 Task: Add an event with the title Webinar: Introduction to SEO, date '2023/11/02', time 7:50 AM to 9:50 AMand add a description: The Introduction to SEO webinar is a comprehensive session designed to provide participants with a foundational understanding of Search Engine Optimization (SEO) principles, strategies, and best practices. Select event color  Blueberry . Add location for the event as: 456 Av. da Liberdade, Lisbon, Portugal, logged in from the account softage.1@softage.netand send the event invitation to softage.10@softage.net and softage.2@softage.net. Set a reminder for the event Doesn't repeat
Action: Mouse moved to (55, 88)
Screenshot: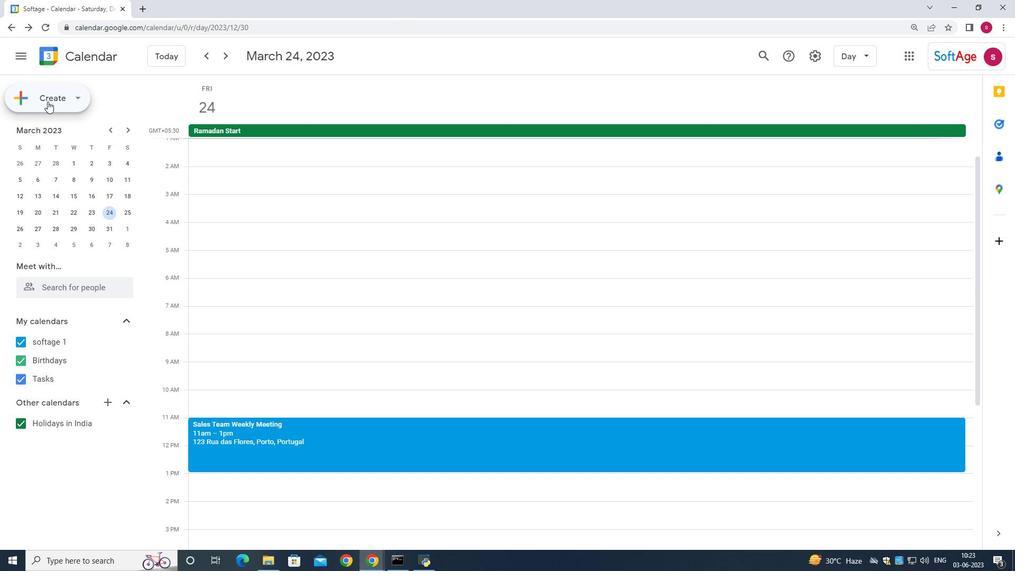 
Action: Mouse pressed left at (55, 88)
Screenshot: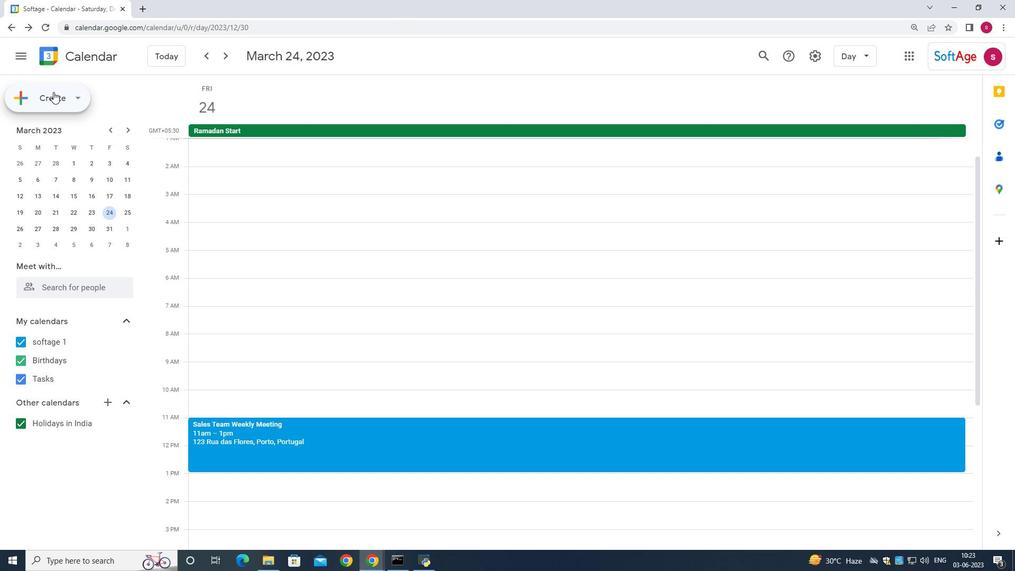 
Action: Mouse moved to (48, 138)
Screenshot: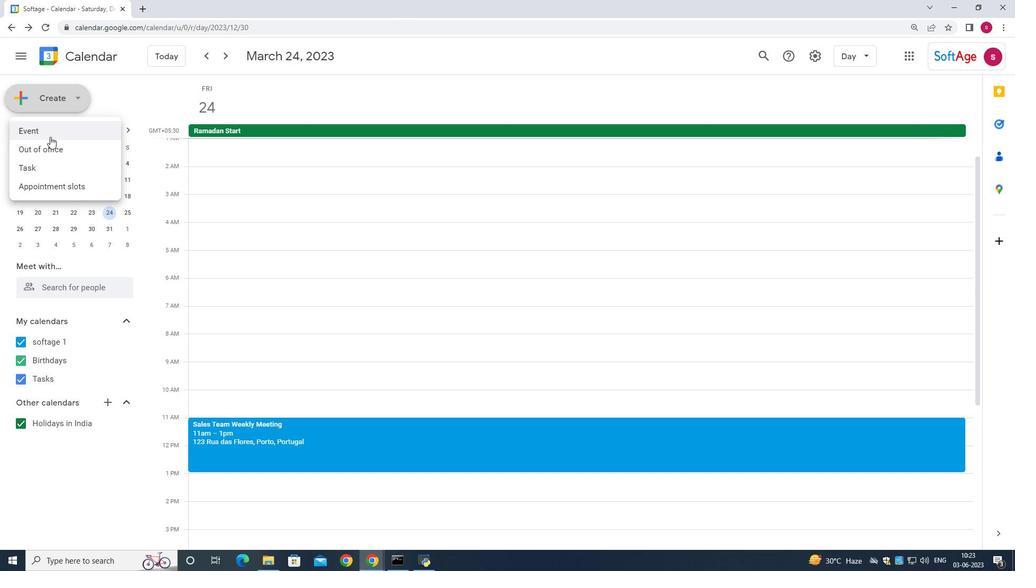 
Action: Mouse pressed left at (48, 138)
Screenshot: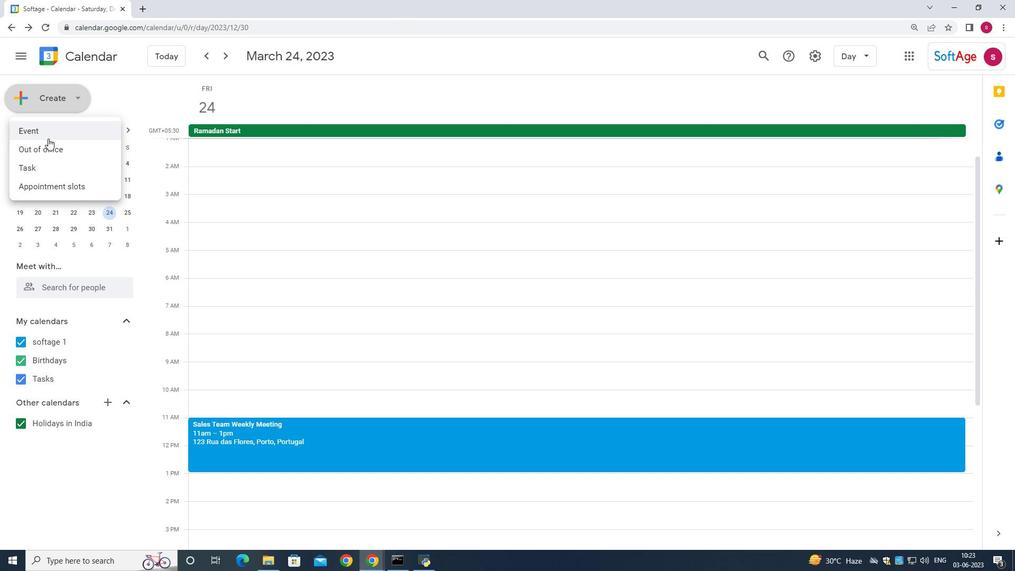 
Action: Mouse moved to (522, 185)
Screenshot: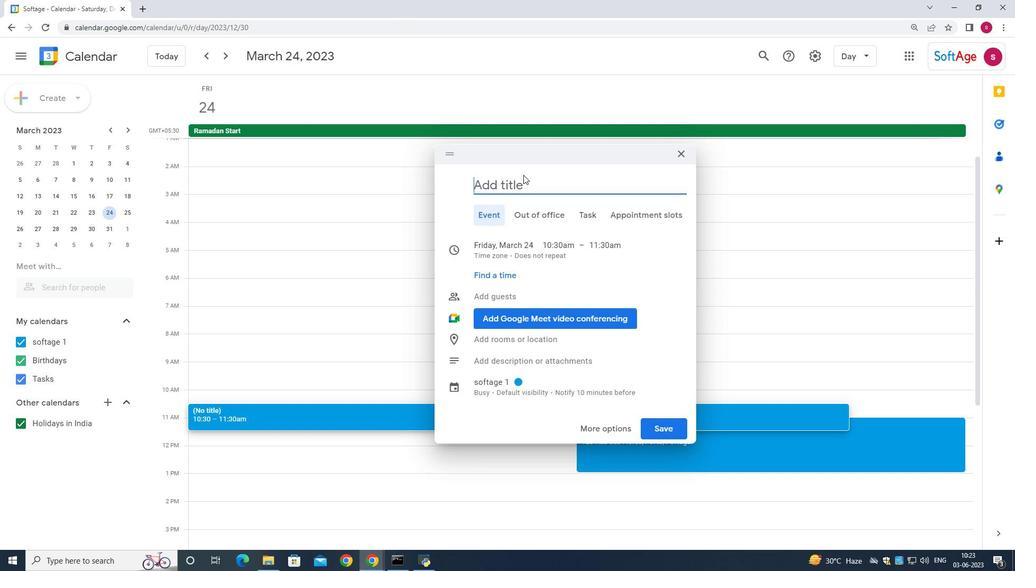 
Action: Mouse pressed left at (522, 185)
Screenshot: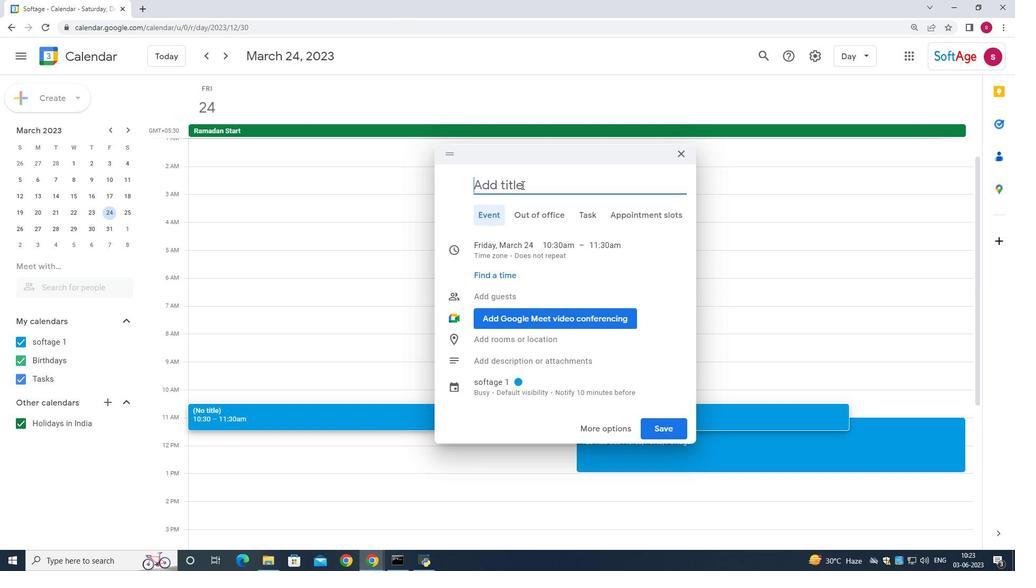 
Action: Key pressed <Key.shift><Key.shift><Key.shift><Key.shift><Key.shift><Key.shift><Key.shift><Key.shift><Key.shift><Key.shift><Key.shift><Key.shift><Key.shift><Key.shift><Key.shift><Key.shift><Key.shift>Webinar<Key.space><Key.shift_r>:<Key.space><Key.shift>Introduction<Key.space>to<Key.space><Key.shift><Key.shift><Key.shift><Key.shift><Key.shift>SEO,<Key.space>
Screenshot: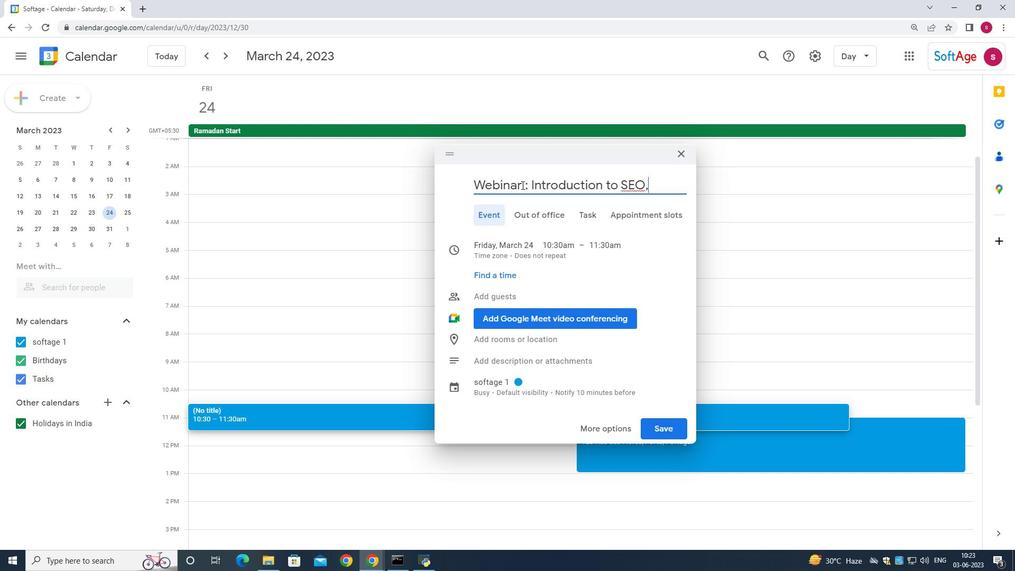
Action: Mouse moved to (507, 245)
Screenshot: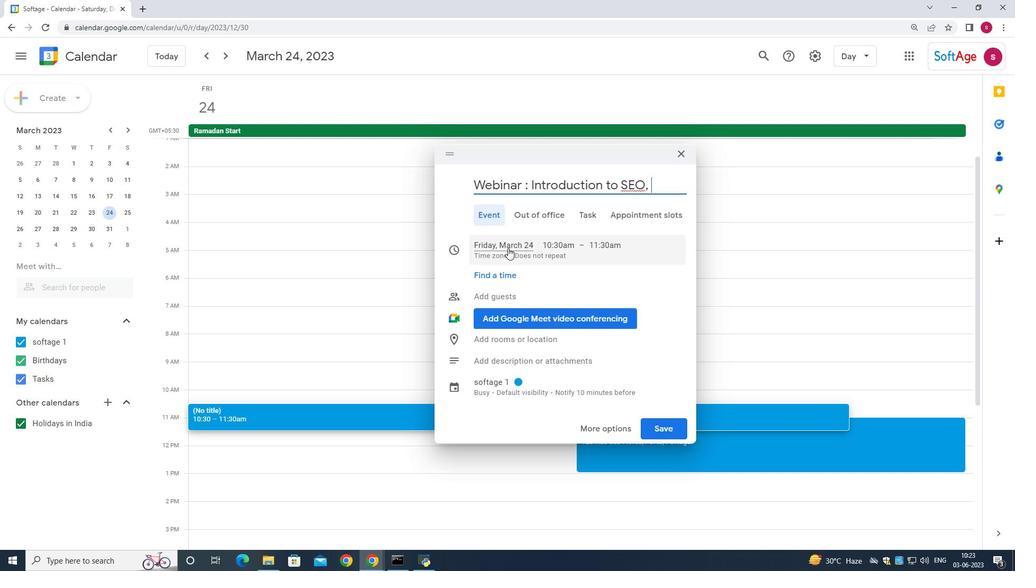 
Action: Mouse pressed left at (507, 245)
Screenshot: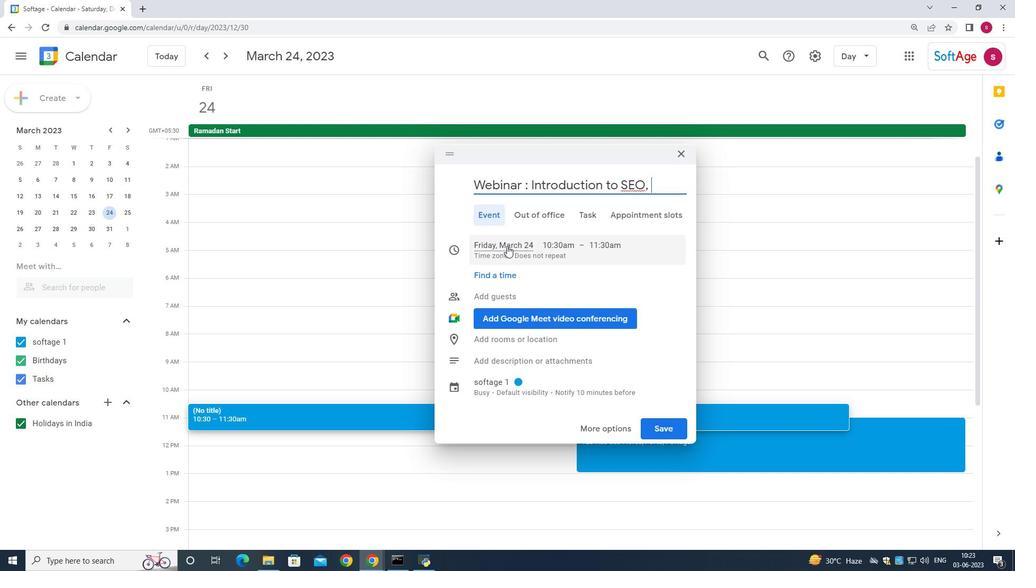 
Action: Mouse moved to (619, 271)
Screenshot: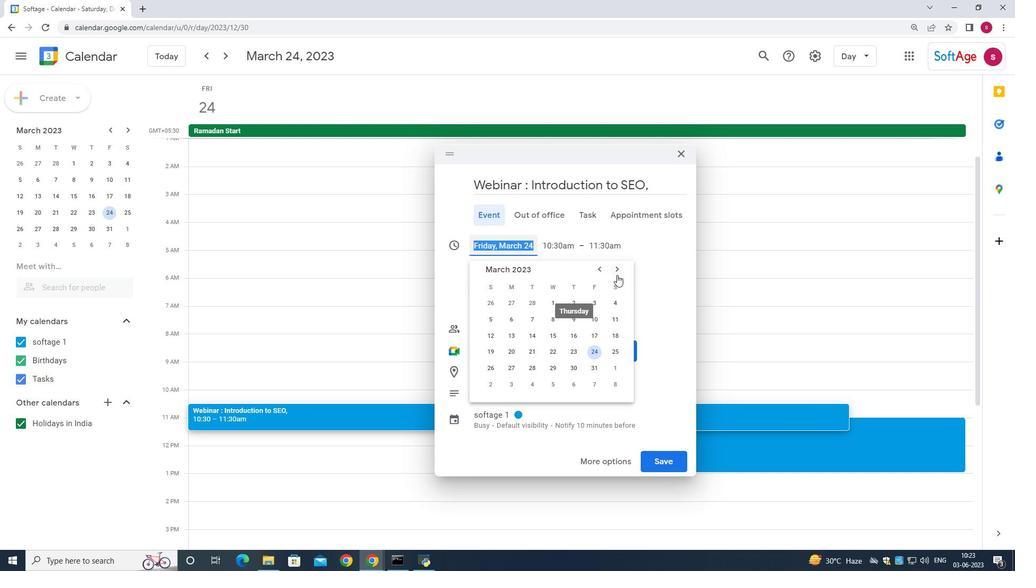 
Action: Mouse pressed left at (619, 271)
Screenshot: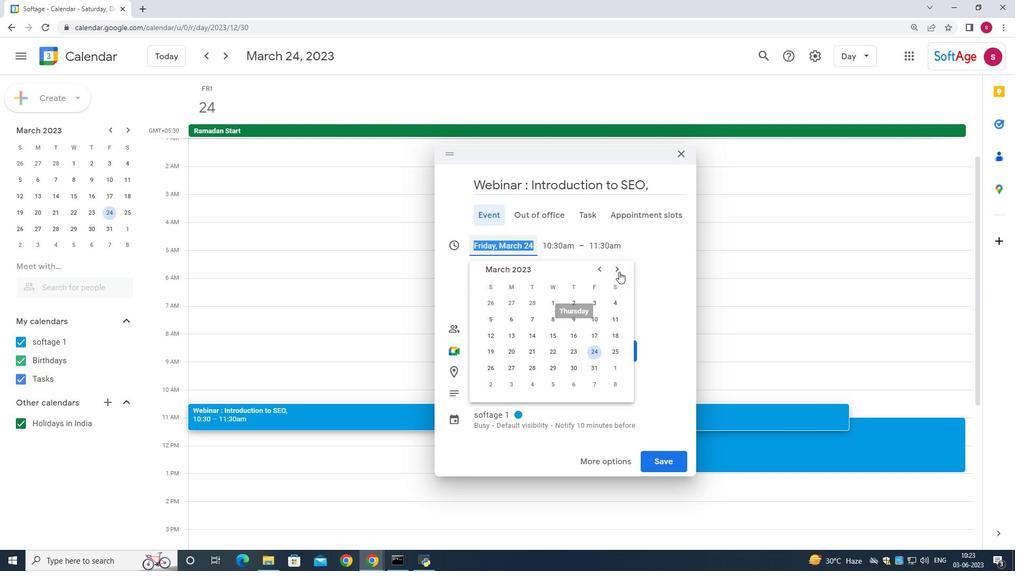 
Action: Mouse pressed left at (619, 271)
Screenshot: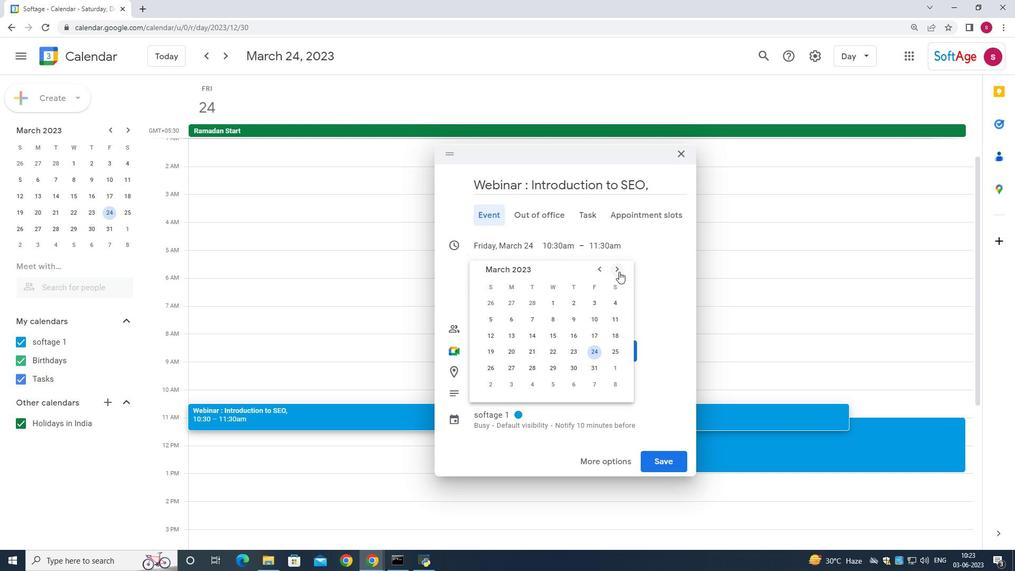 
Action: Mouse pressed left at (619, 271)
Screenshot: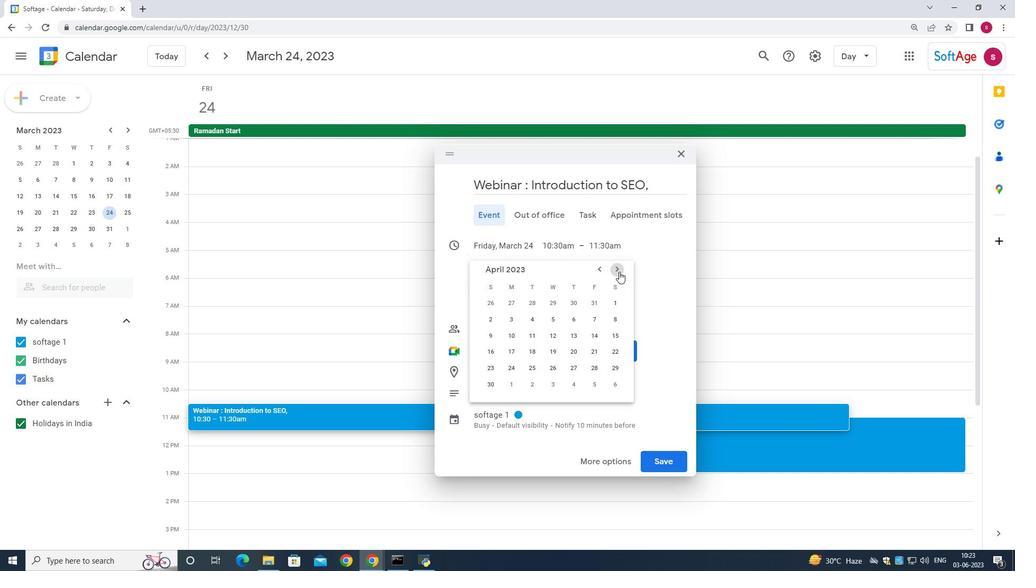 
Action: Mouse pressed left at (619, 271)
Screenshot: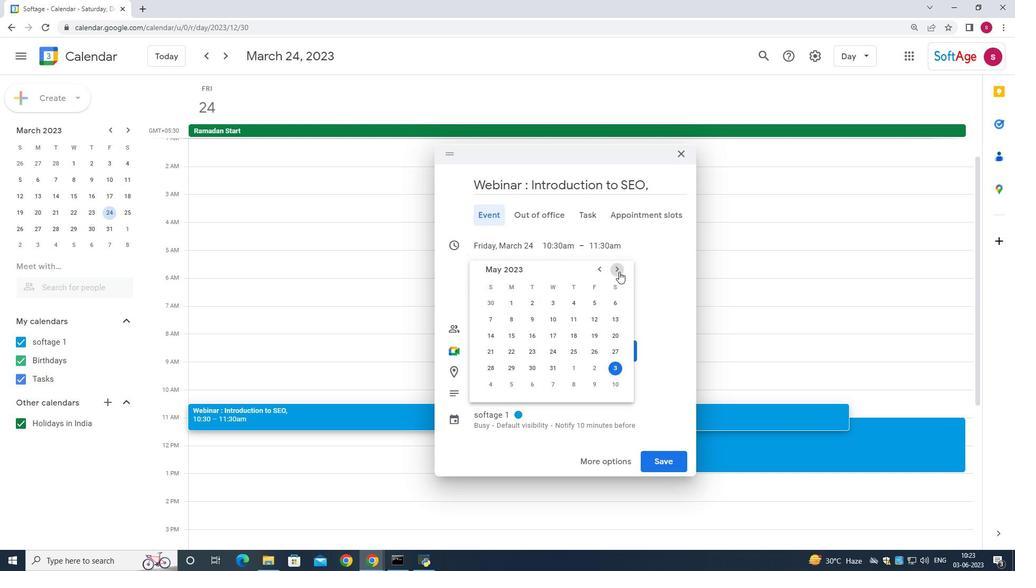 
Action: Mouse pressed left at (619, 271)
Screenshot: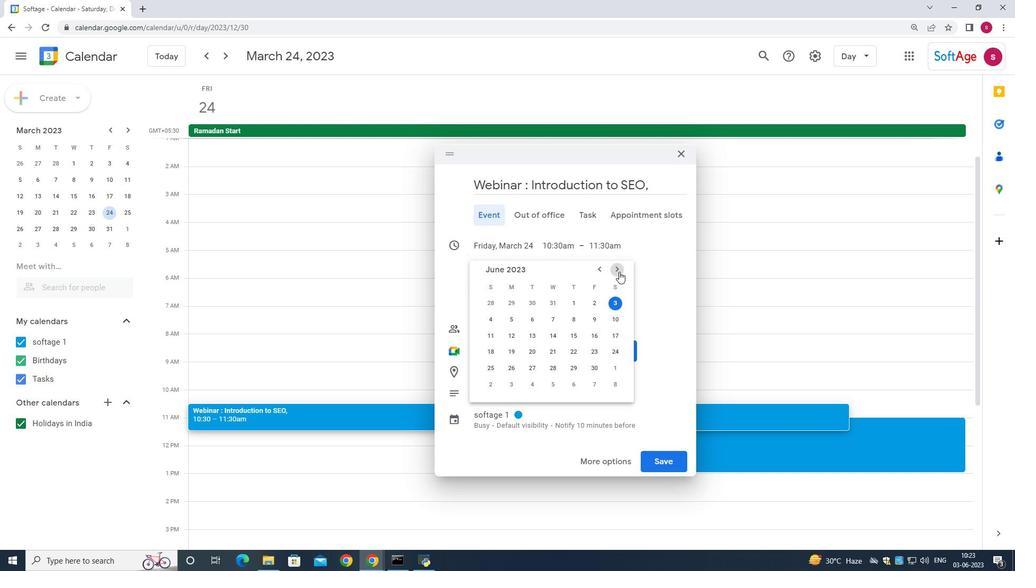 
Action: Mouse pressed left at (619, 271)
Screenshot: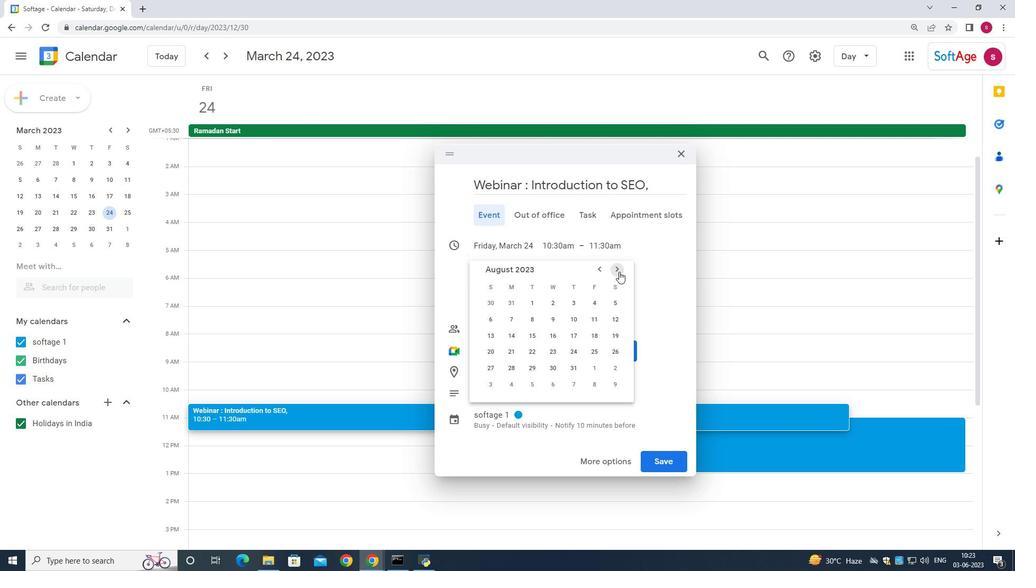 
Action: Mouse pressed left at (619, 271)
Screenshot: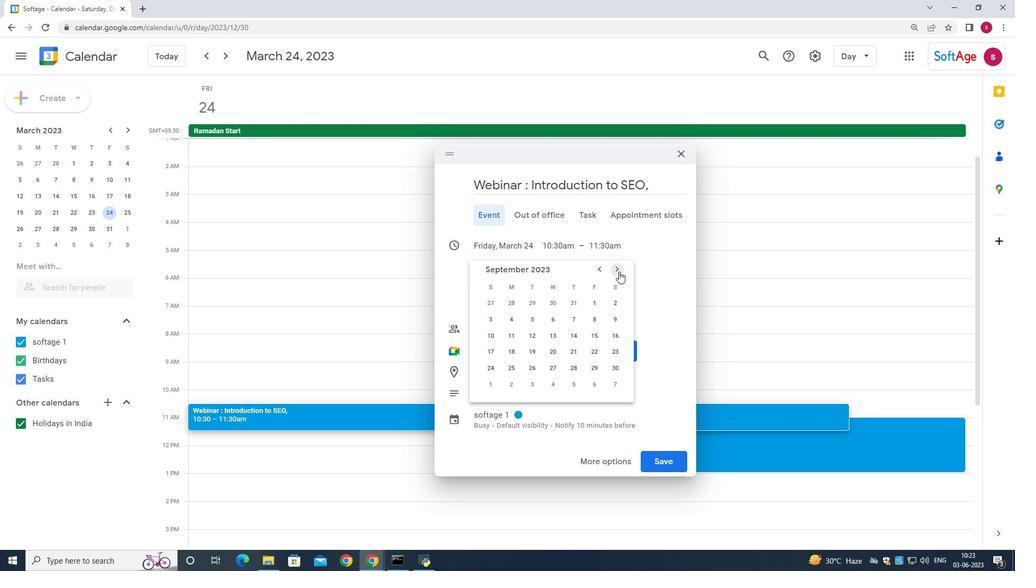 
Action: Mouse pressed left at (619, 271)
Screenshot: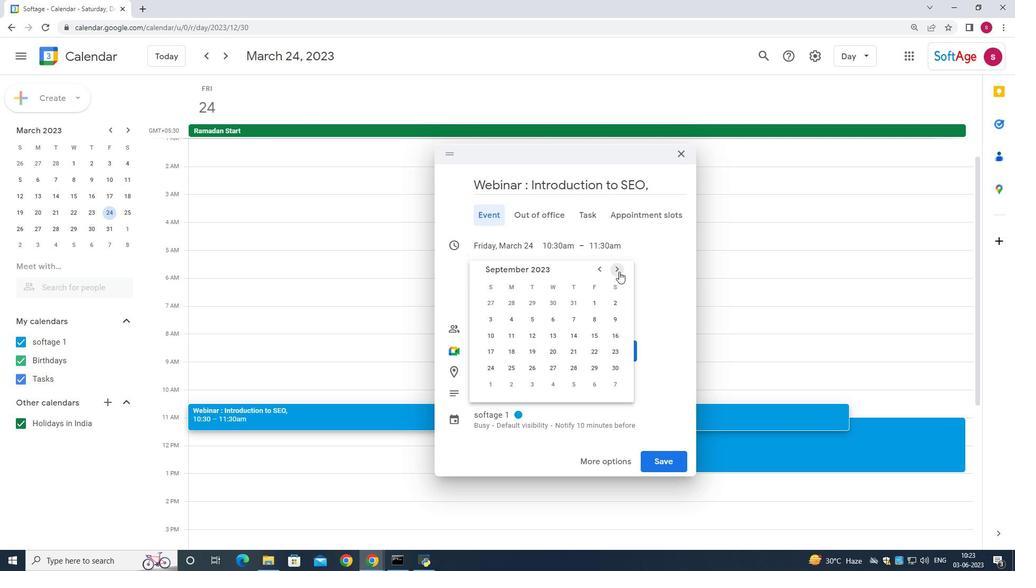 
Action: Mouse moved to (571, 302)
Screenshot: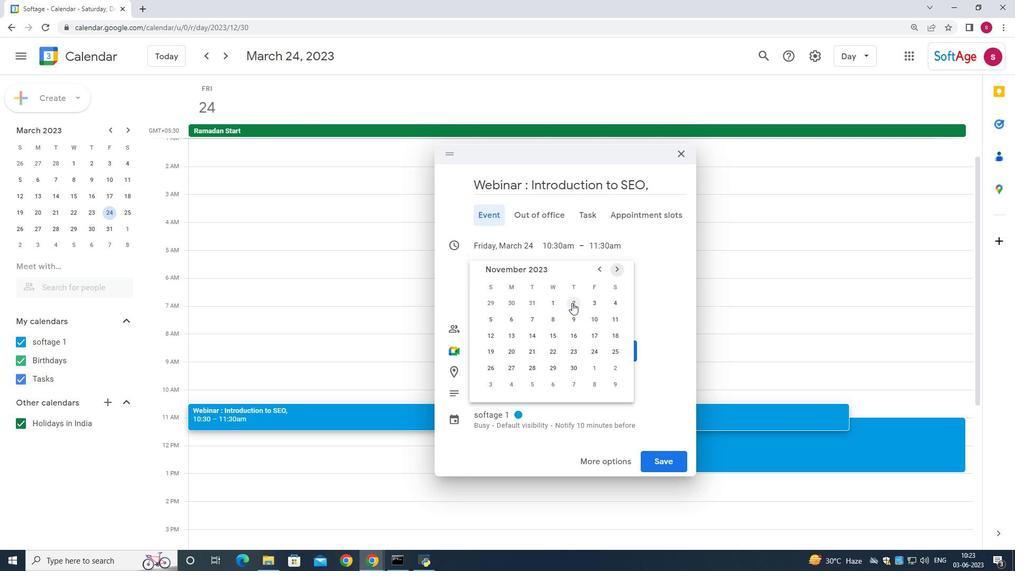 
Action: Mouse pressed left at (571, 302)
Screenshot: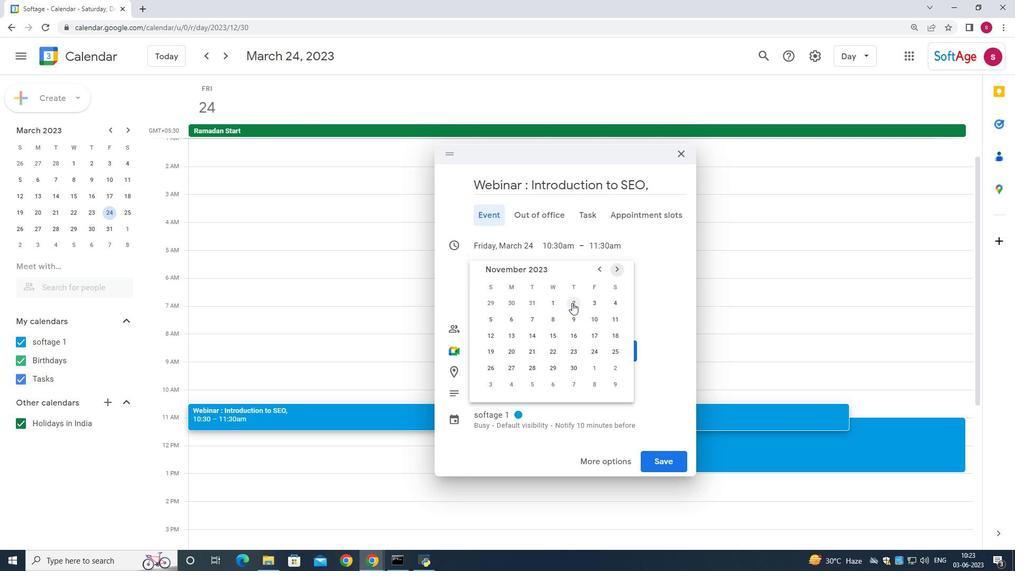 
Action: Mouse moved to (582, 244)
Screenshot: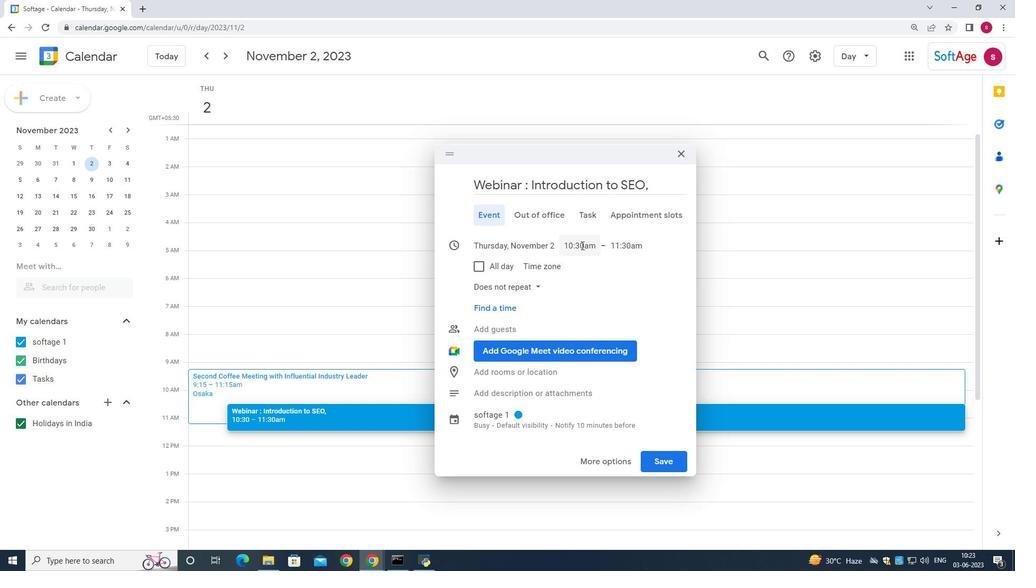 
Action: Mouse pressed left at (582, 244)
Screenshot: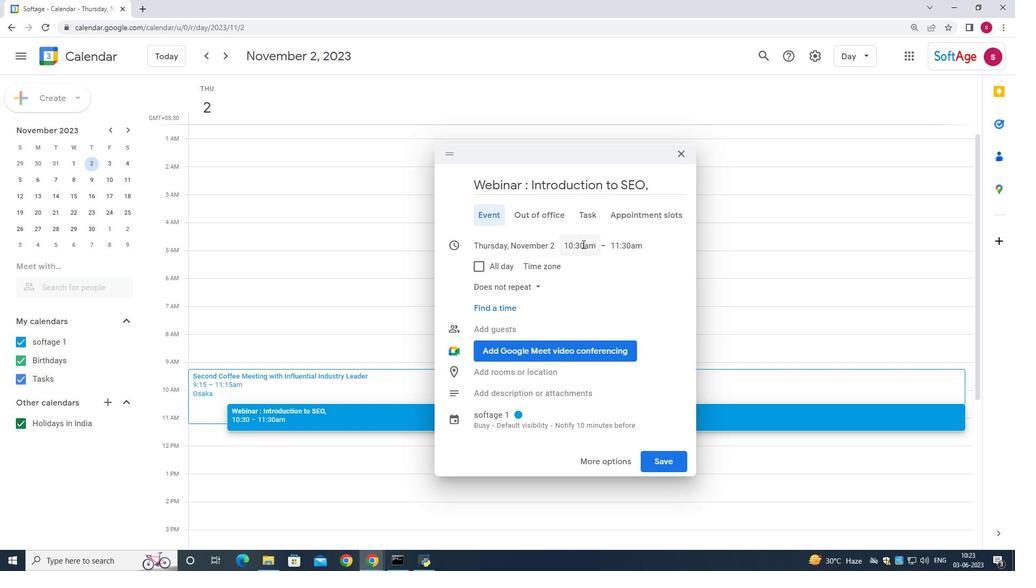 
Action: Mouse pressed left at (582, 244)
Screenshot: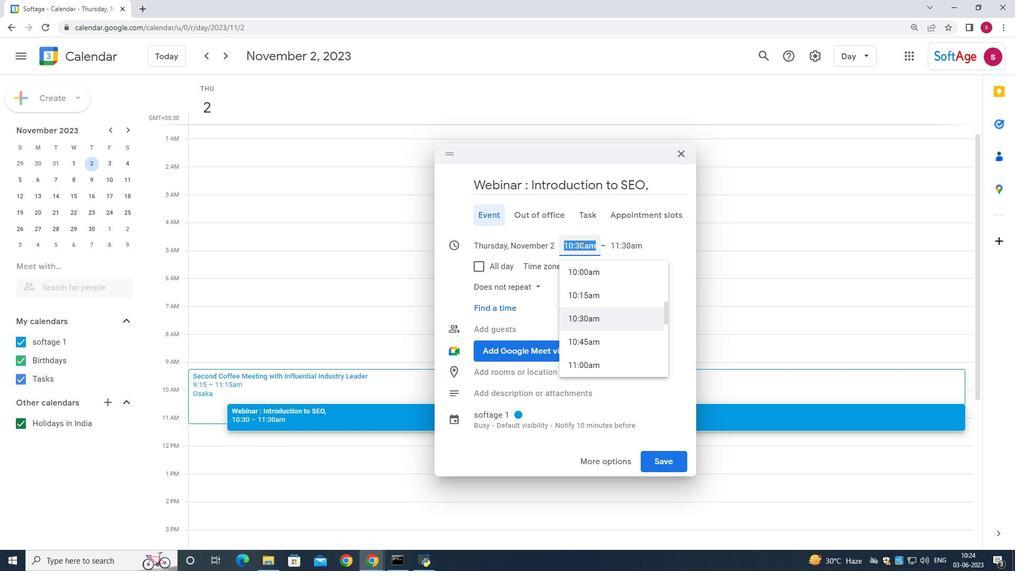 
Action: Mouse moved to (573, 247)
Screenshot: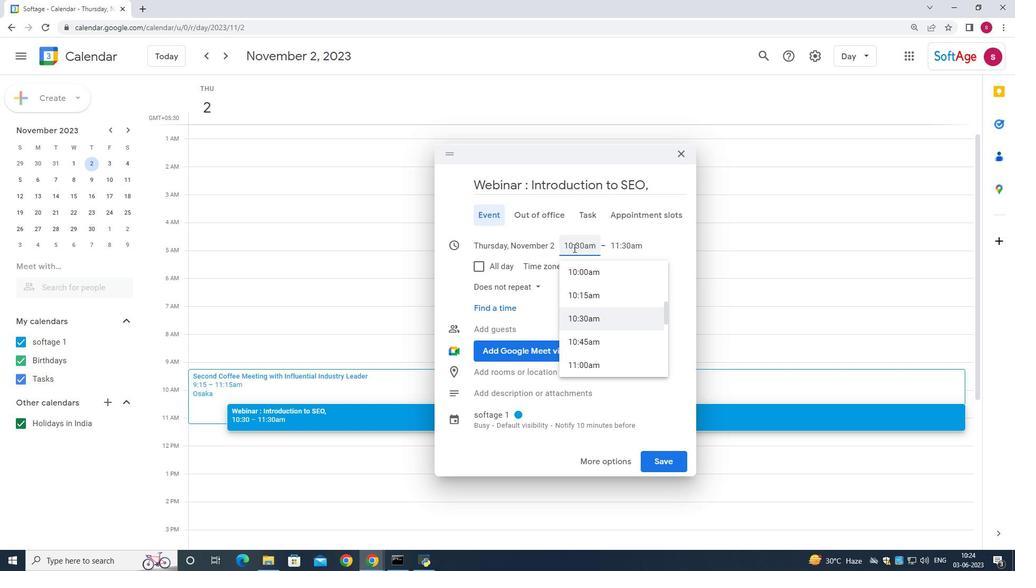 
Action: Mouse pressed left at (573, 247)
Screenshot: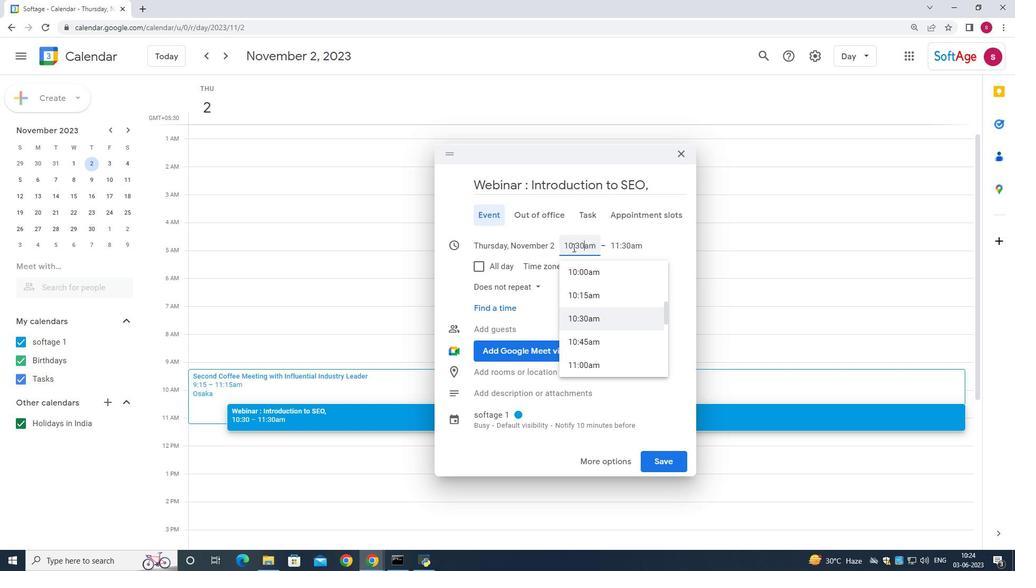 
Action: Mouse moved to (593, 284)
Screenshot: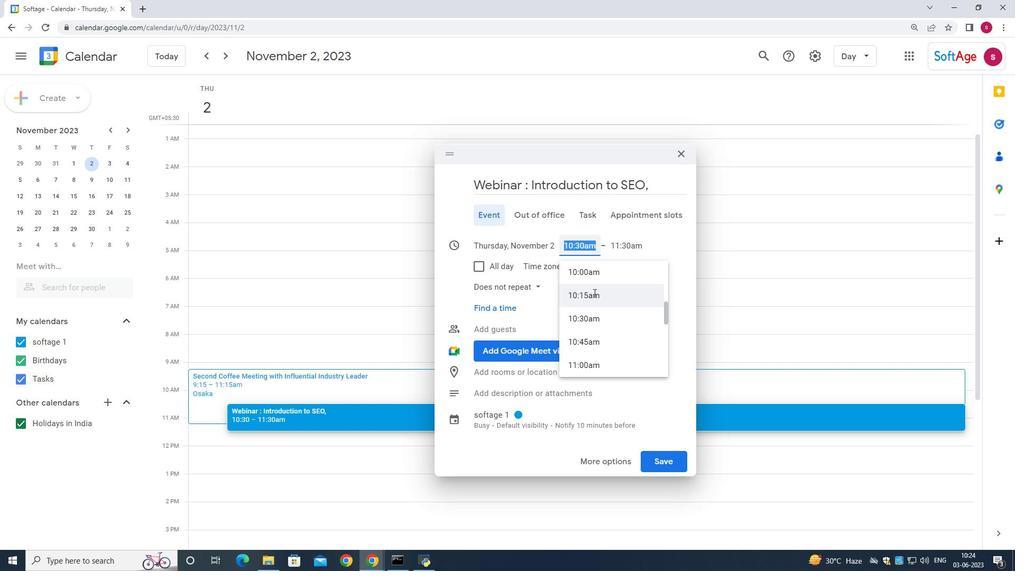 
Action: Mouse scrolled (593, 284) with delta (0, 0)
Screenshot: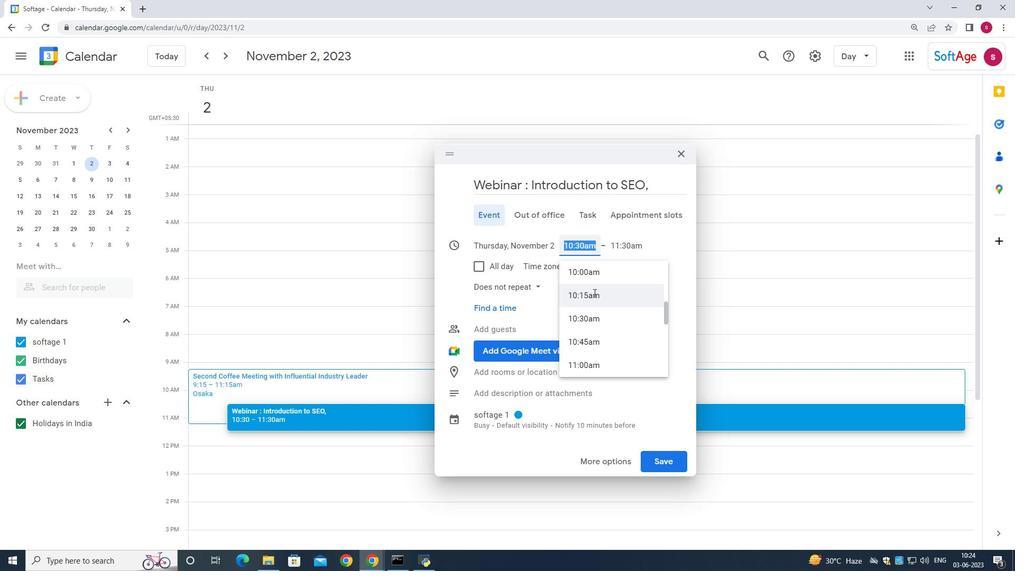 
Action: Mouse moved to (593, 283)
Screenshot: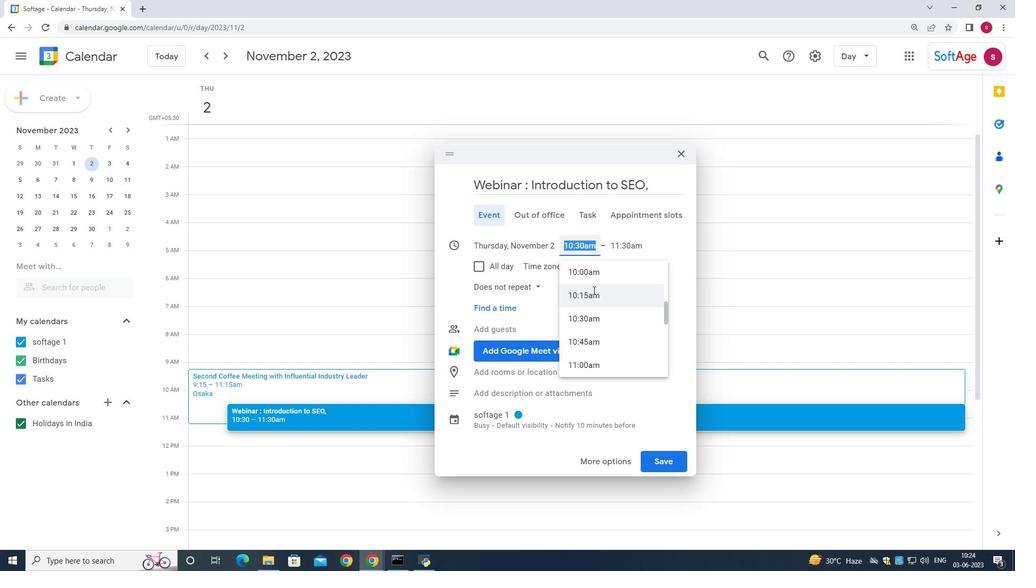 
Action: Mouse scrolled (593, 284) with delta (0, 0)
Screenshot: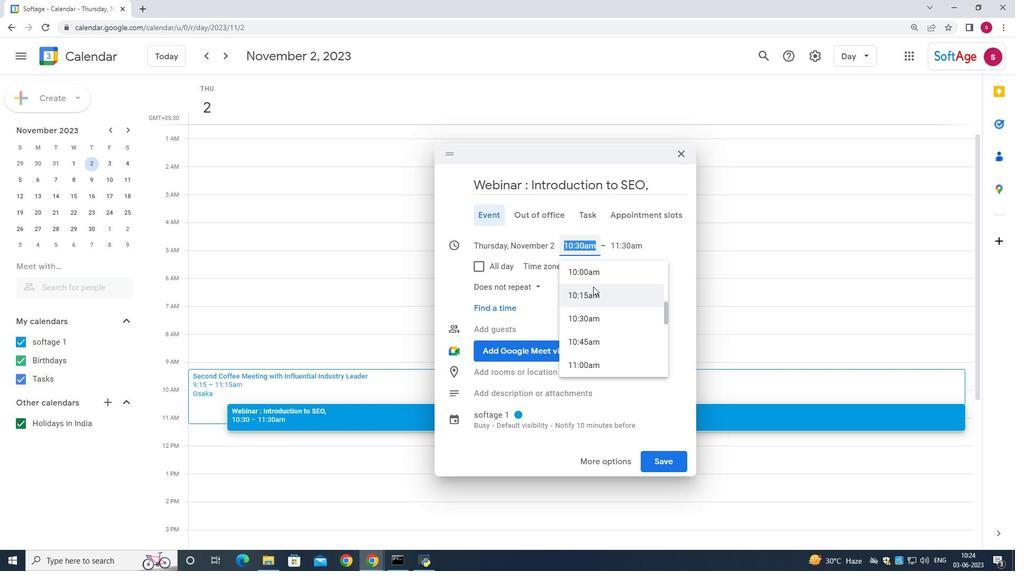 
Action: Mouse scrolled (593, 284) with delta (0, 0)
Screenshot: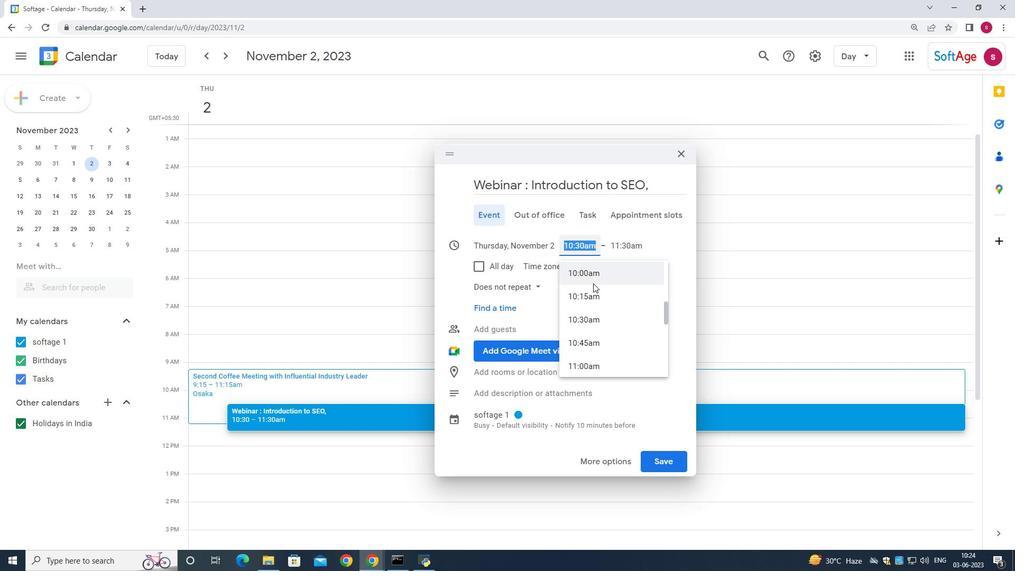 
Action: Mouse scrolled (593, 284) with delta (0, 0)
Screenshot: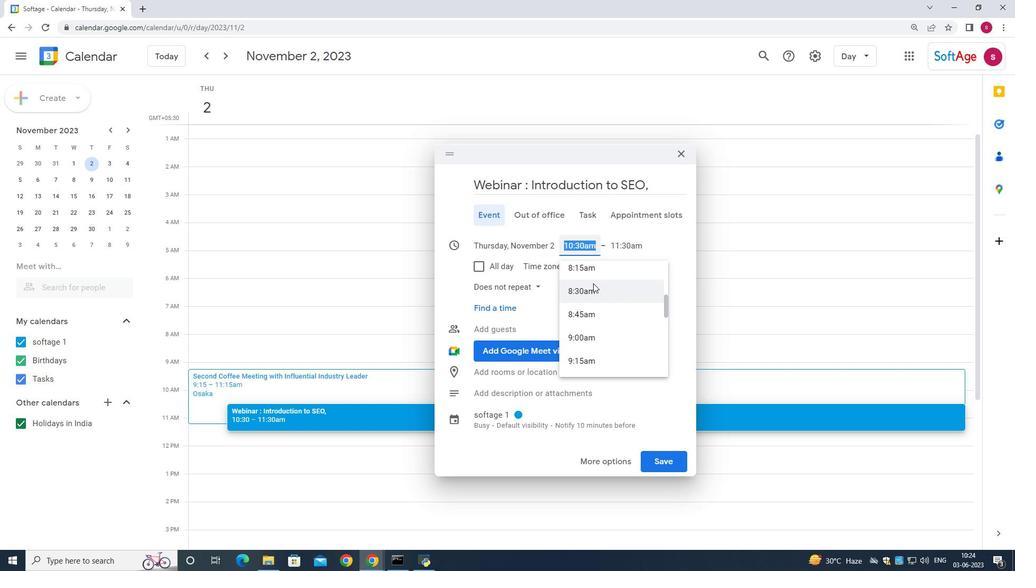 
Action: Mouse scrolled (593, 284) with delta (0, 0)
Screenshot: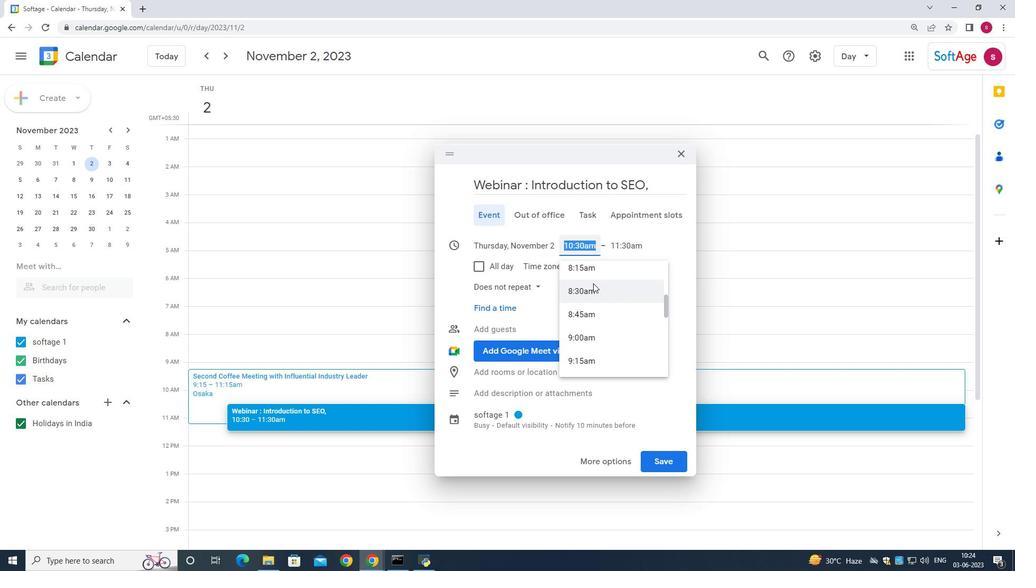 
Action: Mouse scrolled (593, 284) with delta (0, 0)
Screenshot: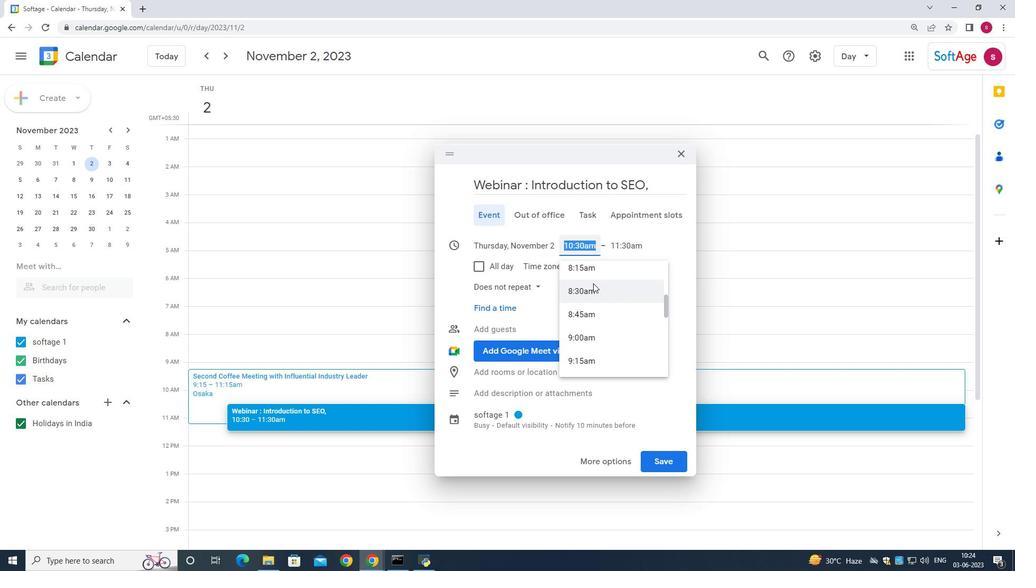 
Action: Mouse scrolled (593, 284) with delta (0, 0)
Screenshot: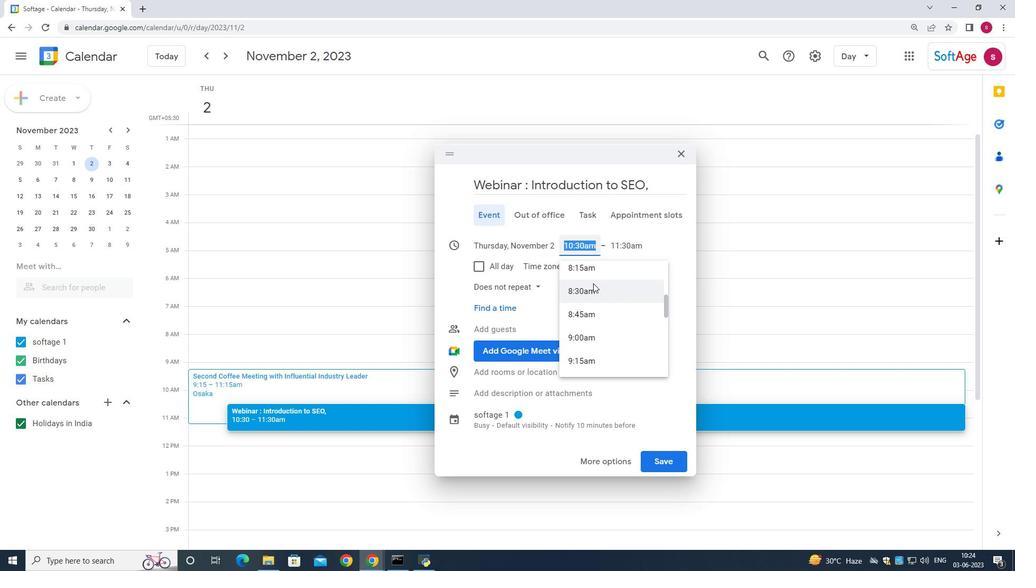 
Action: Mouse scrolled (593, 284) with delta (0, 0)
Screenshot: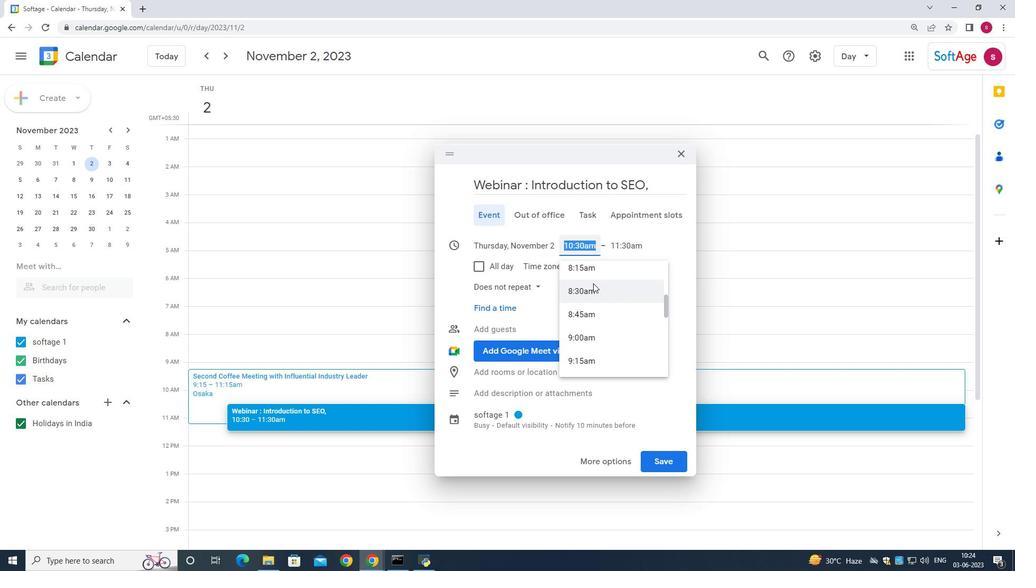 
Action: Mouse moved to (592, 283)
Screenshot: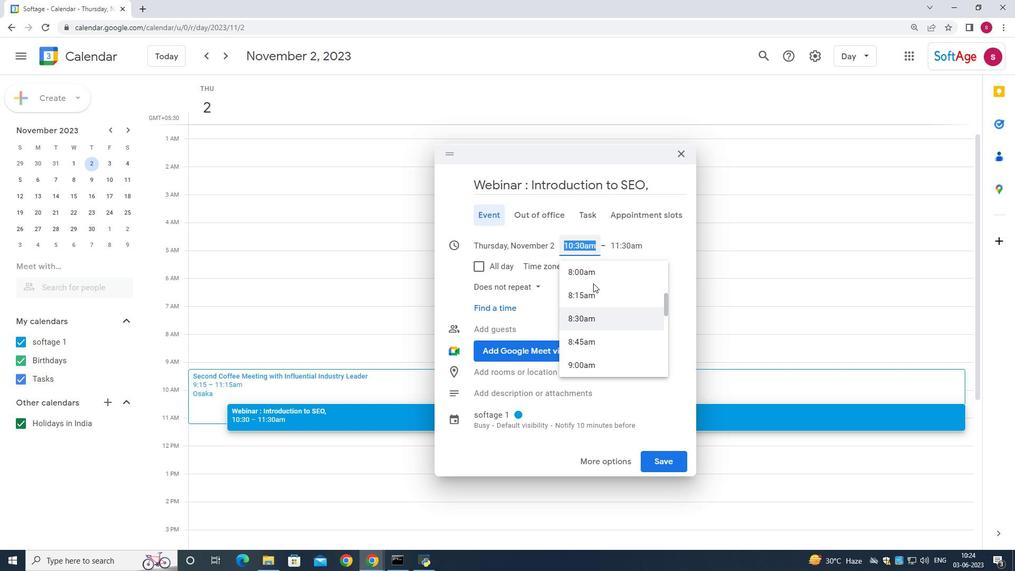 
Action: Mouse scrolled (592, 284) with delta (0, 0)
Screenshot: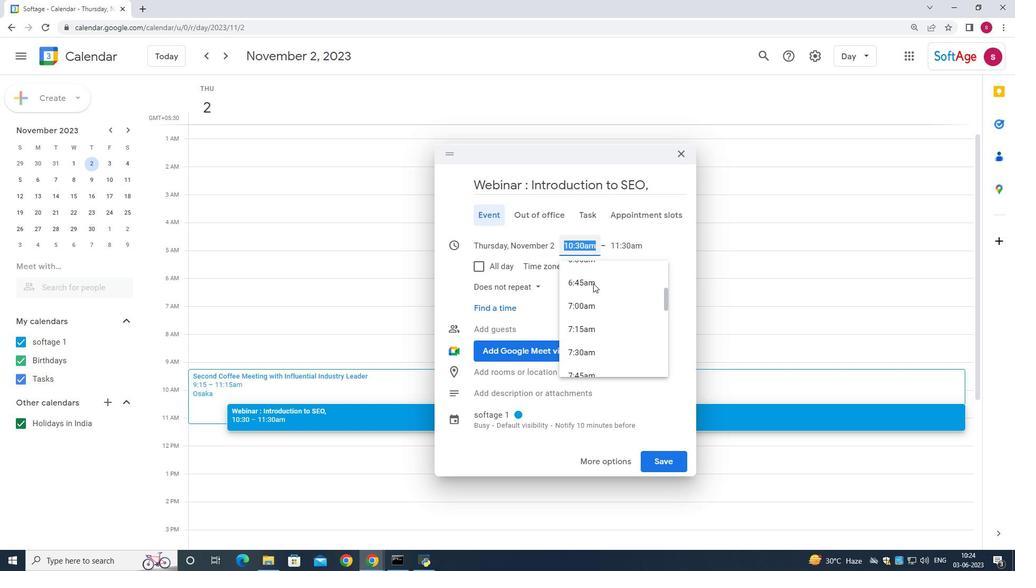 
Action: Mouse scrolled (592, 284) with delta (0, 0)
Screenshot: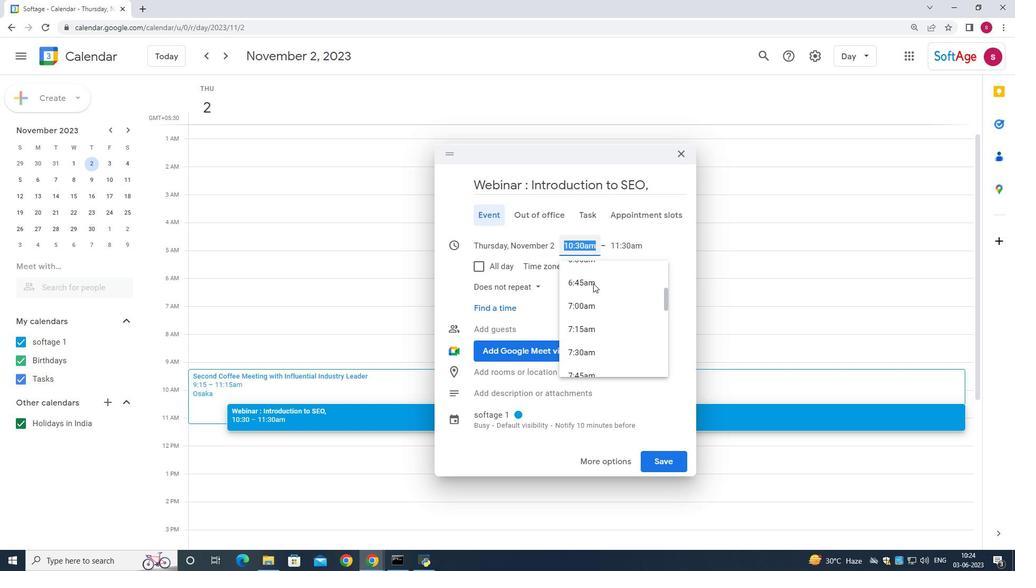 
Action: Mouse moved to (592, 283)
Screenshot: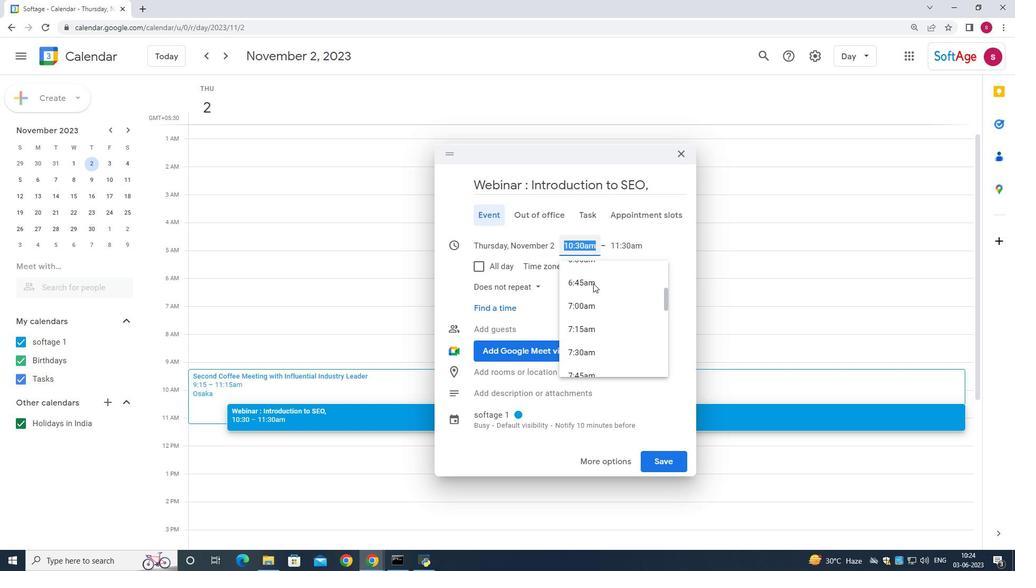 
Action: Mouse scrolled (592, 284) with delta (0, 0)
Screenshot: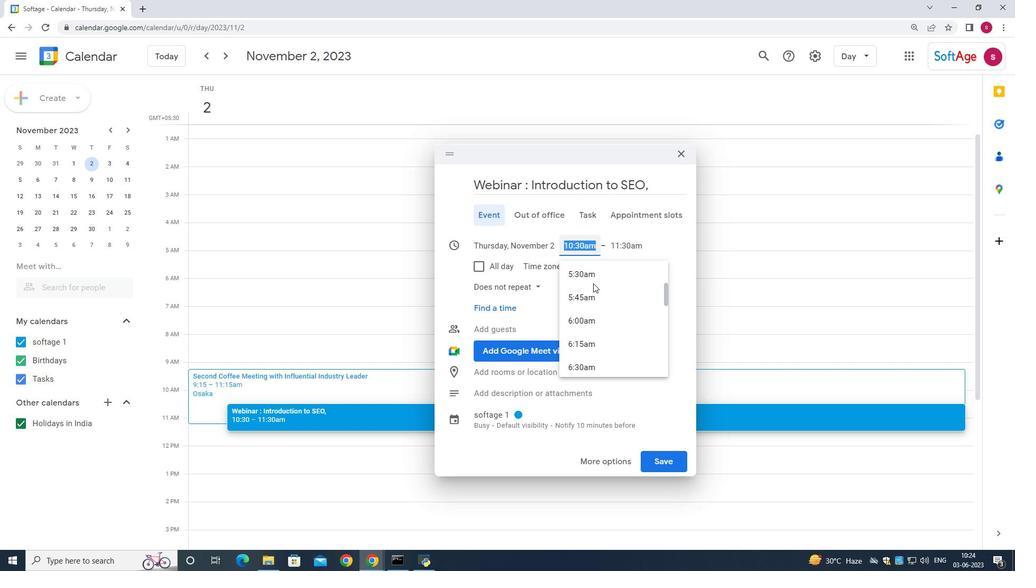 
Action: Mouse scrolled (592, 284) with delta (0, 0)
Screenshot: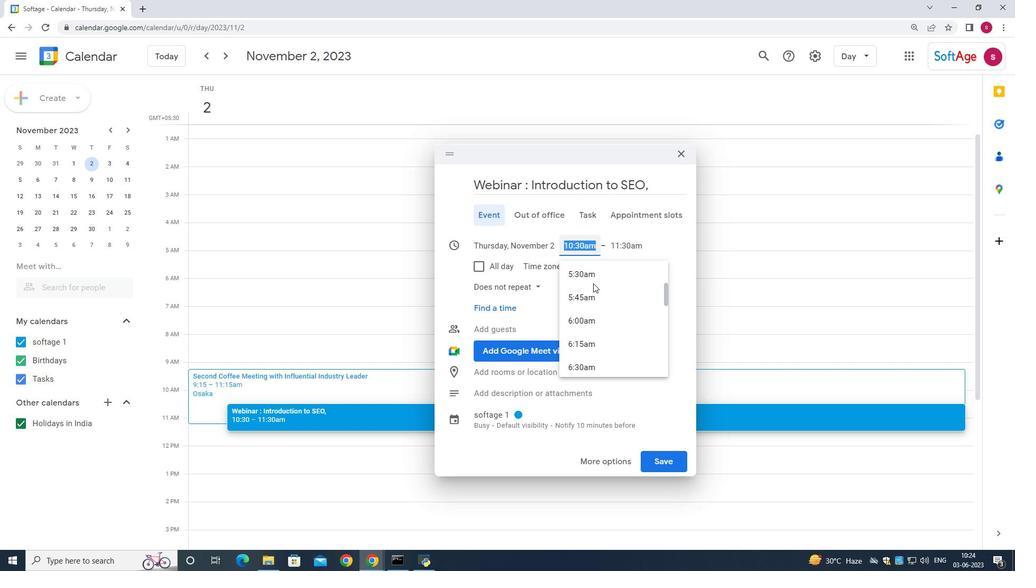 
Action: Mouse moved to (592, 284)
Screenshot: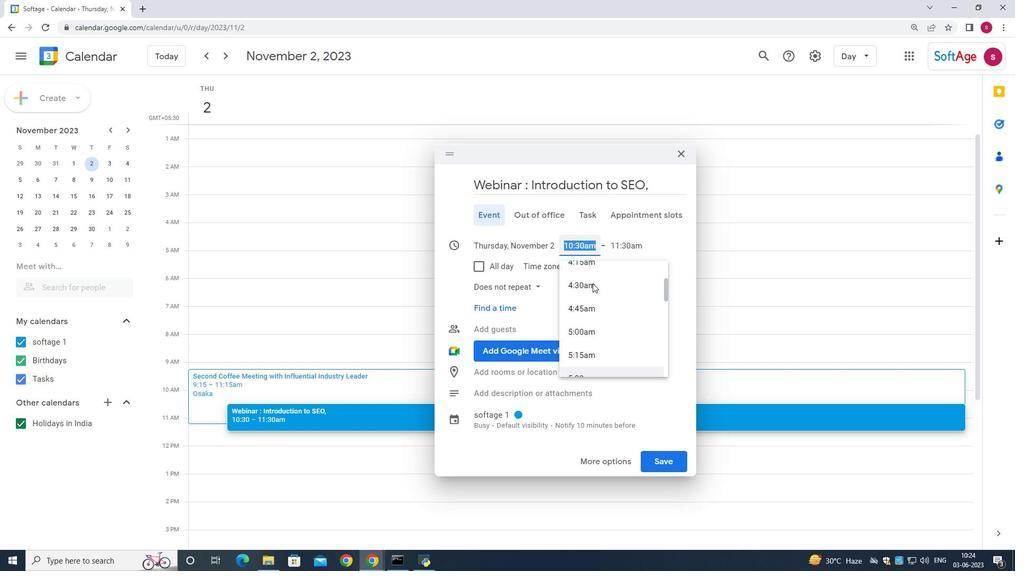 
Action: Mouse scrolled (592, 284) with delta (0, 0)
Screenshot: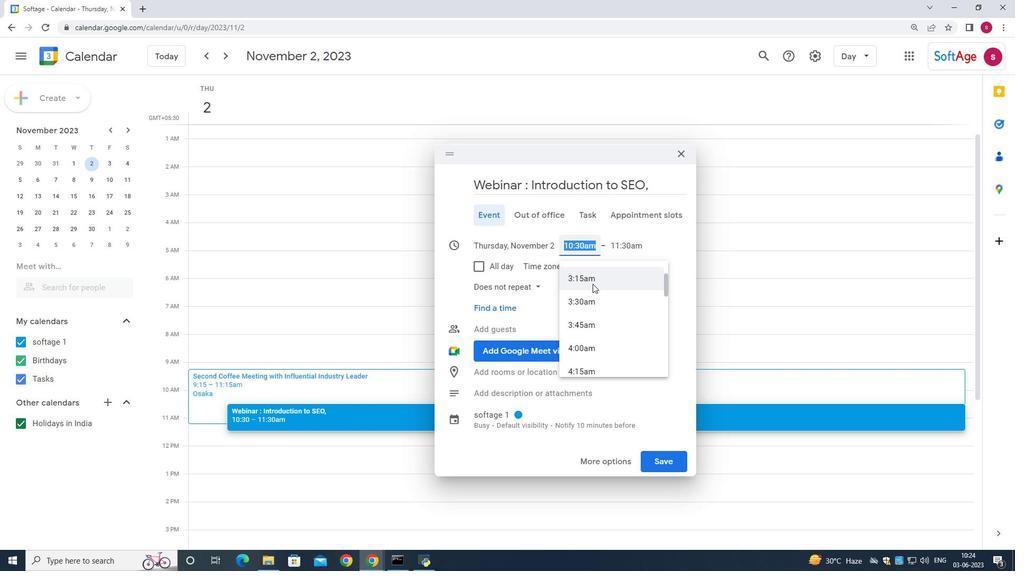 
Action: Mouse scrolled (592, 284) with delta (0, 0)
Screenshot: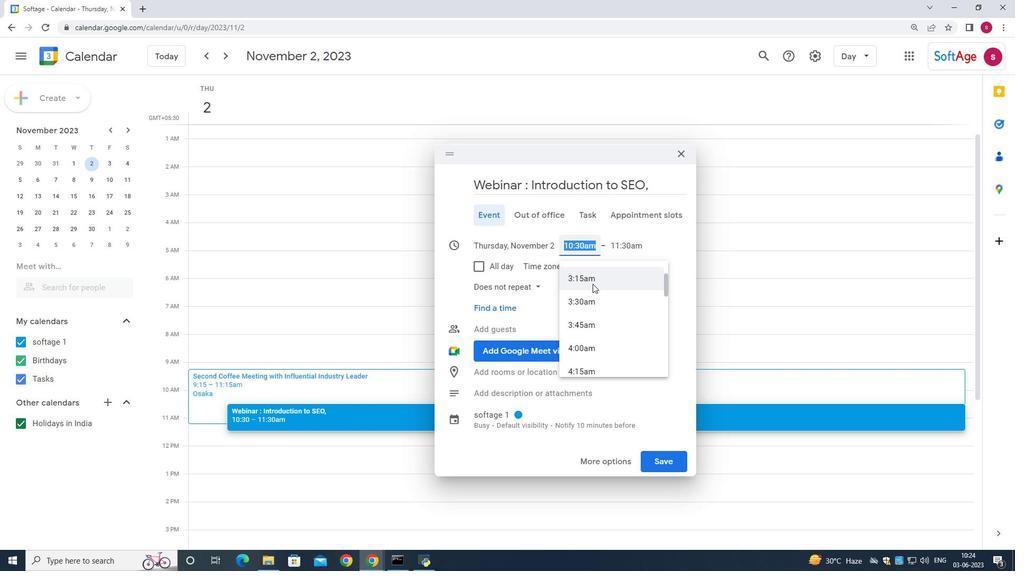 
Action: Mouse scrolled (592, 284) with delta (0, 0)
Screenshot: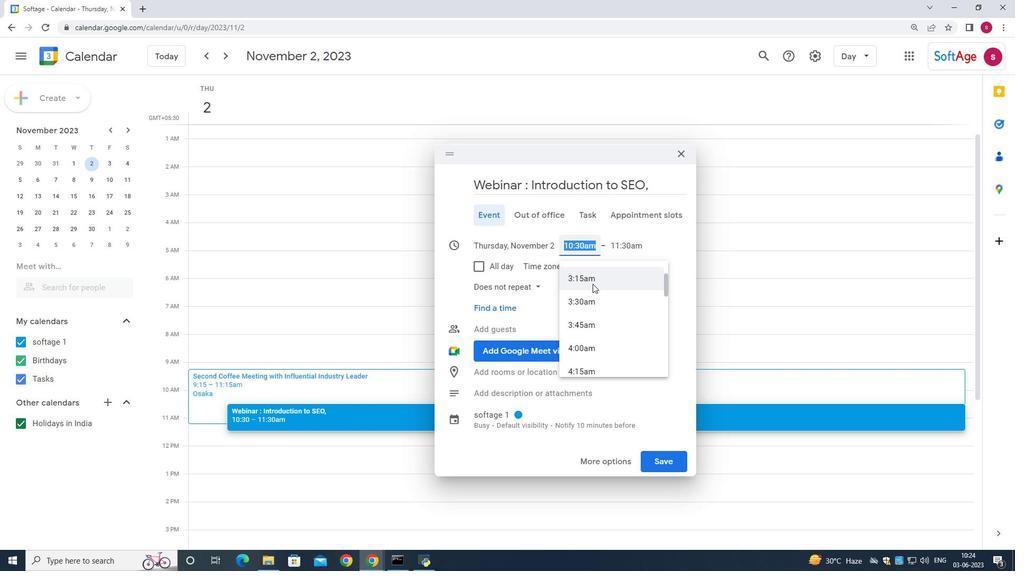 
Action: Mouse scrolled (592, 284) with delta (0, 0)
Screenshot: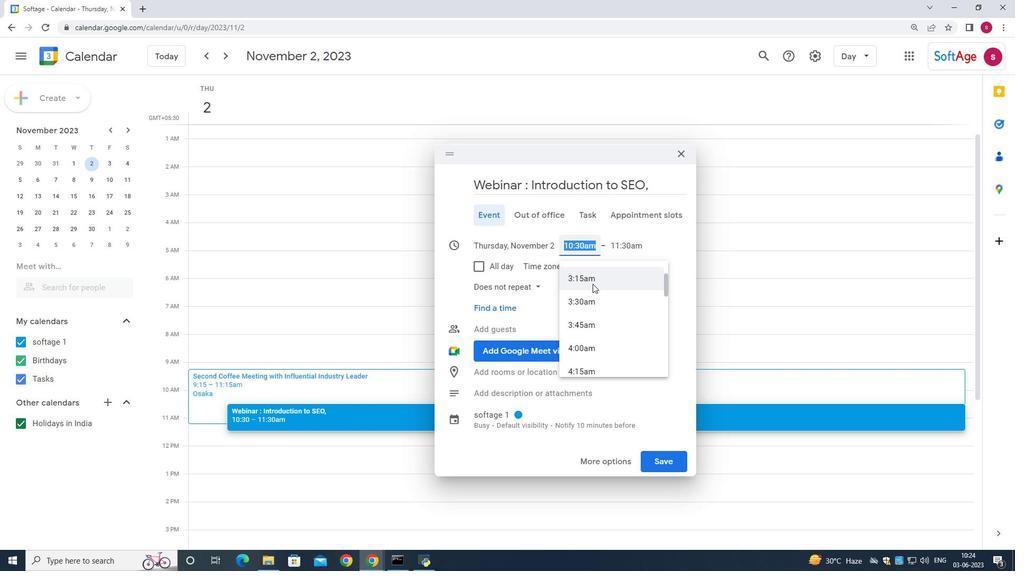 
Action: Mouse scrolled (592, 284) with delta (0, 0)
Screenshot: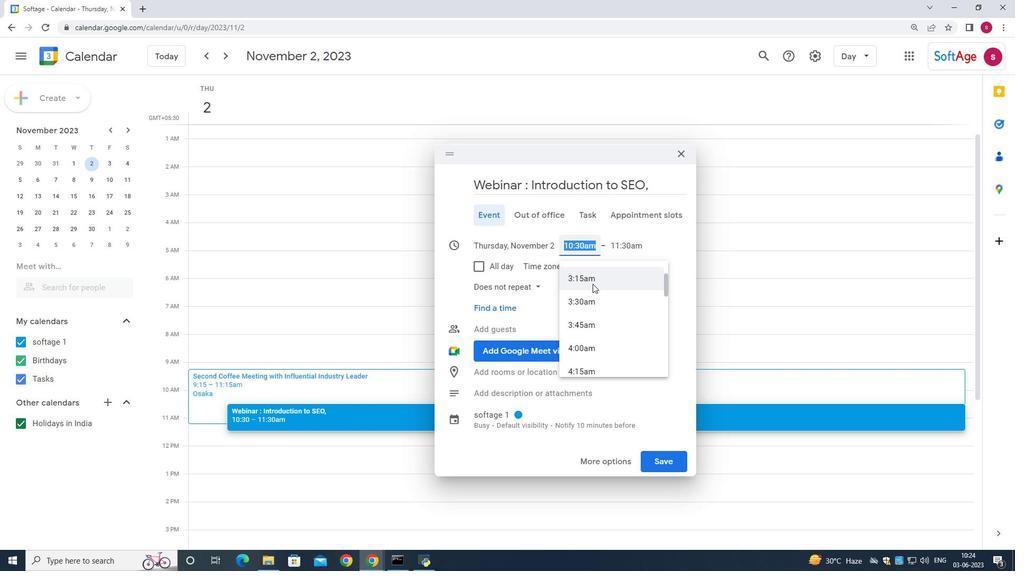 
Action: Mouse scrolled (592, 284) with delta (0, 0)
Screenshot: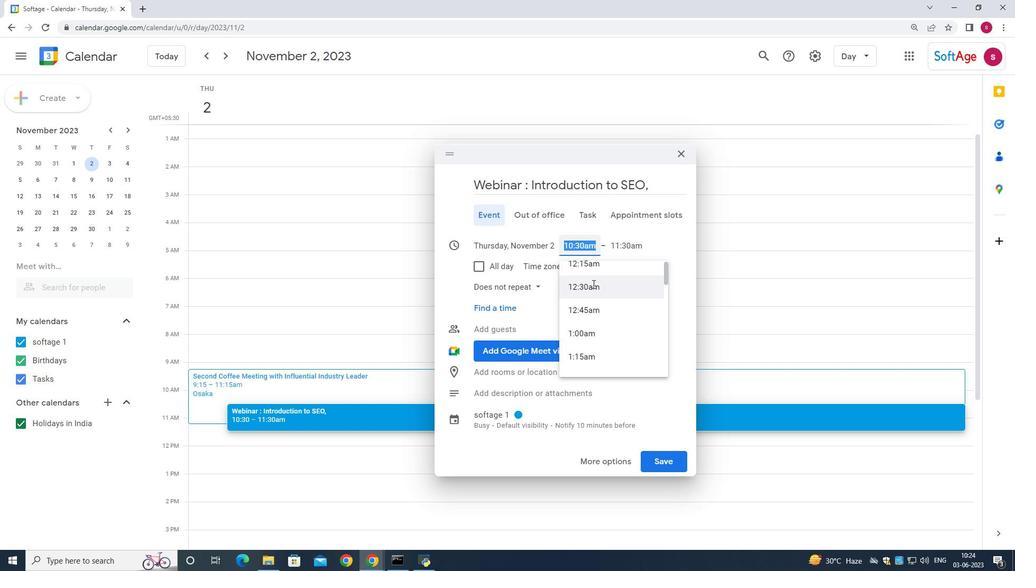 
Action: Mouse scrolled (592, 284) with delta (0, 0)
Screenshot: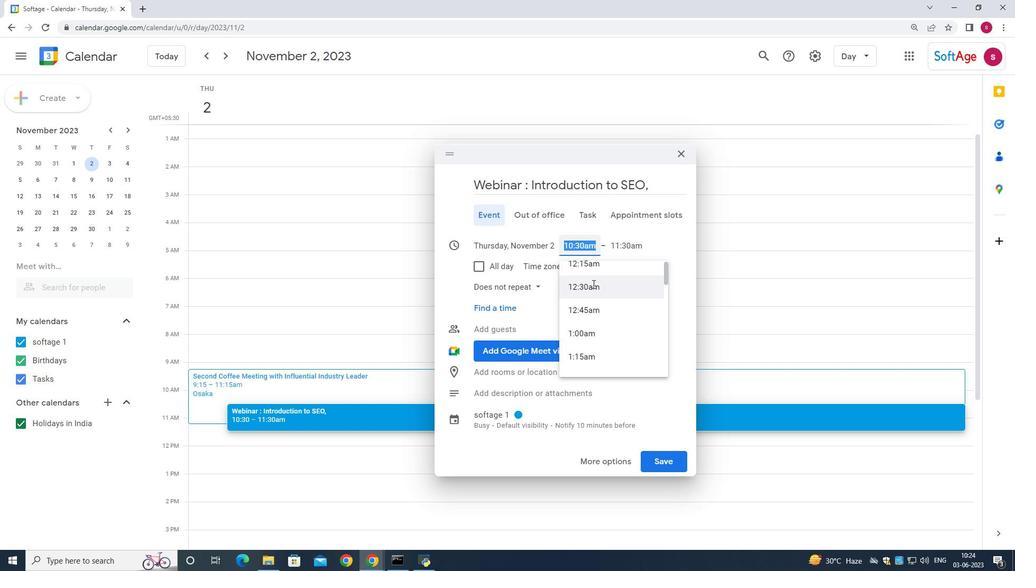 
Action: Mouse scrolled (592, 284) with delta (0, 0)
Screenshot: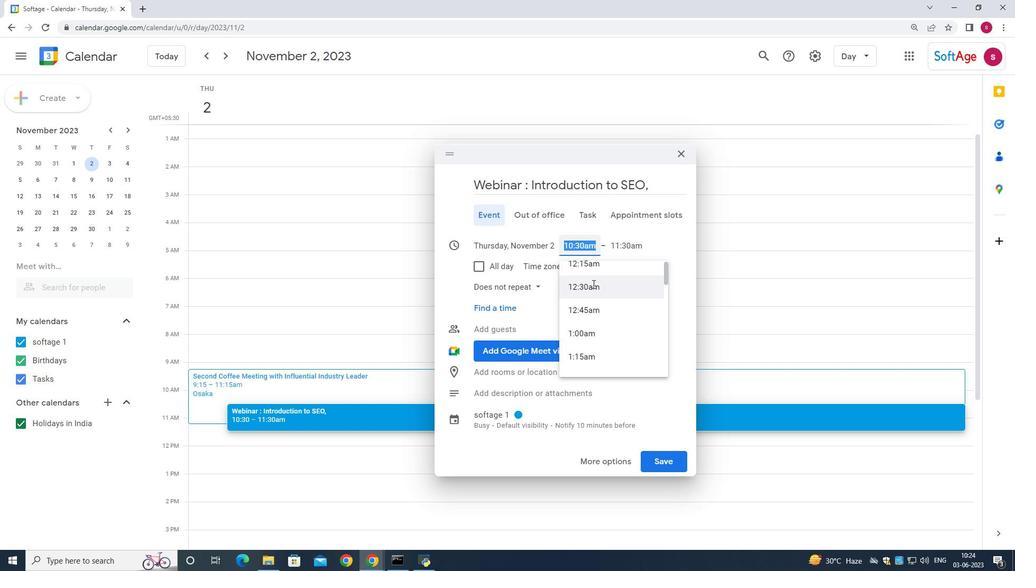 
Action: Mouse scrolled (592, 284) with delta (0, 0)
Screenshot: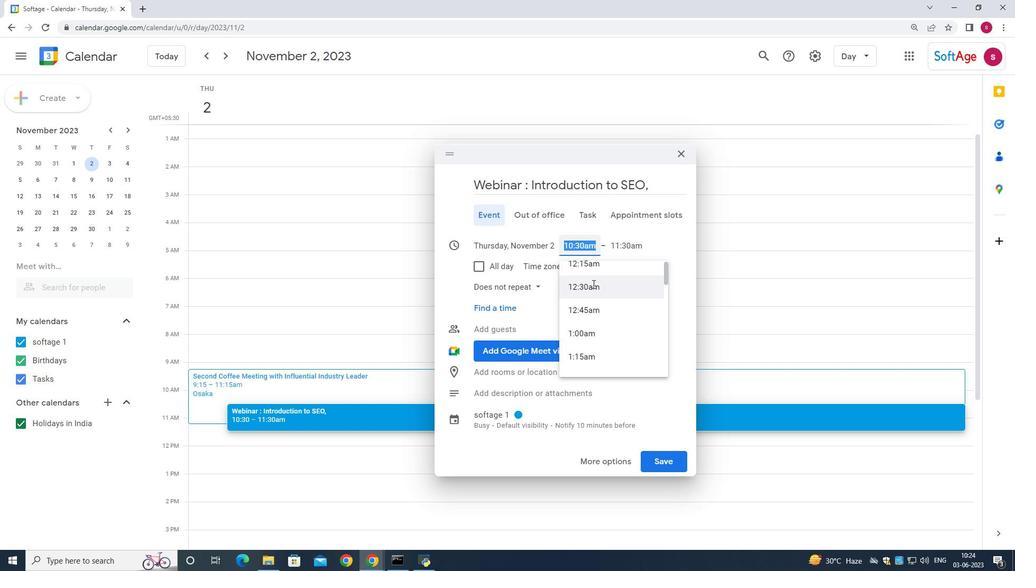 
Action: Mouse scrolled (592, 284) with delta (0, 0)
Screenshot: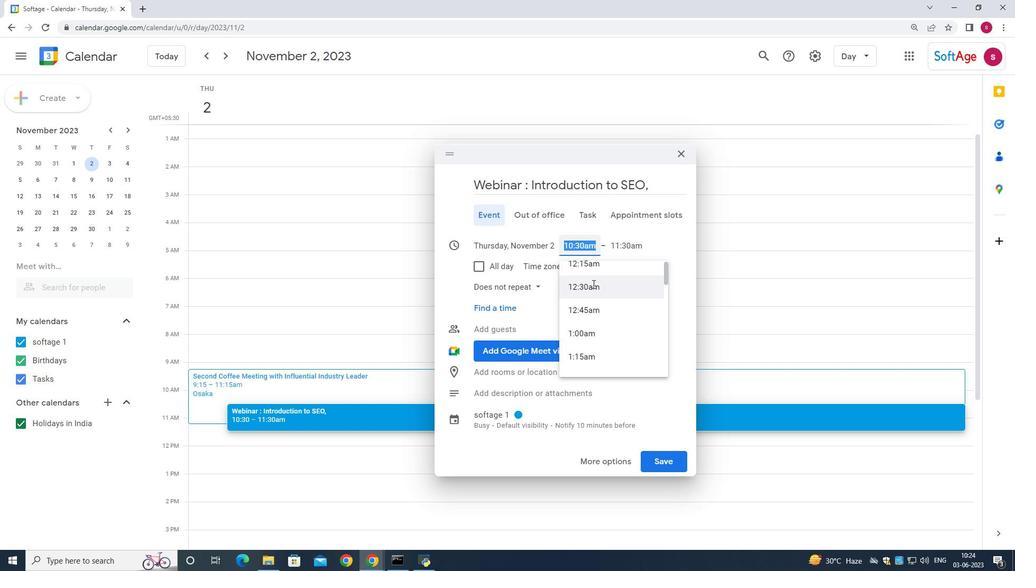 
Action: Mouse scrolled (592, 284) with delta (0, 0)
Screenshot: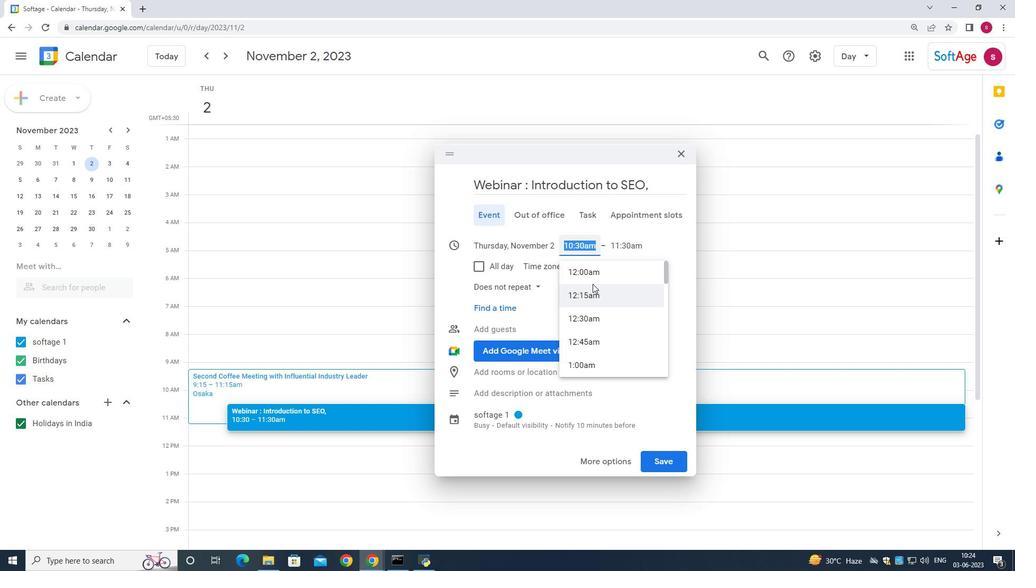 
Action: Mouse scrolled (592, 284) with delta (0, 0)
Screenshot: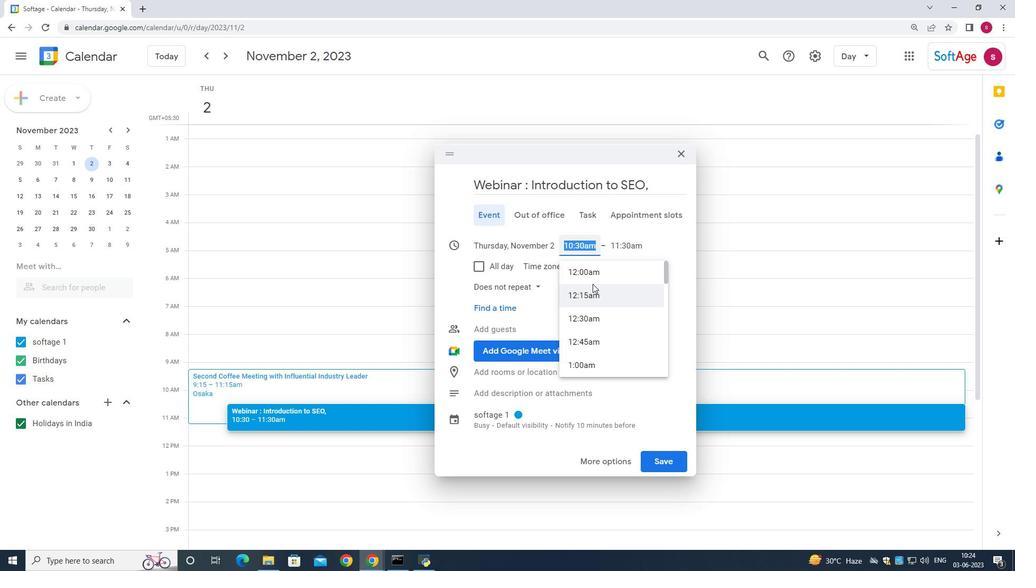 
Action: Mouse scrolled (592, 284) with delta (0, 0)
Screenshot: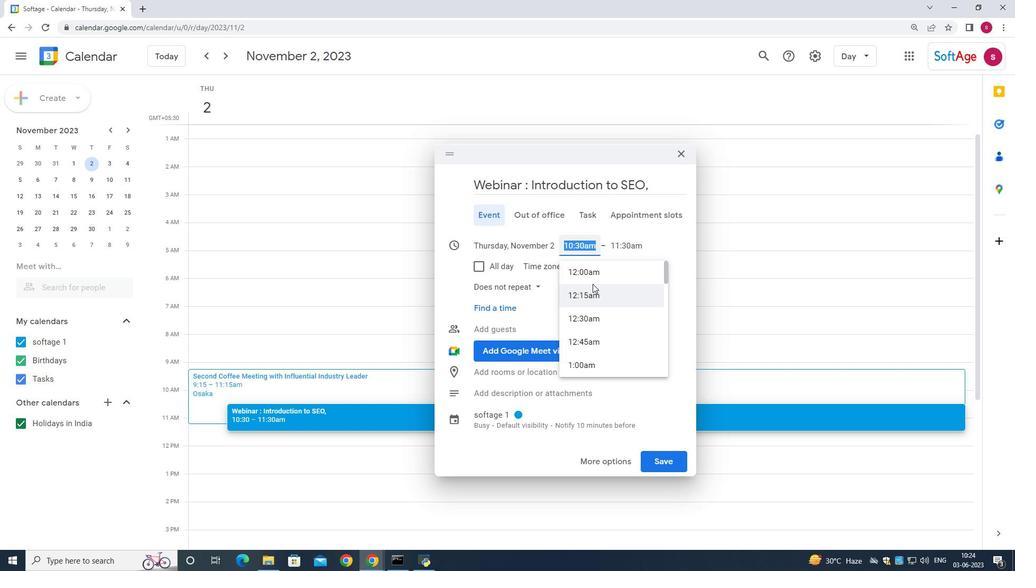 
Action: Mouse scrolled (592, 284) with delta (0, 0)
Screenshot: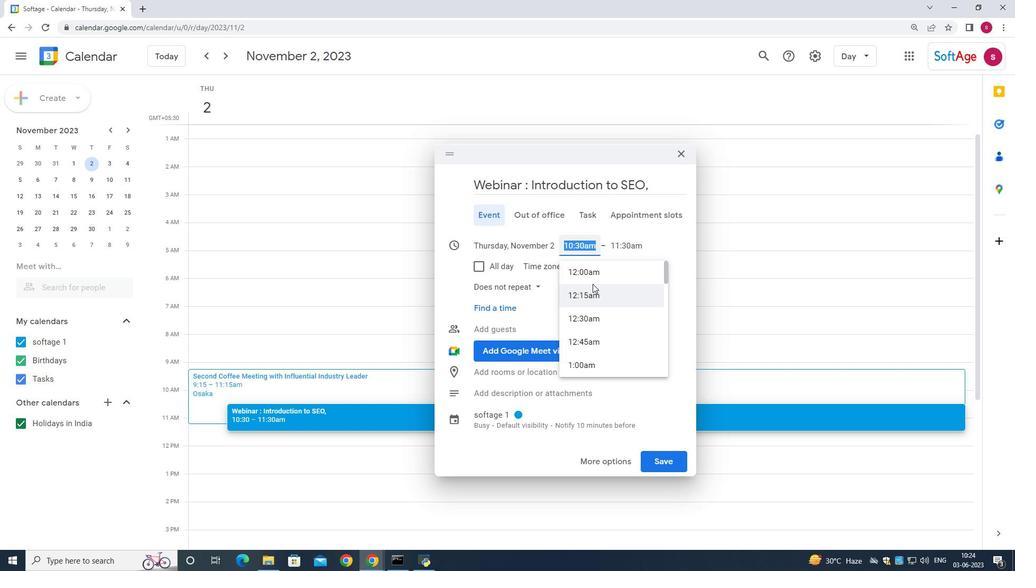 
Action: Mouse scrolled (592, 283) with delta (0, 0)
Screenshot: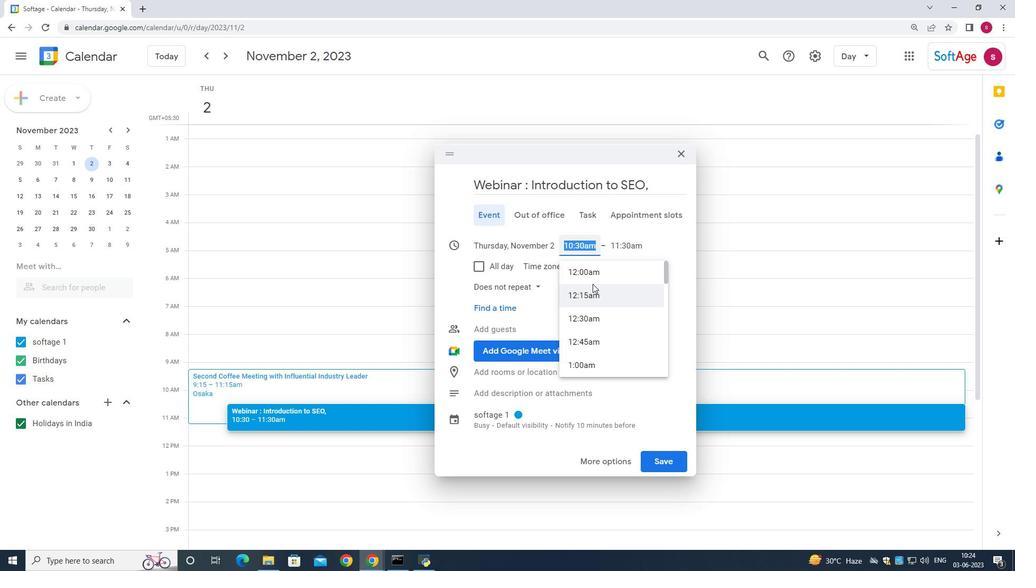 
Action: Mouse scrolled (592, 283) with delta (0, 0)
Screenshot: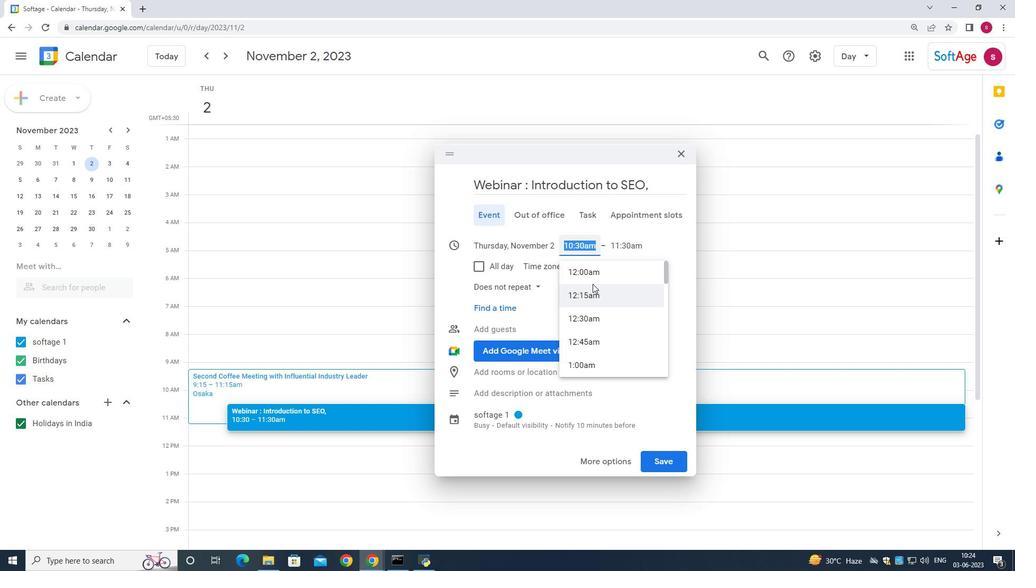 
Action: Mouse scrolled (592, 283) with delta (0, 0)
Screenshot: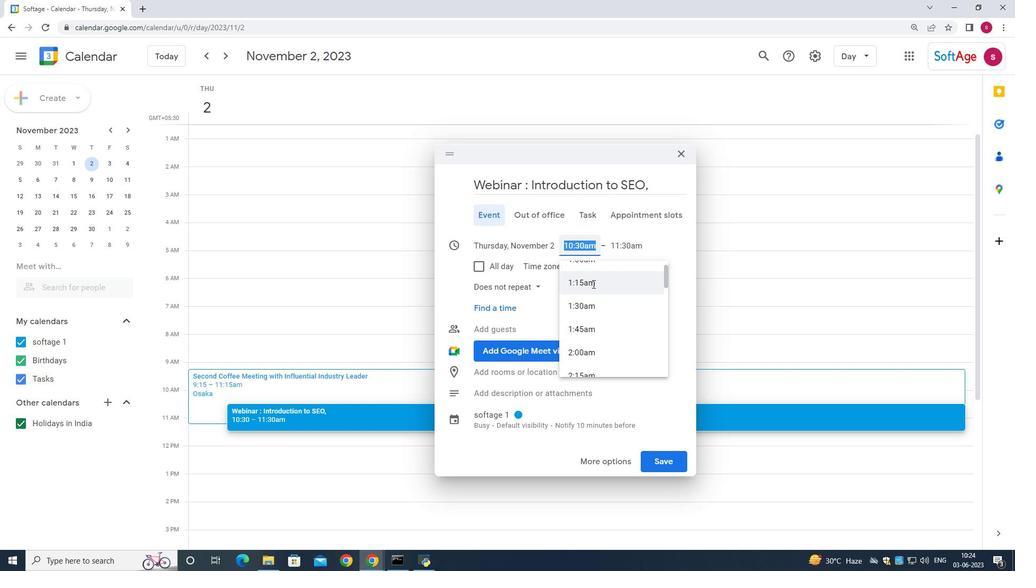 
Action: Mouse scrolled (592, 283) with delta (0, 0)
Screenshot: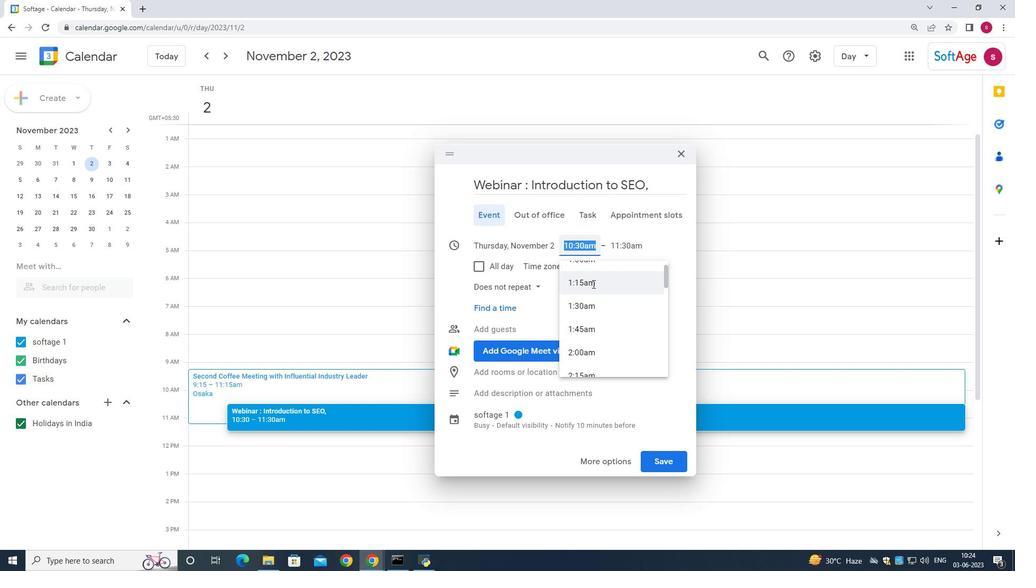 
Action: Mouse scrolled (592, 283) with delta (0, 0)
Screenshot: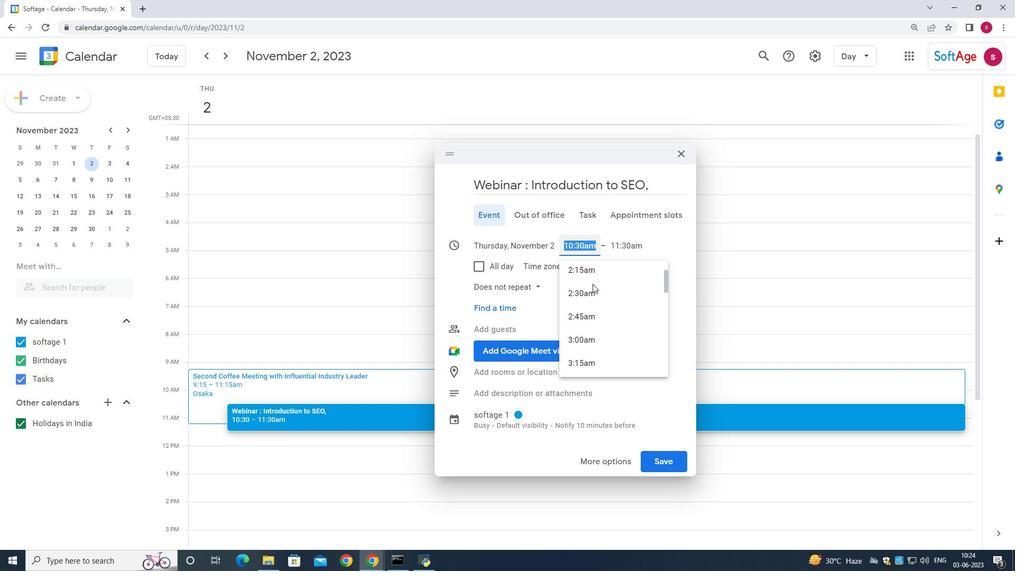 
Action: Mouse scrolled (592, 283) with delta (0, 0)
Screenshot: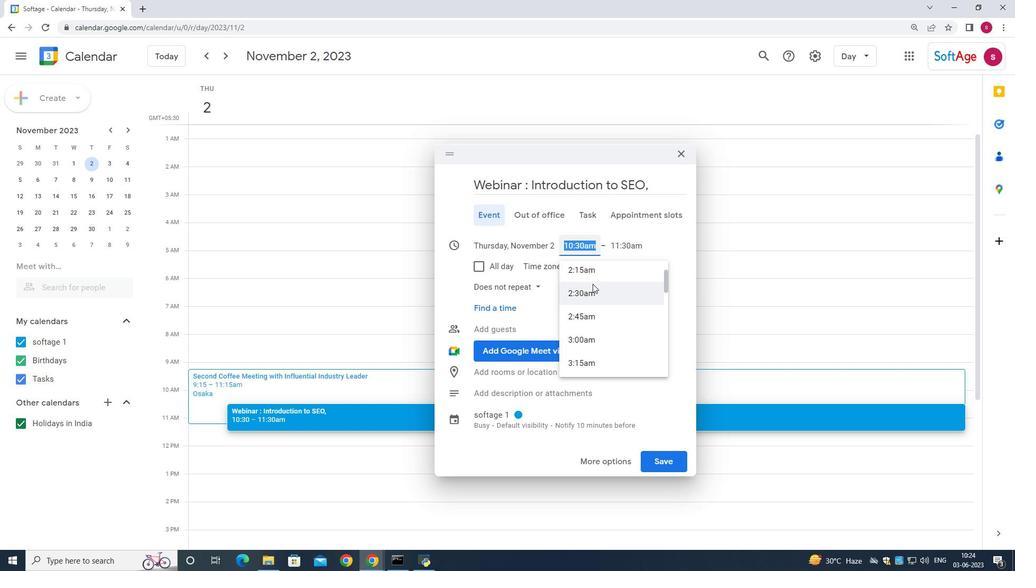 
Action: Mouse scrolled (592, 283) with delta (0, 0)
Screenshot: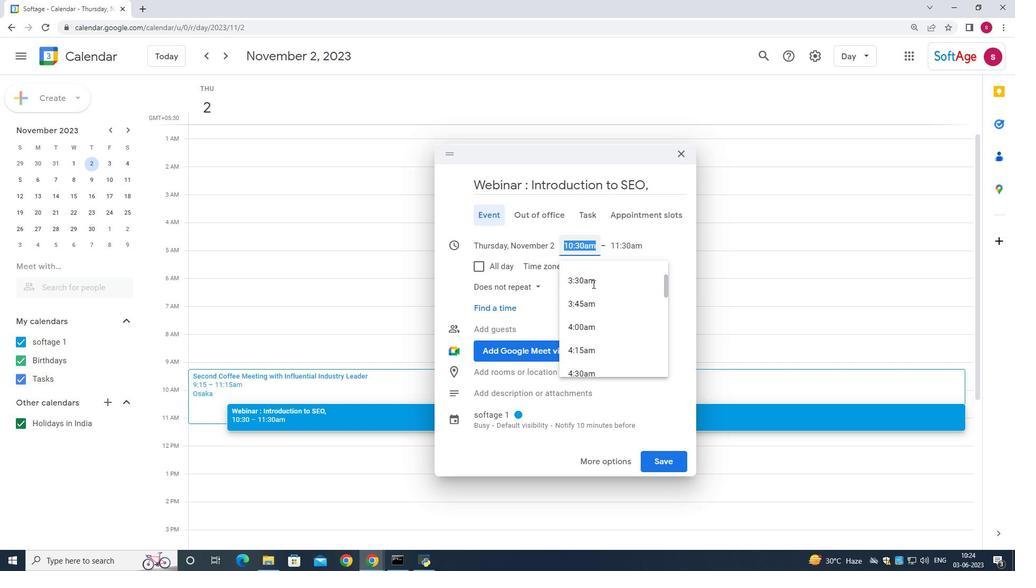 
Action: Mouse scrolled (592, 283) with delta (0, 0)
Screenshot: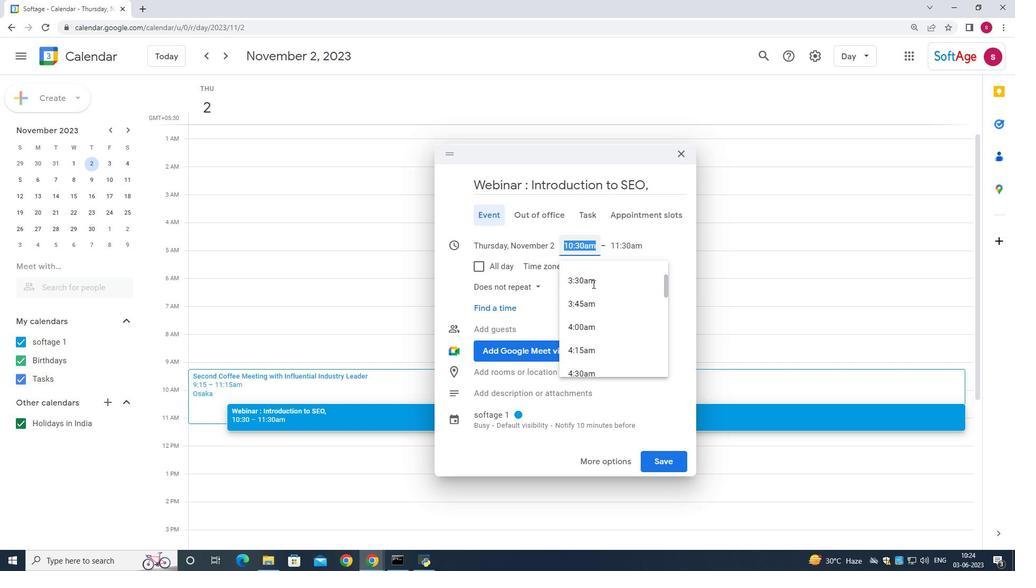 
Action: Mouse scrolled (592, 283) with delta (0, 0)
Screenshot: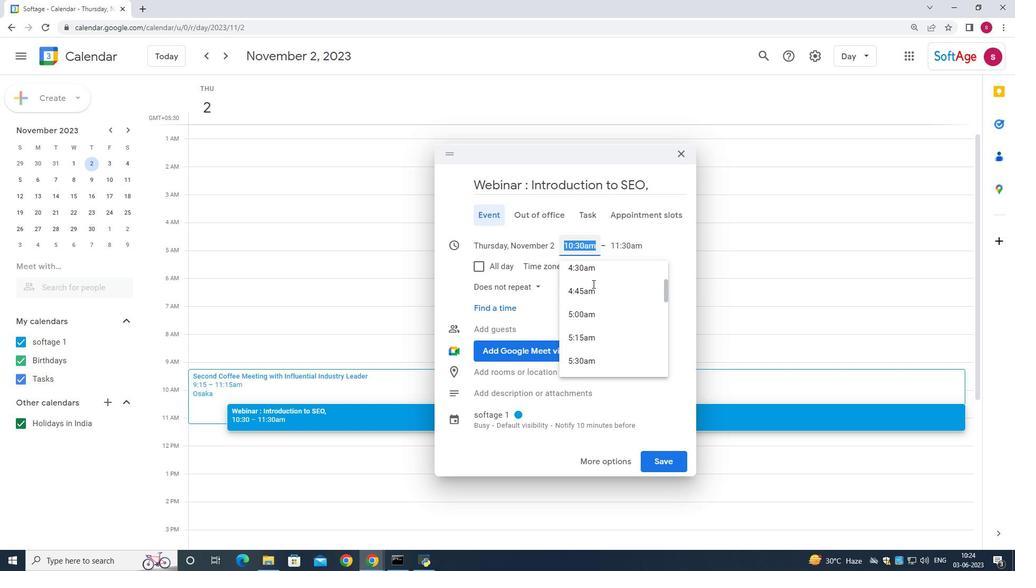 
Action: Mouse scrolled (592, 283) with delta (0, 0)
Screenshot: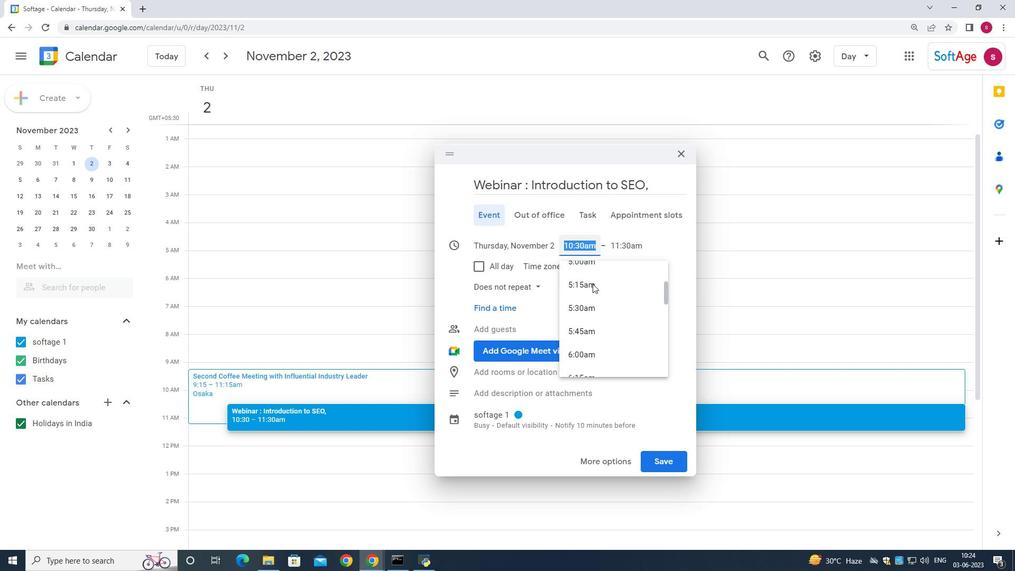 
Action: Mouse scrolled (592, 283) with delta (0, 0)
Screenshot: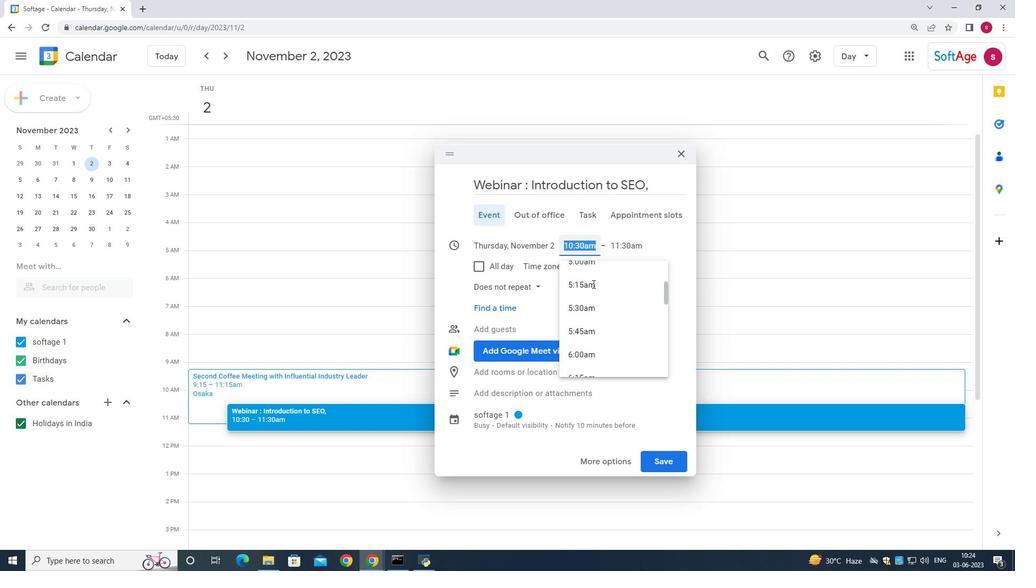
Action: Mouse moved to (597, 326)
Screenshot: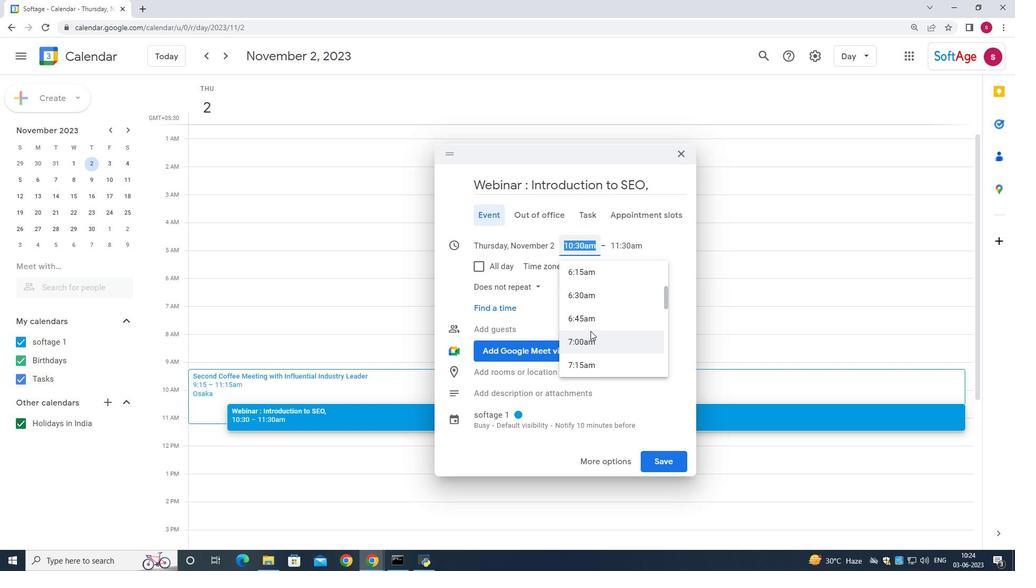 
Action: Mouse scrolled (597, 326) with delta (0, 0)
Screenshot: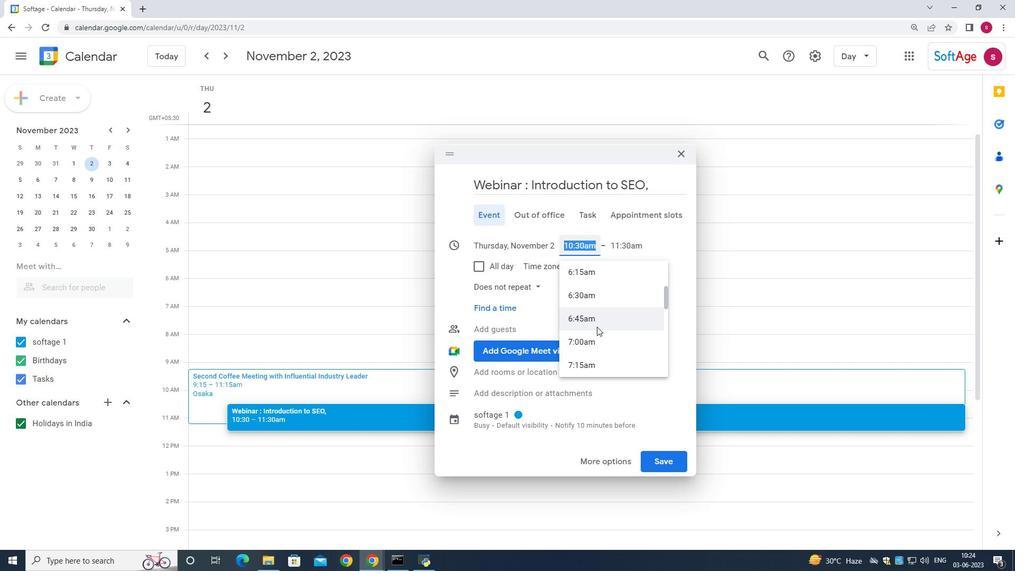
Action: Mouse scrolled (597, 326) with delta (0, 0)
Screenshot: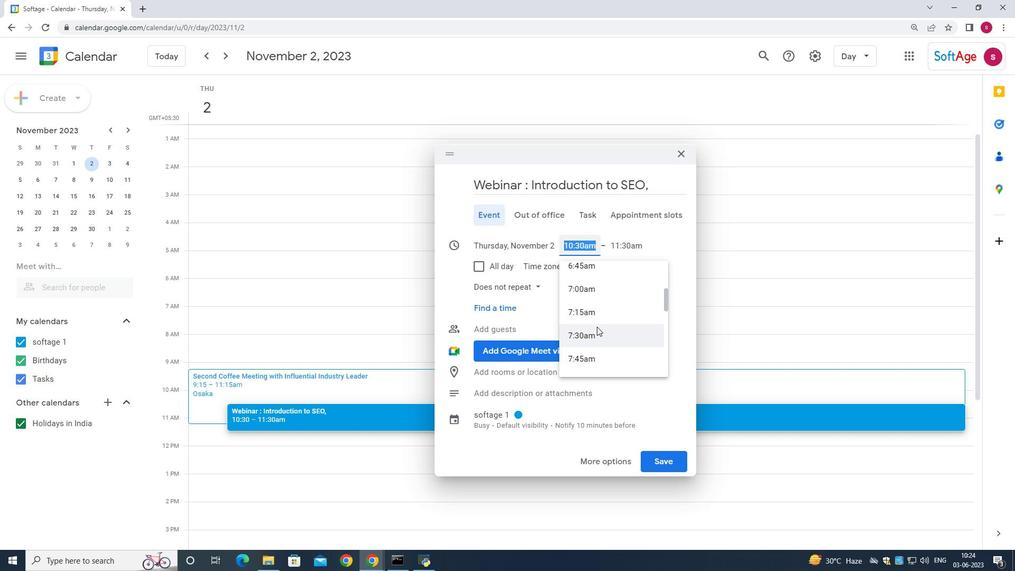
Action: Mouse moved to (595, 311)
Screenshot: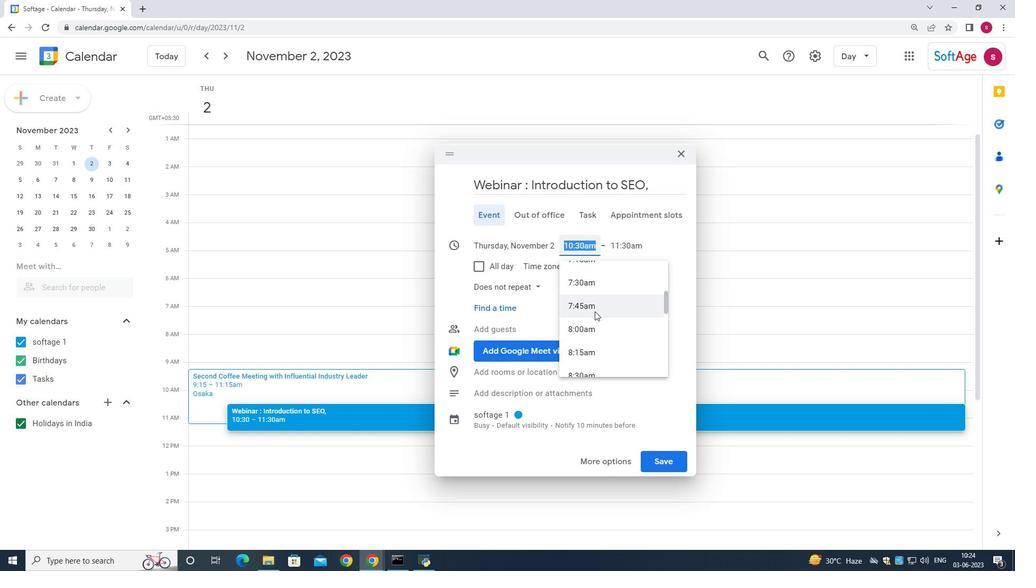 
Action: Mouse pressed left at (595, 311)
Screenshot: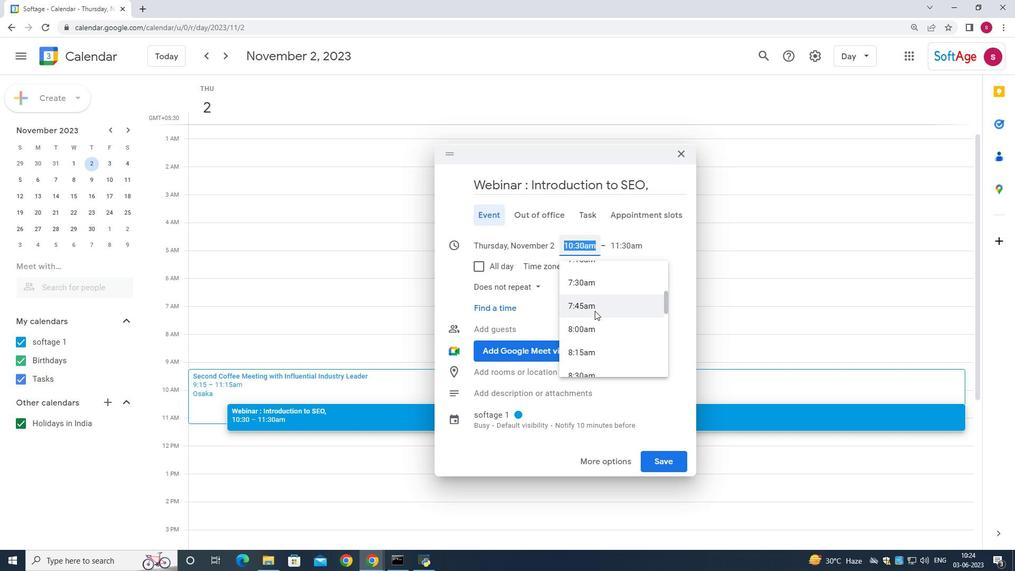 
Action: Mouse moved to (581, 242)
Screenshot: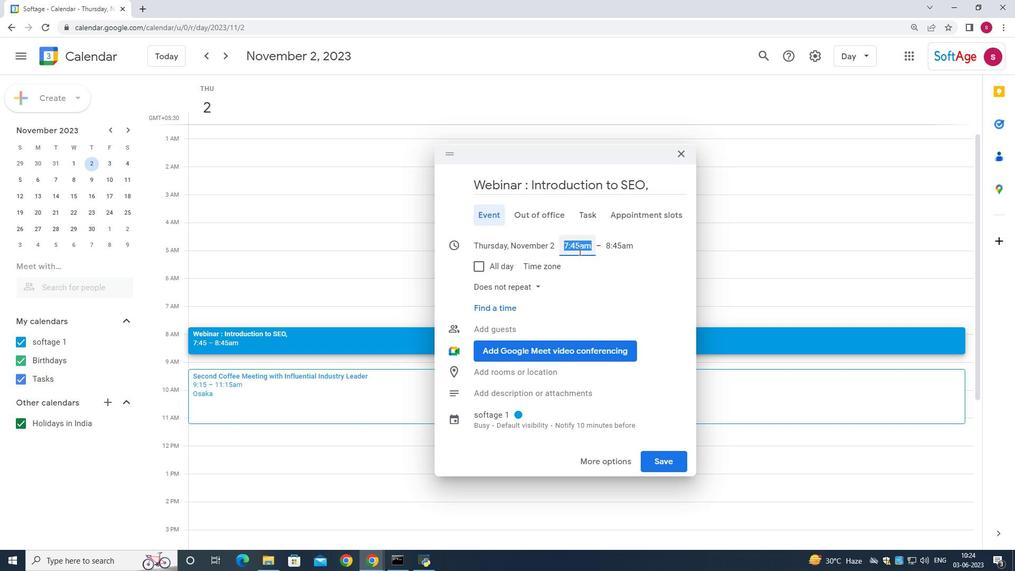 
Action: Mouse pressed left at (581, 242)
Screenshot: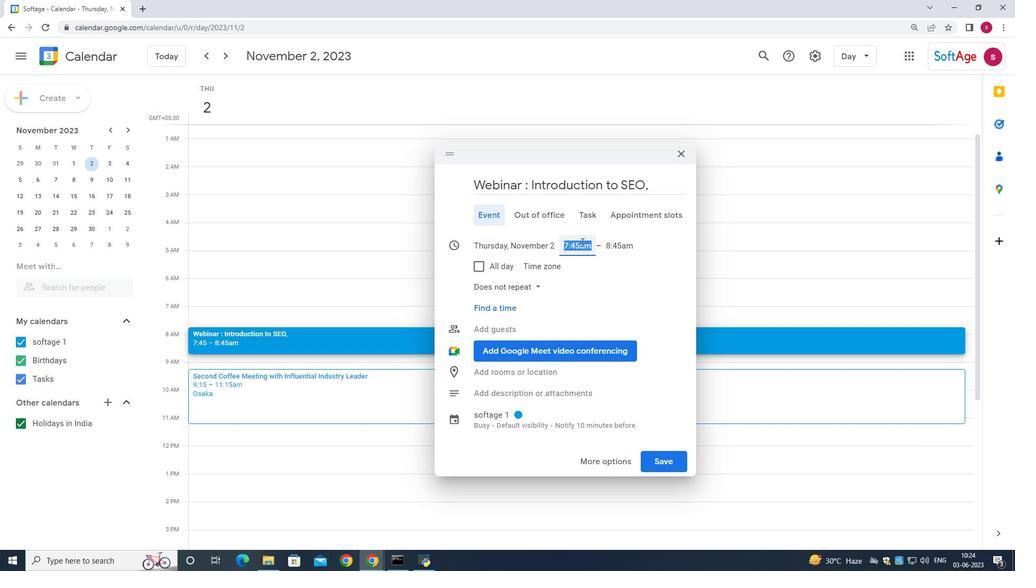 
Action: Key pressed <Key.backspace><Key.backspace>50
Screenshot: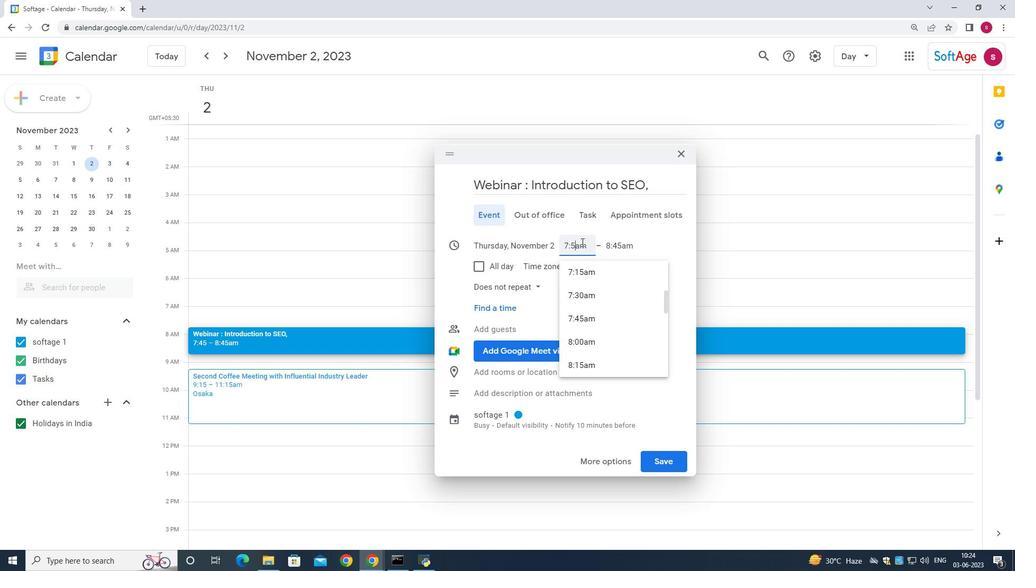 
Action: Mouse moved to (615, 243)
Screenshot: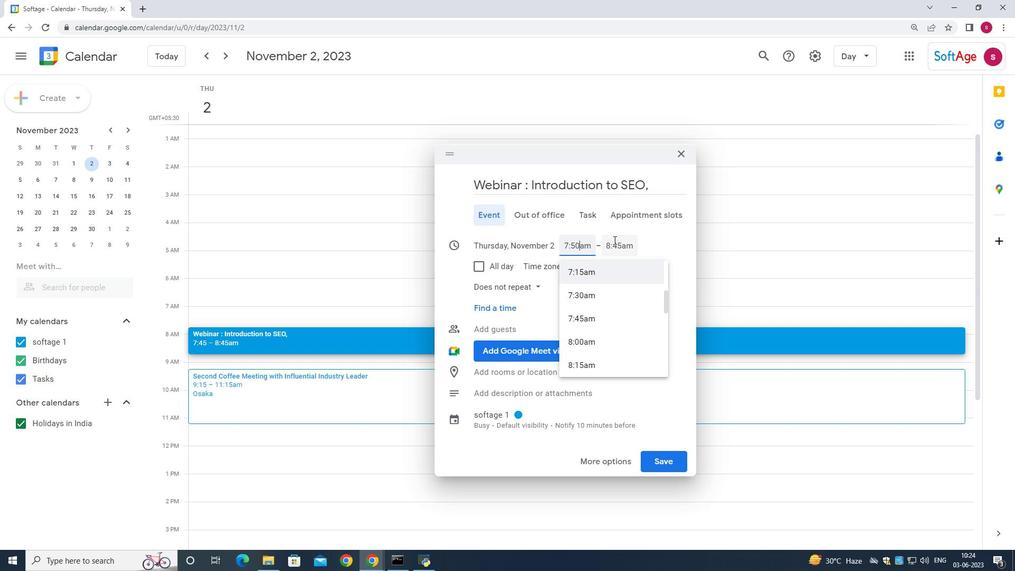 
Action: Mouse pressed left at (615, 243)
Screenshot: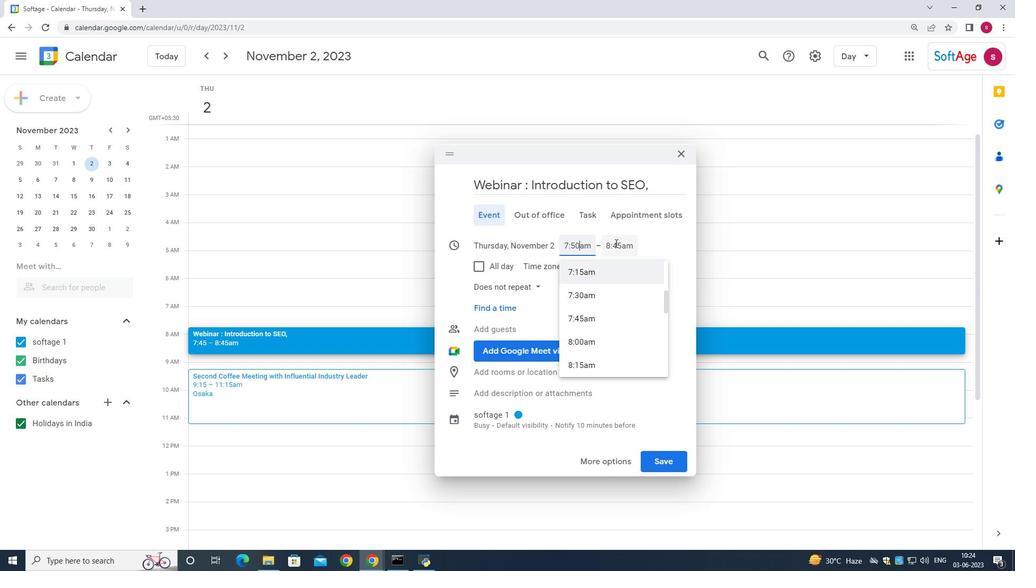 
Action: Mouse moved to (631, 286)
Screenshot: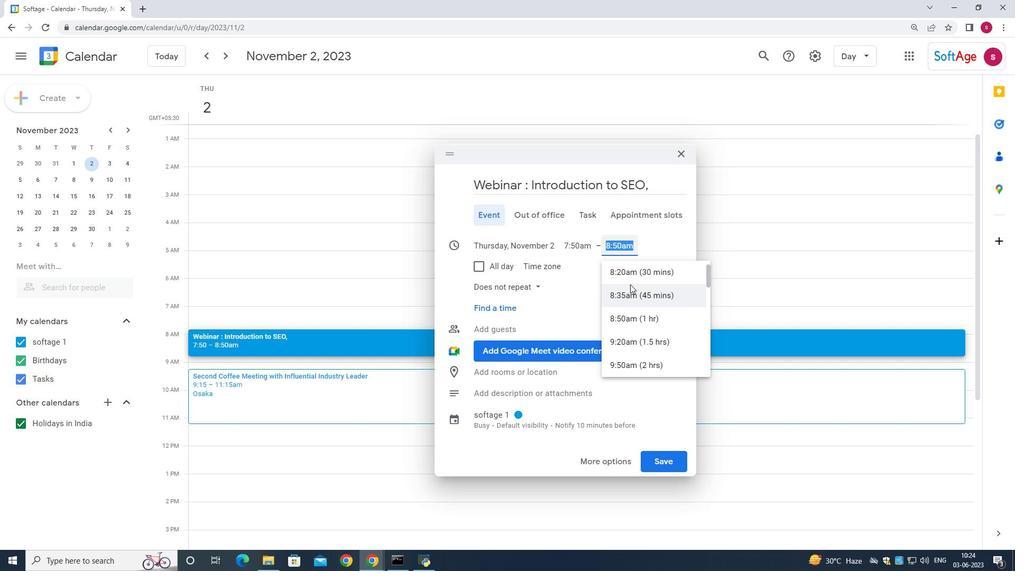 
Action: Mouse scrolled (631, 285) with delta (0, 0)
Screenshot: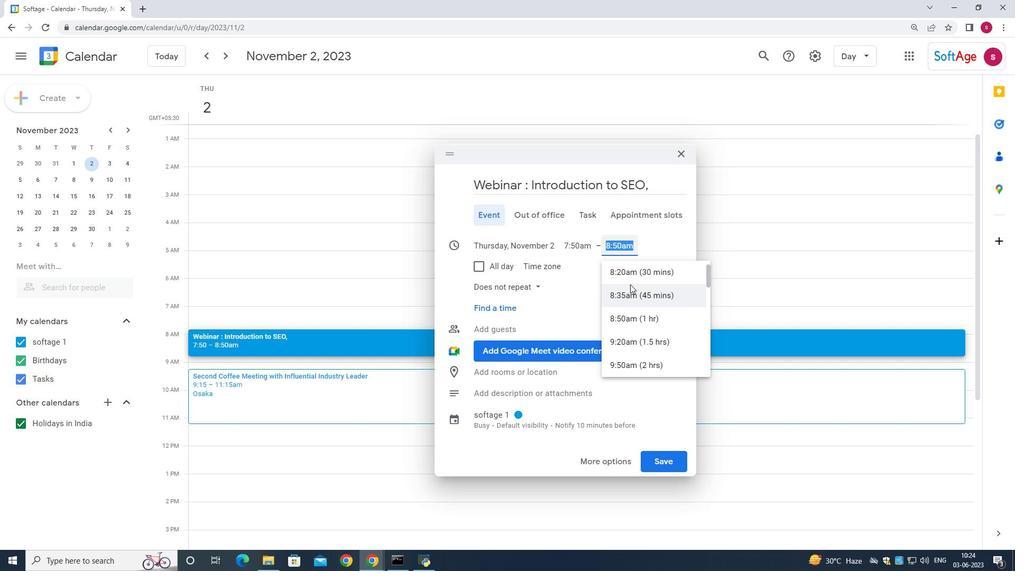 
Action: Mouse moved to (632, 287)
Screenshot: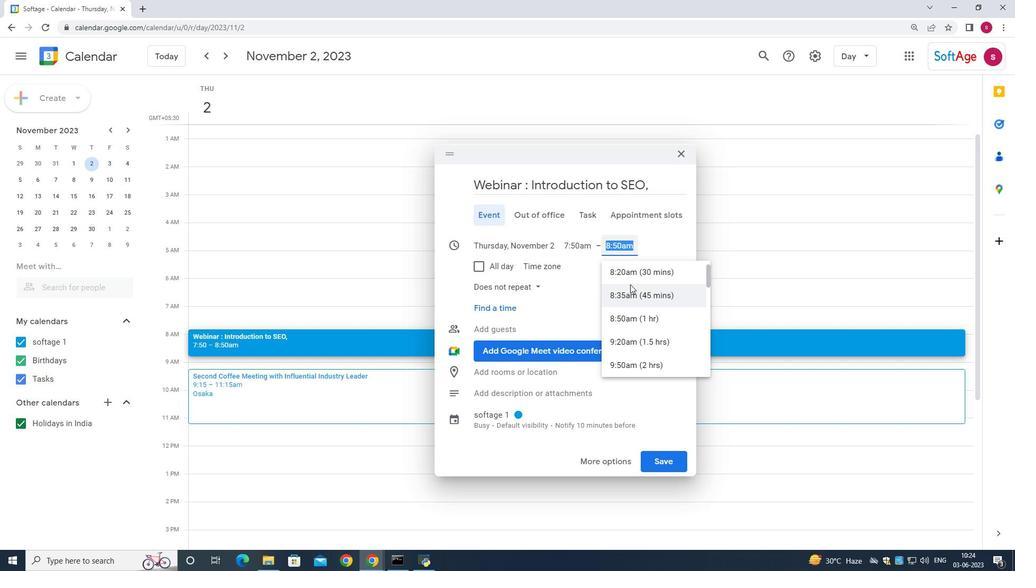
Action: Mouse scrolled (632, 287) with delta (0, 0)
Screenshot: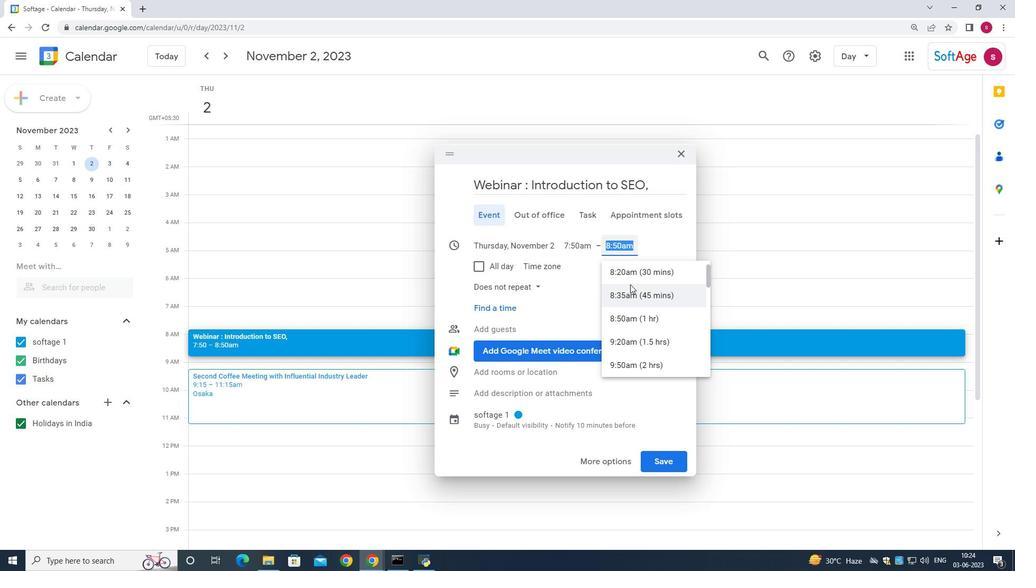 
Action: Mouse moved to (632, 289)
Screenshot: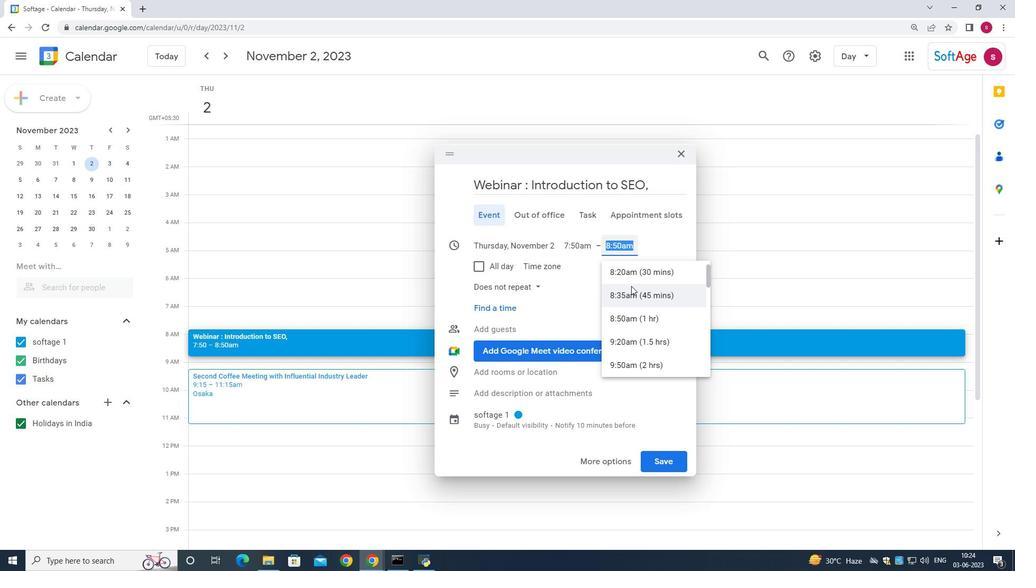 
Action: Mouse scrolled (632, 288) with delta (0, 0)
Screenshot: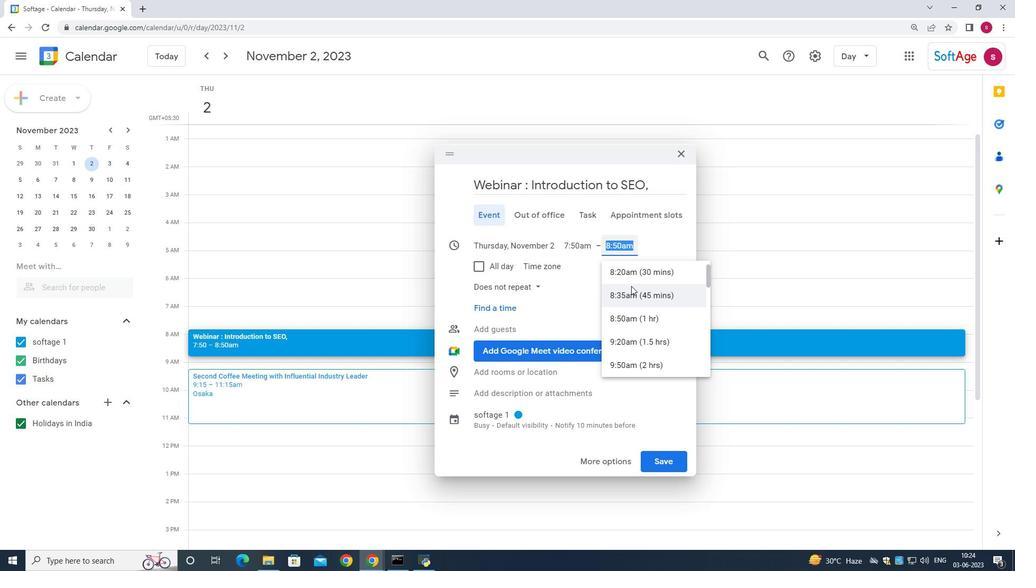 
Action: Mouse moved to (632, 289)
Screenshot: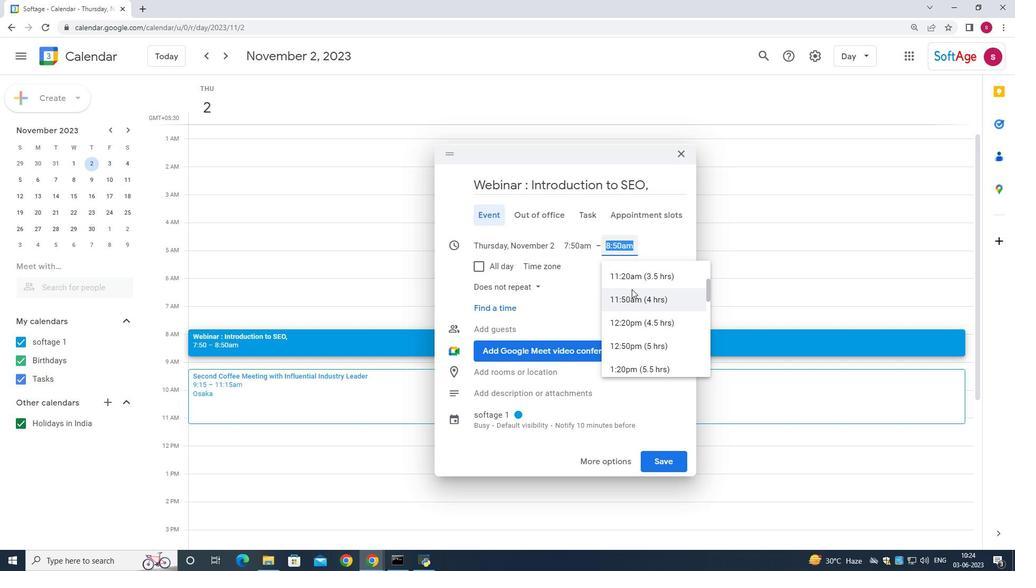 
Action: Mouse scrolled (632, 290) with delta (0, 0)
Screenshot: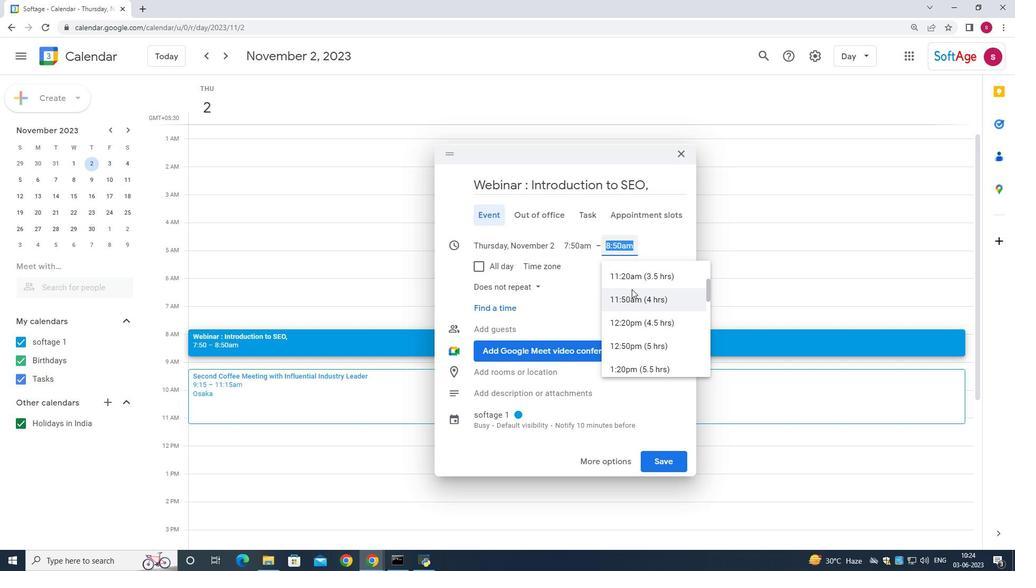 
Action: Mouse moved to (632, 289)
Screenshot: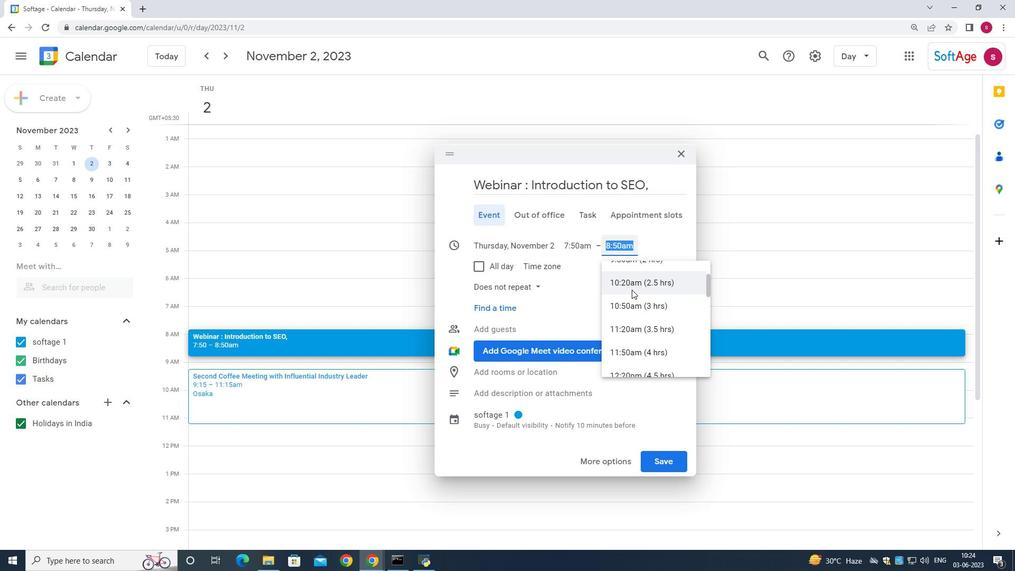 
Action: Mouse scrolled (632, 290) with delta (0, 0)
Screenshot: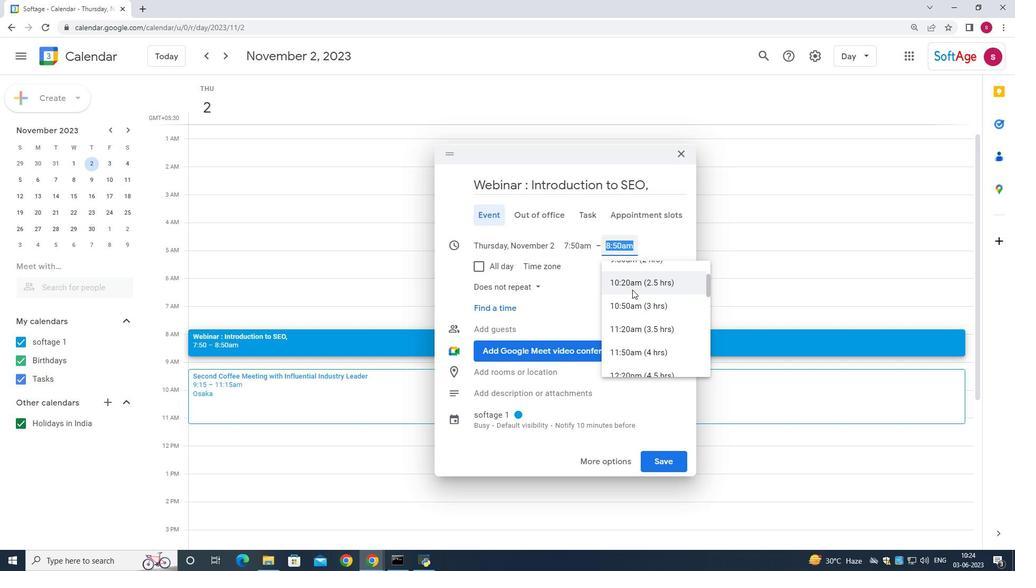 
Action: Mouse moved to (630, 314)
Screenshot: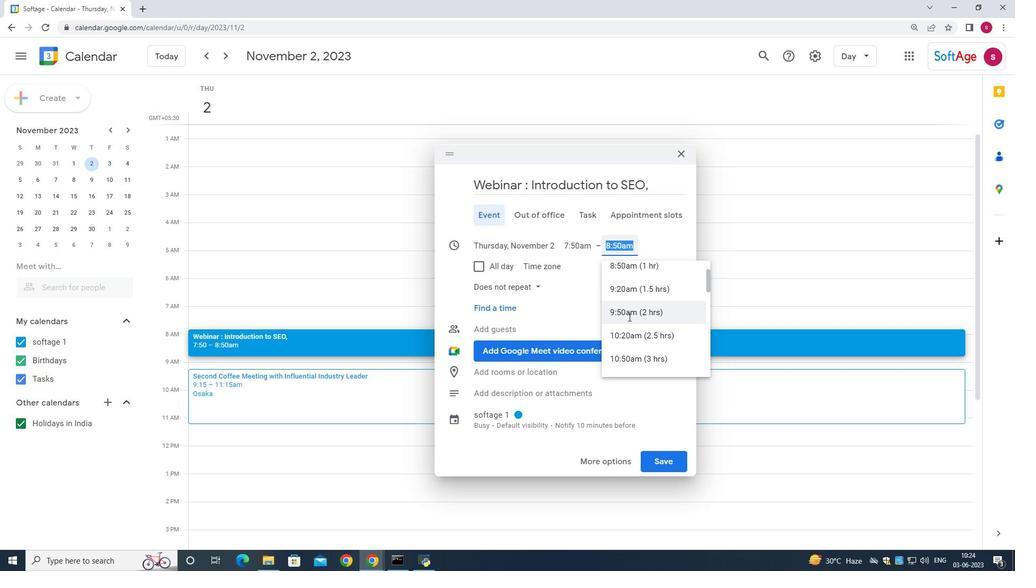 
Action: Mouse pressed left at (630, 314)
Screenshot: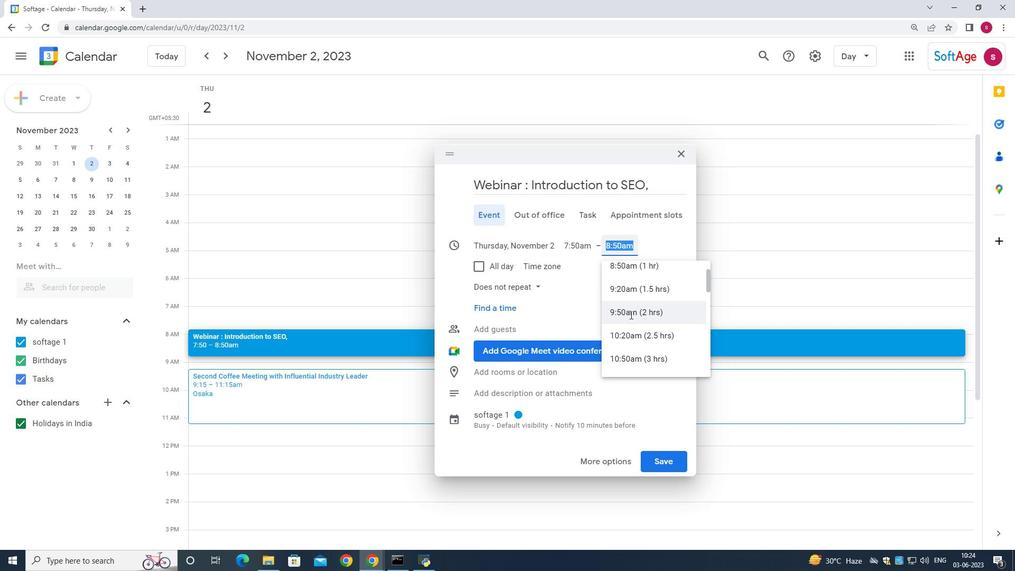 
Action: Mouse moved to (498, 393)
Screenshot: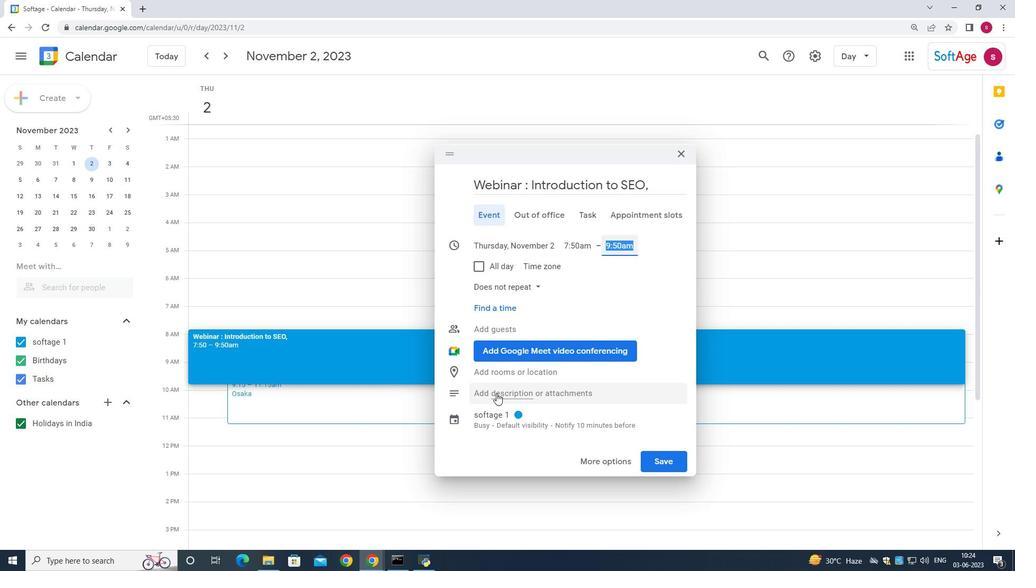 
Action: Mouse pressed left at (498, 393)
Screenshot: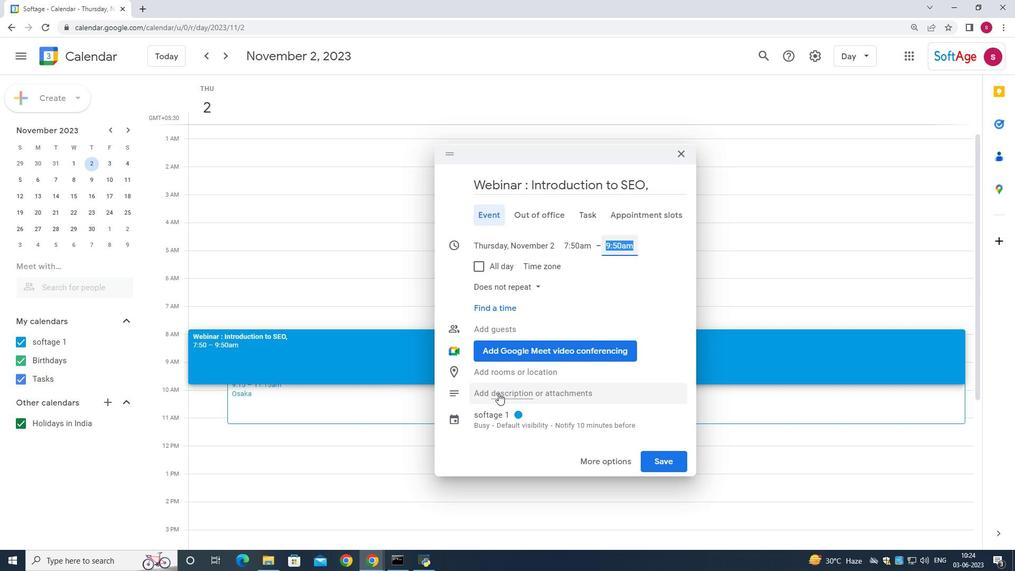 
Action: Mouse moved to (494, 392)
Screenshot: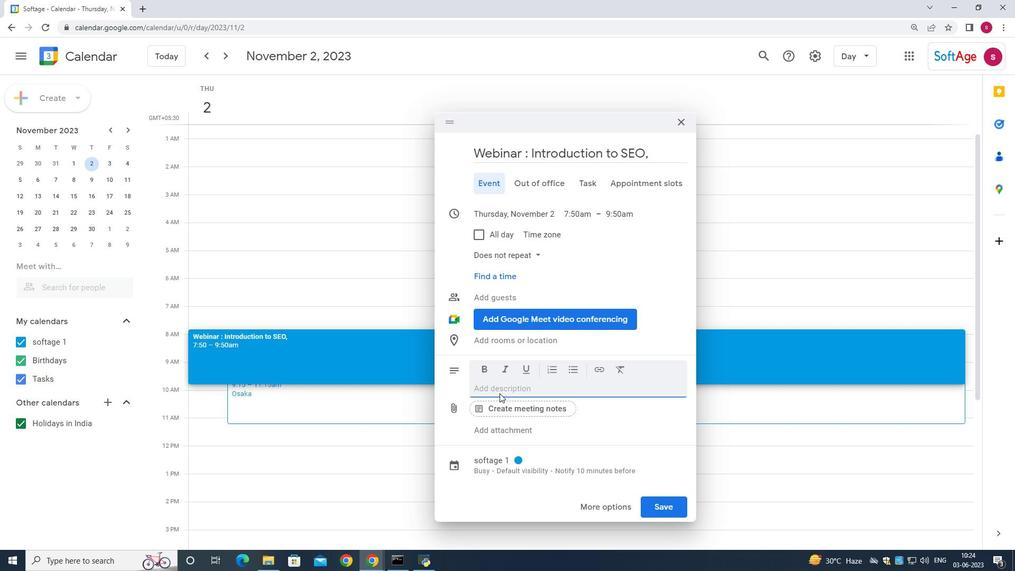 
Action: Key pressed <Key.shift>The<Key.space><Key.shift>Introduction<Key.space>to<Key.space><Key.shift>SEO<Key.space>webinar<Key.space>is<Key.space>a<Key.space>comprehensive<Key.space>session<Key.space>designed<Key.space>to<Key.space>provide<Key.space>participants<Key.space>with<Key.space>a<Key.space>foundational<Key.space>understanding<Key.space>of<Key.space><Key.shift>search<Key.space><Key.shift>Engine<Key.space><Key.shift>Optimization<Key.space><Key.shift><Key.shift><Key.shift><Key.shift><Key.shift><Key.shift><Key.shift><Key.shift><Key.shift><Key.shift><Key.shift><Key.shift><Key.shift><Key.shift><Key.shift><Key.shift><Key.shift><Key.shift><Key.shift><Key.shift><Key.shift><Key.shift><Key.shift><Key.shift>(<Key.shift><Key.shift><Key.shift><Key.shift><Key.shift><Key.shift><Key.shift><Key.shift><Key.shift><Key.shift><Key.shift><Key.shift><Key.shift><Key.shift><Key.shift><Key.shift><Key.shift><Key.shift><Key.shift><Key.shift><Key.shift><Key.shift><Key.shift><Key.shift><Key.shift><Key.shift><Key.shift><Key.shift><Key.shift><Key.shift><Key.shift>S<Key.shift>EO<Key.shift_r>)<Key.space>principles<Key.space>,<Key.space>strategies,<Key.space>and<Key.space>best<Key.space>practices<Key.space>.<Key.space><Key.shift>Select<Key.space>event<Key.space>color<Key.backspace><Key.backspace><Key.backspace><Key.backspace><Key.backspace><Key.backspace><Key.backspace><Key.backspace><Key.backspace><Key.backspace><Key.backspace><Key.backspace><Key.backspace><Key.backspace><Key.backspace><Key.backspace><Key.backspace><Key.backspace>
Screenshot: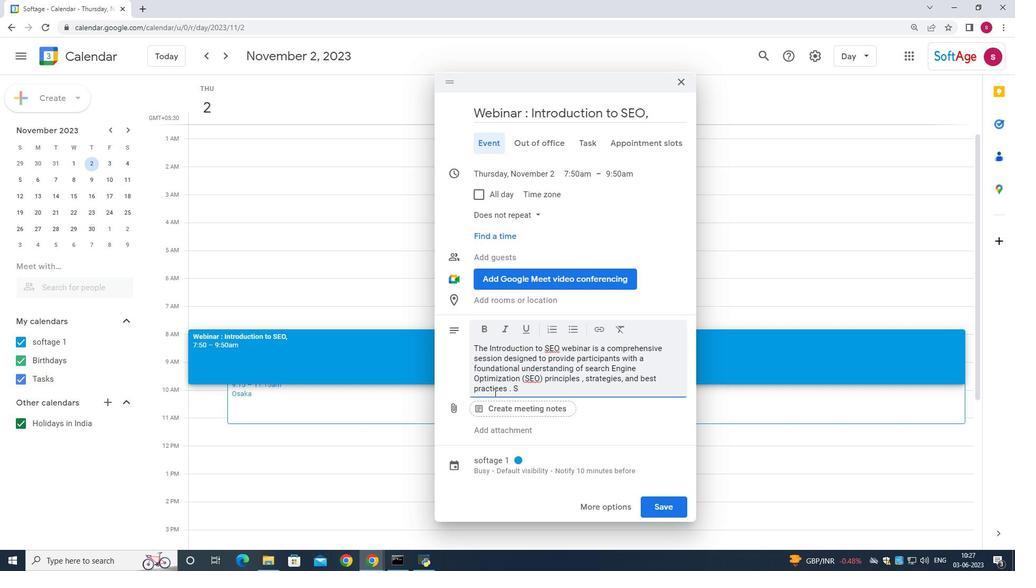 
Action: Mouse moved to (521, 455)
Screenshot: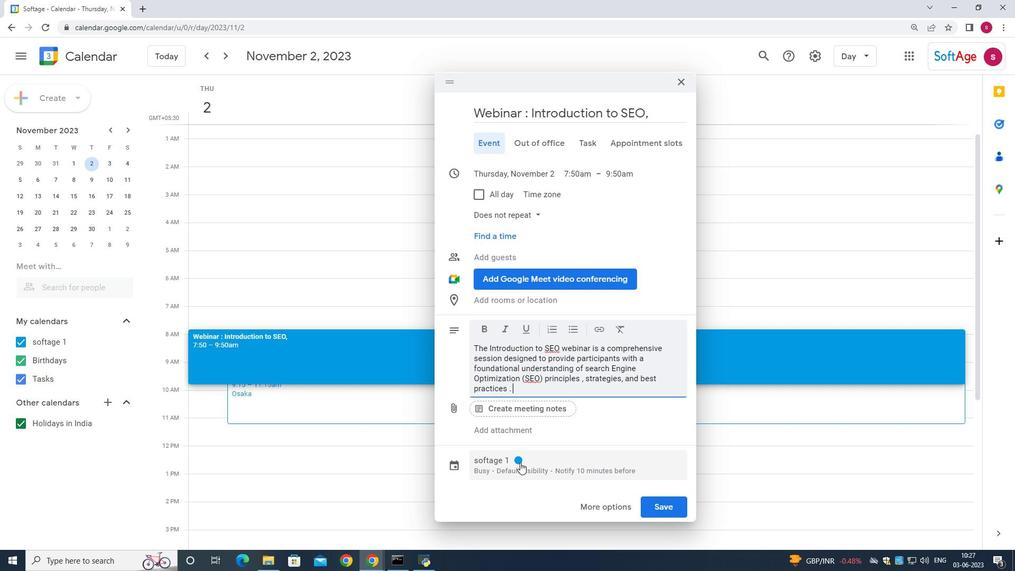 
Action: Mouse pressed left at (521, 455)
Screenshot: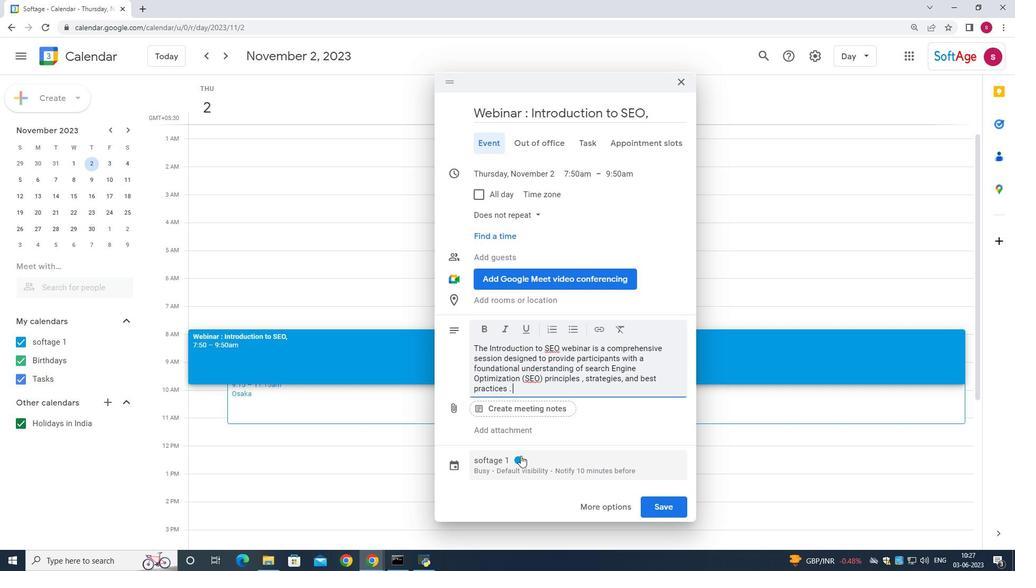 
Action: Mouse moved to (527, 382)
Screenshot: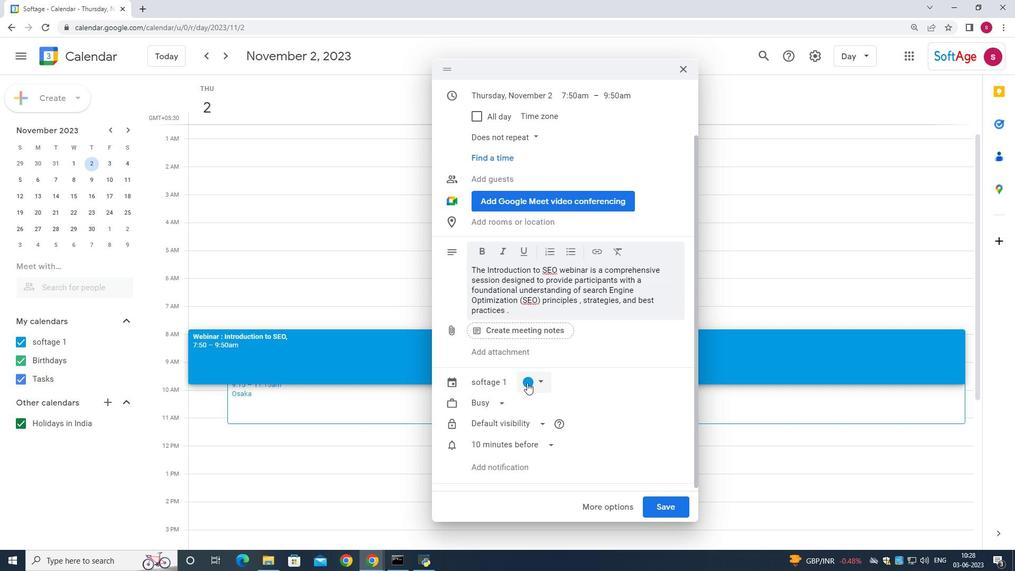 
Action: Mouse pressed left at (527, 382)
Screenshot: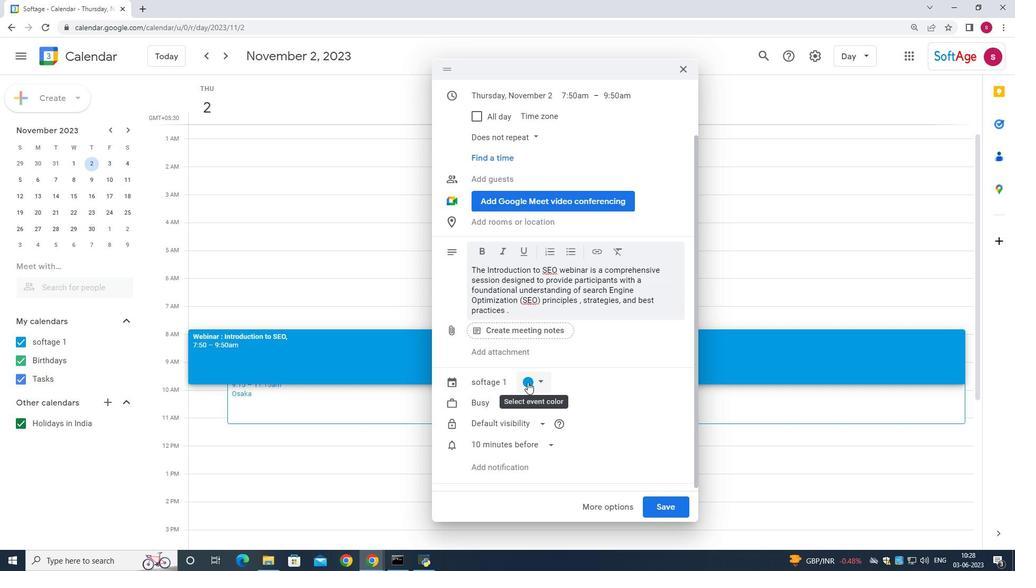 
Action: Mouse moved to (544, 424)
Screenshot: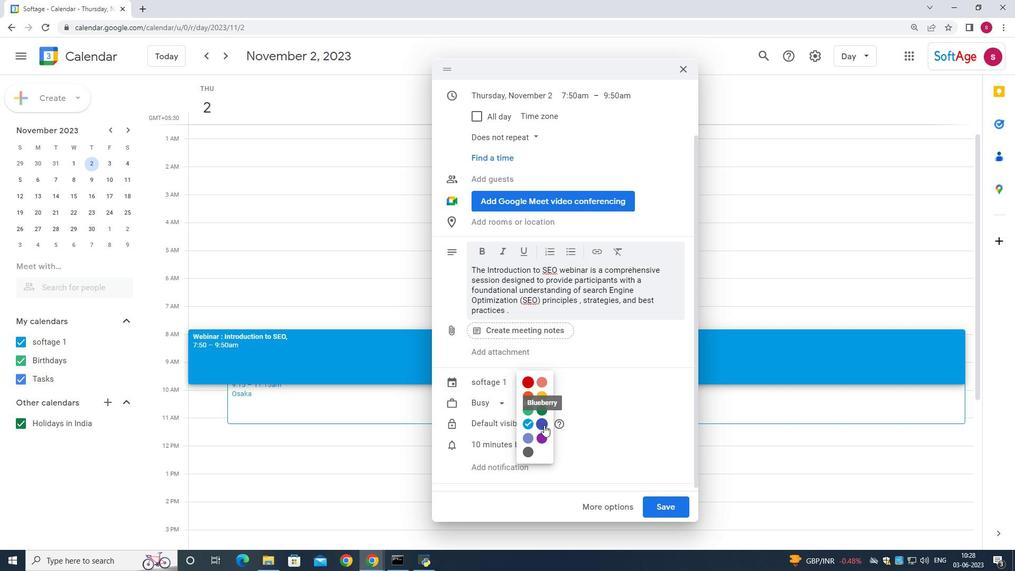 
Action: Mouse pressed left at (544, 424)
Screenshot: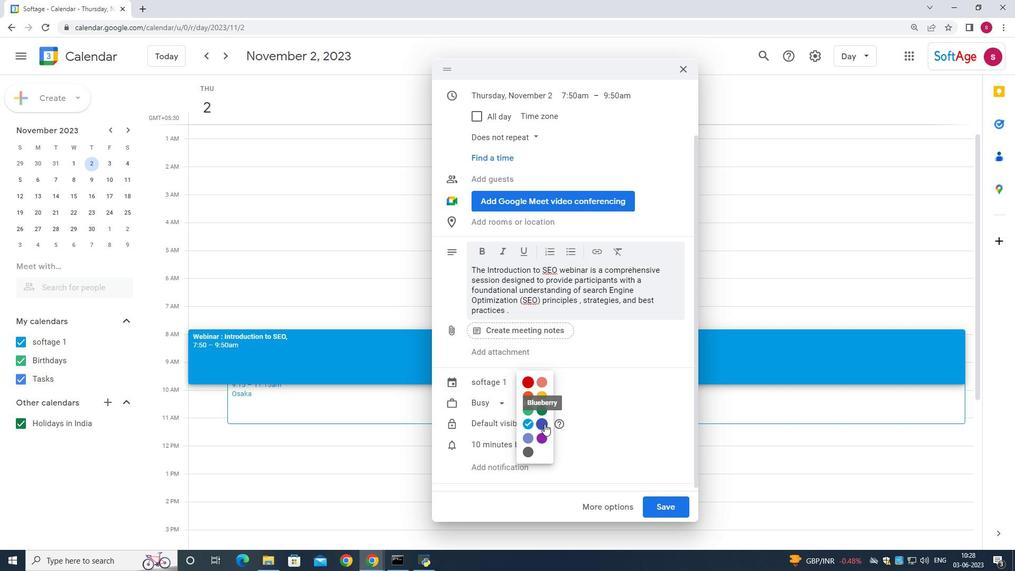 
Action: Mouse moved to (489, 227)
Screenshot: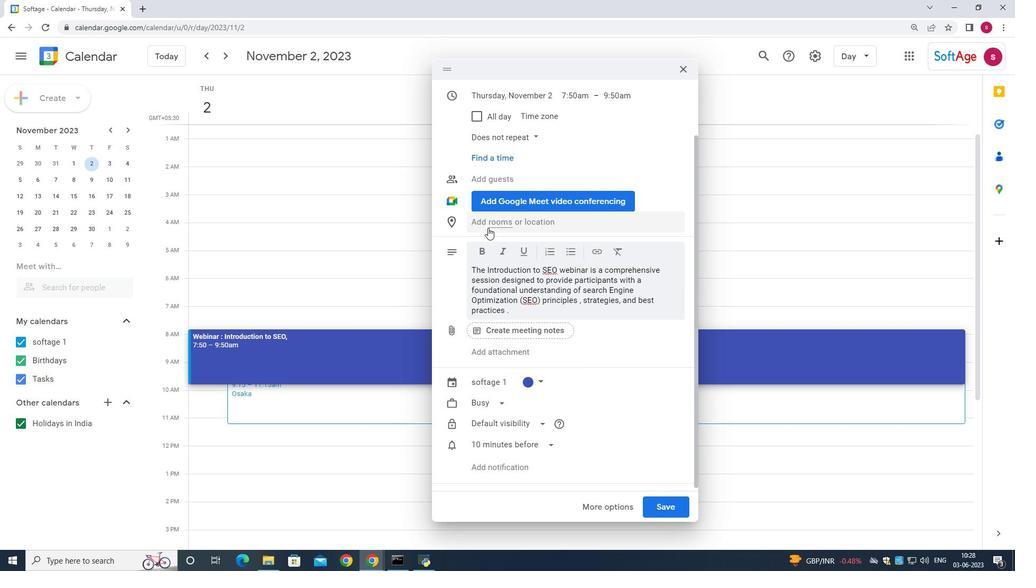 
Action: Mouse pressed left at (489, 227)
Screenshot: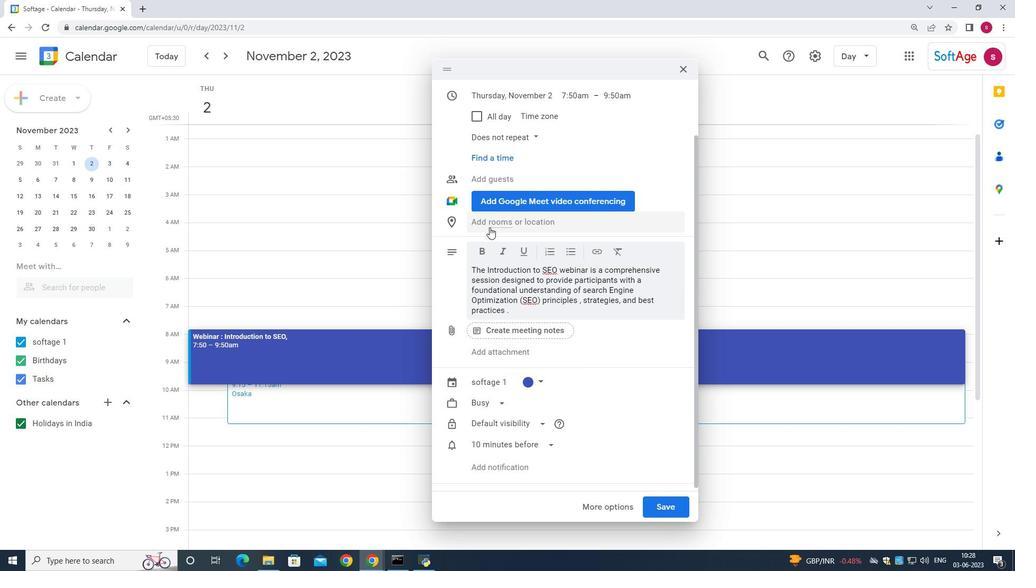 
Action: Mouse moved to (453, 78)
Screenshot: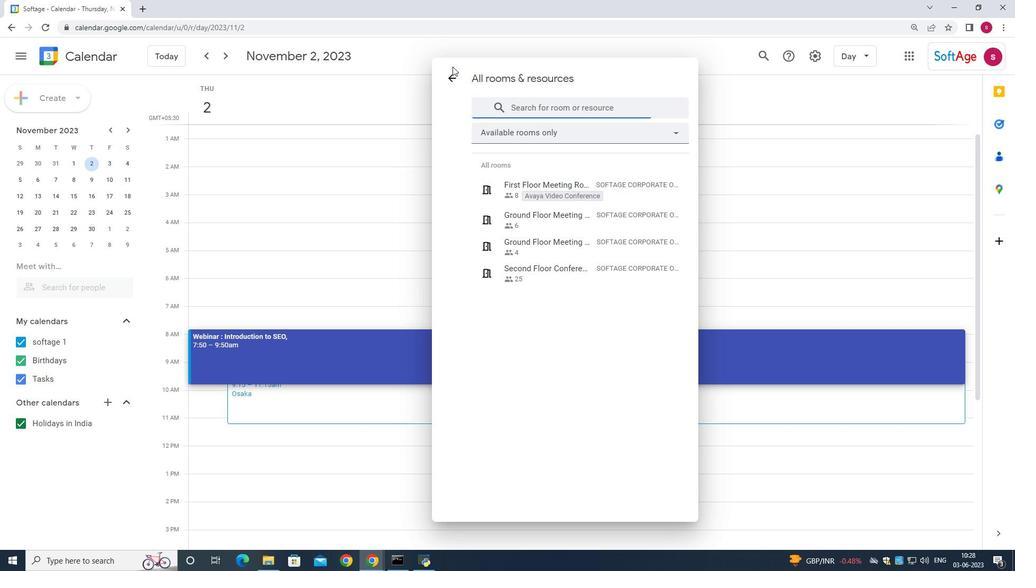 
Action: Mouse pressed left at (453, 78)
Screenshot: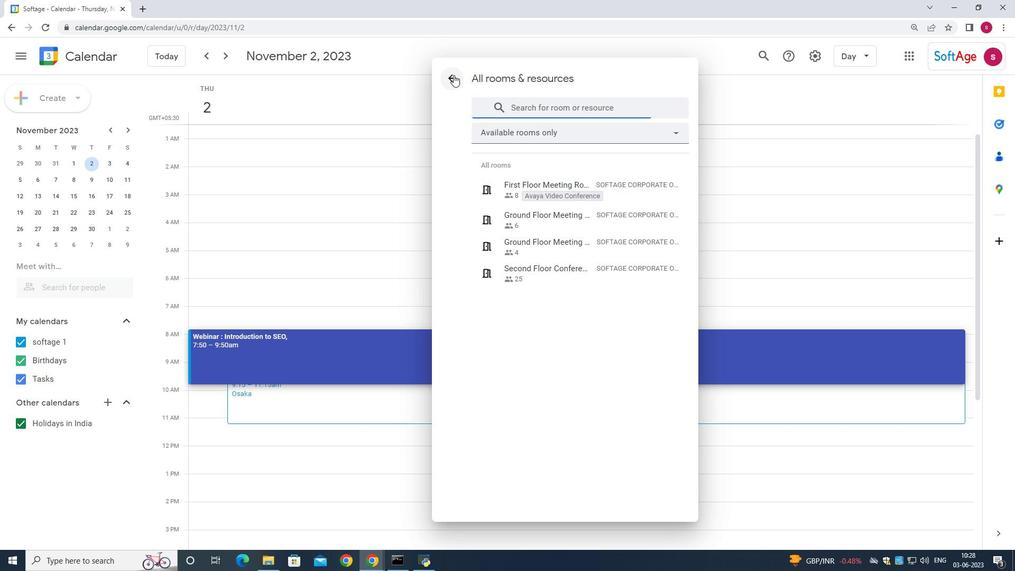 
Action: Mouse moved to (480, 252)
Screenshot: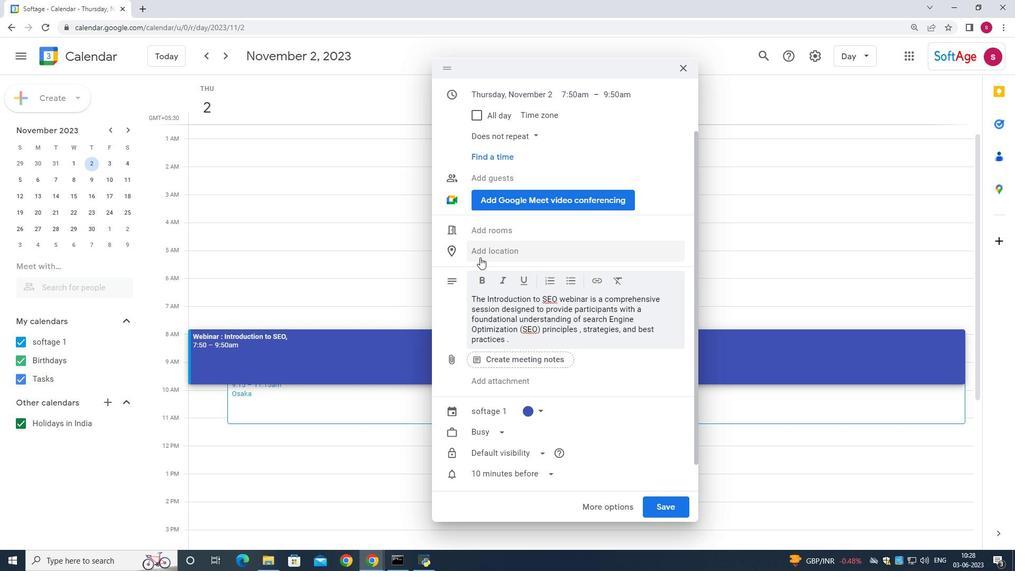 
Action: Mouse pressed left at (480, 252)
Screenshot: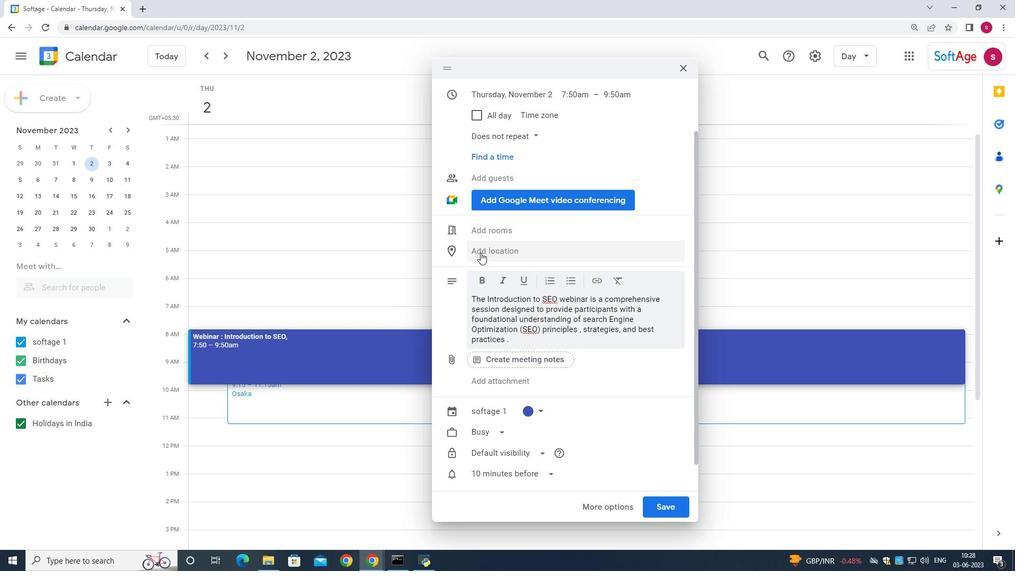 
Action: Mouse moved to (480, 252)
Screenshot: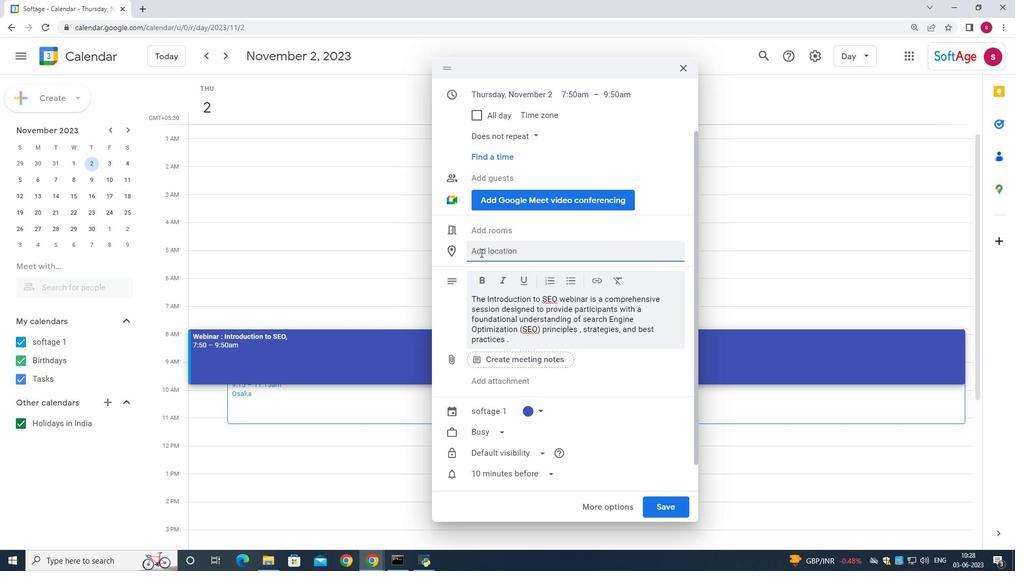 
Action: Key pressed 456<Key.space><Key.shift>Av.<Key.space>da<Key.space><Key.shift_r>Liberdade,<Key.space><Key.shift_r>Lisbon,<Key.space><Key.shift_r>Portugal,<Key.space>logged<Key.backspace><Key.backspace><Key.backspace><Key.backspace><Key.backspace><Key.backspace><Key.backspace><Key.backspace>
Screenshot: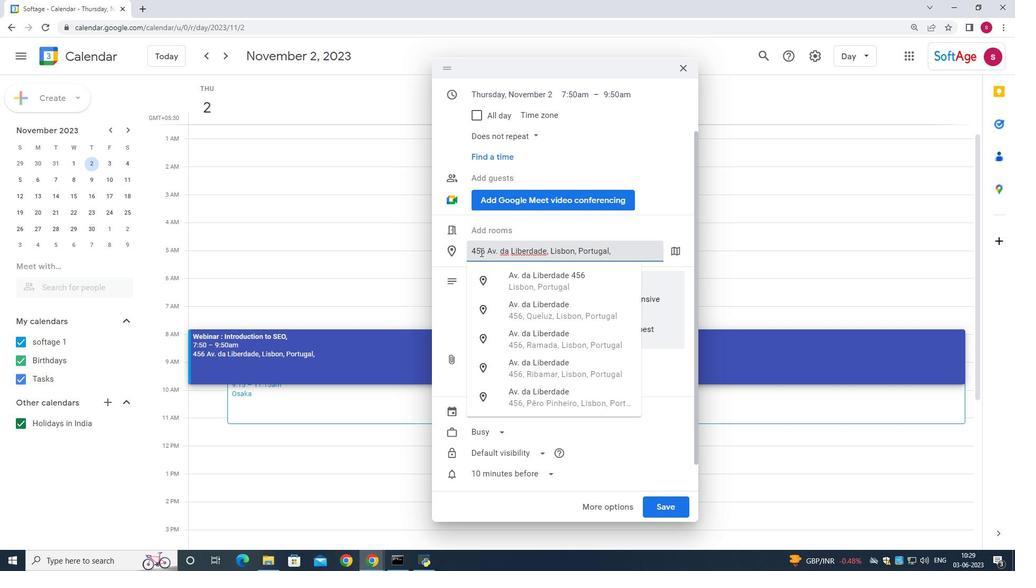 
Action: Mouse moved to (661, 505)
Screenshot: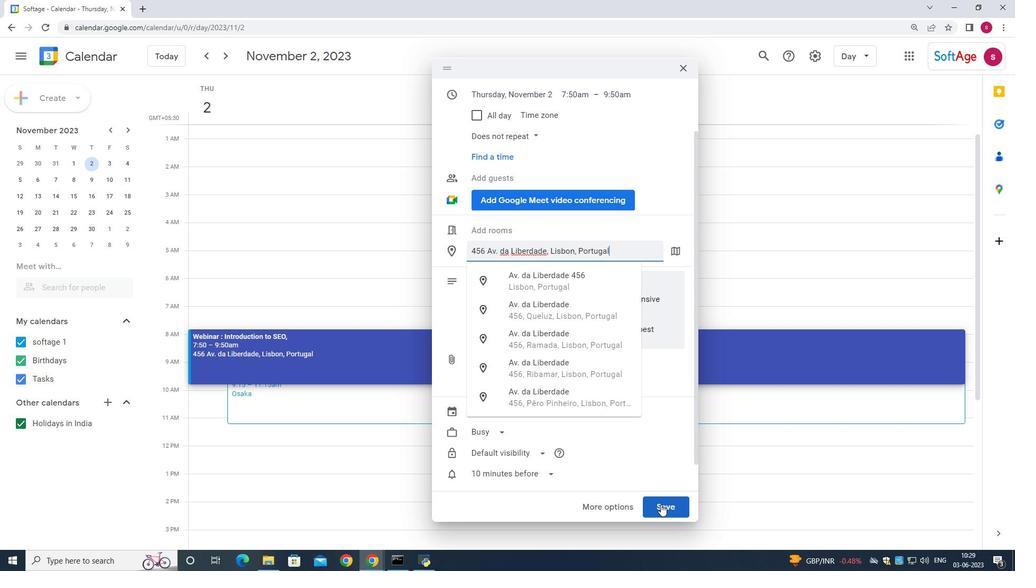 
Action: Mouse pressed left at (661, 505)
Screenshot: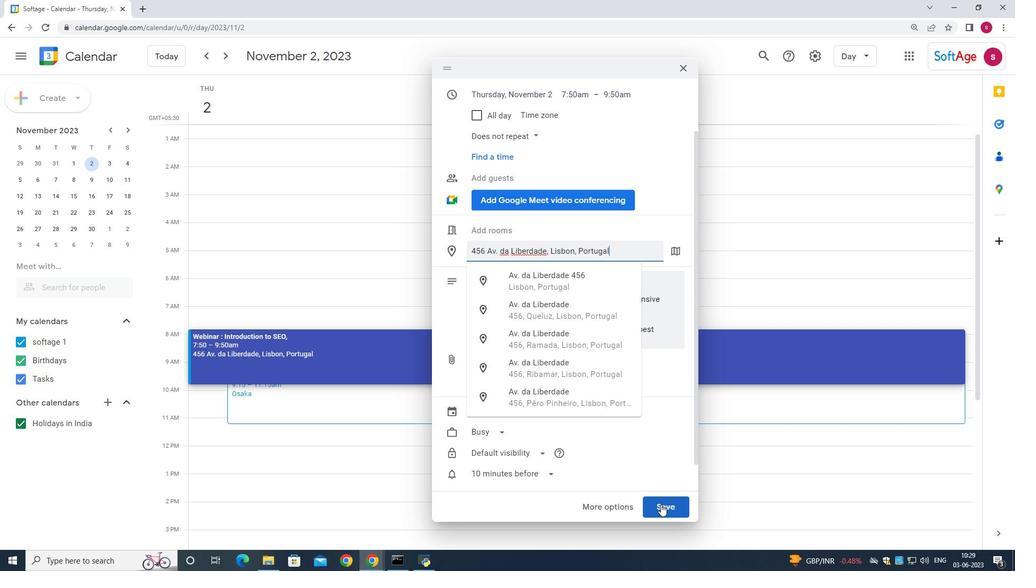 
Action: Mouse moved to (404, 341)
Screenshot: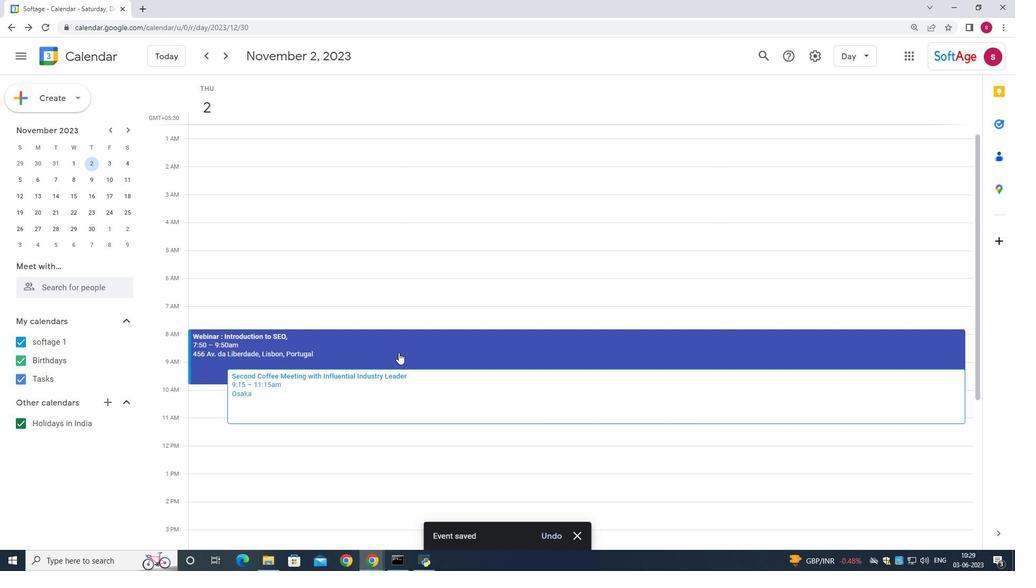 
Action: Mouse pressed left at (404, 341)
Screenshot: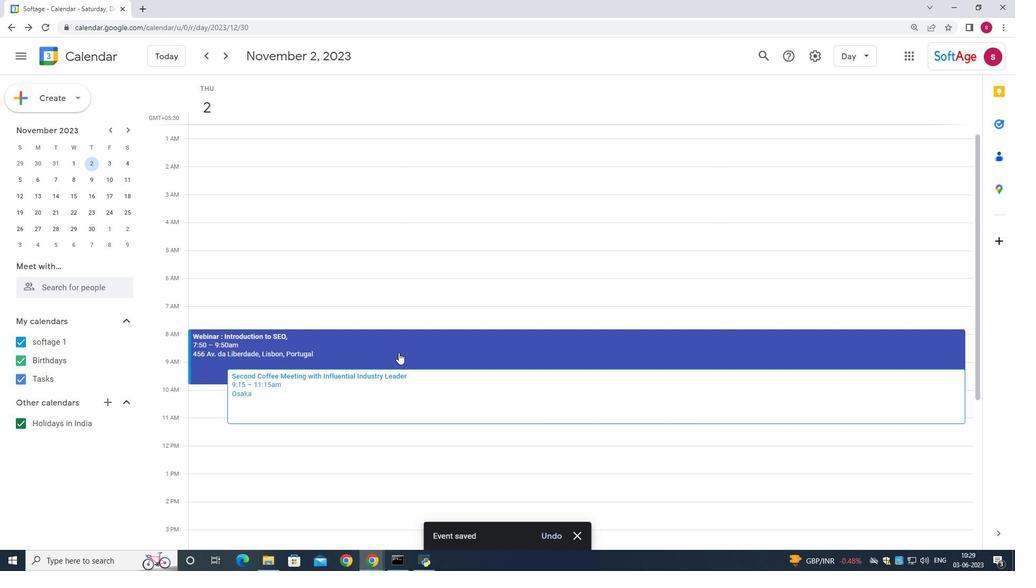 
Action: Mouse moved to (633, 194)
Screenshot: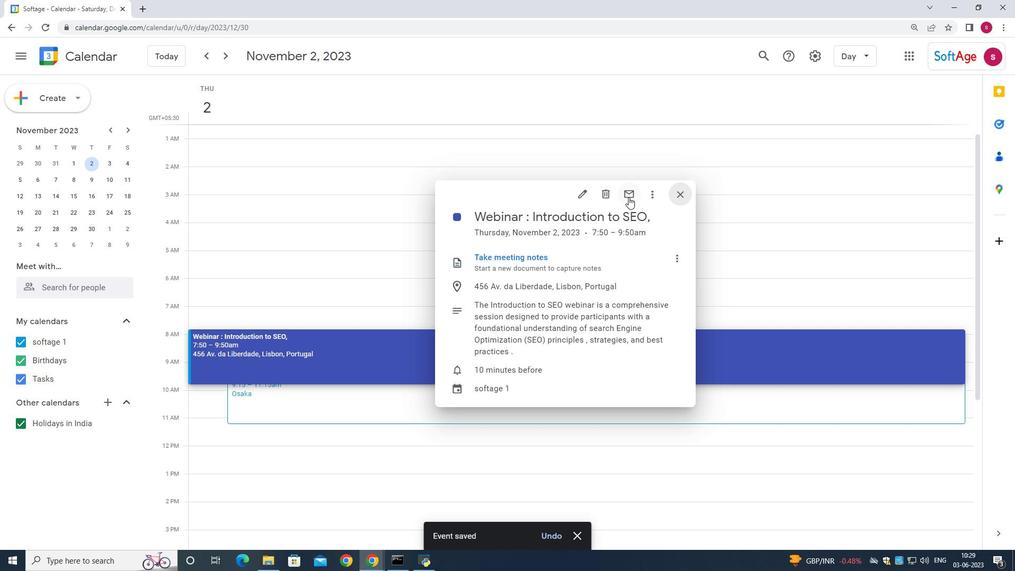 
Action: Mouse pressed left at (633, 194)
Screenshot: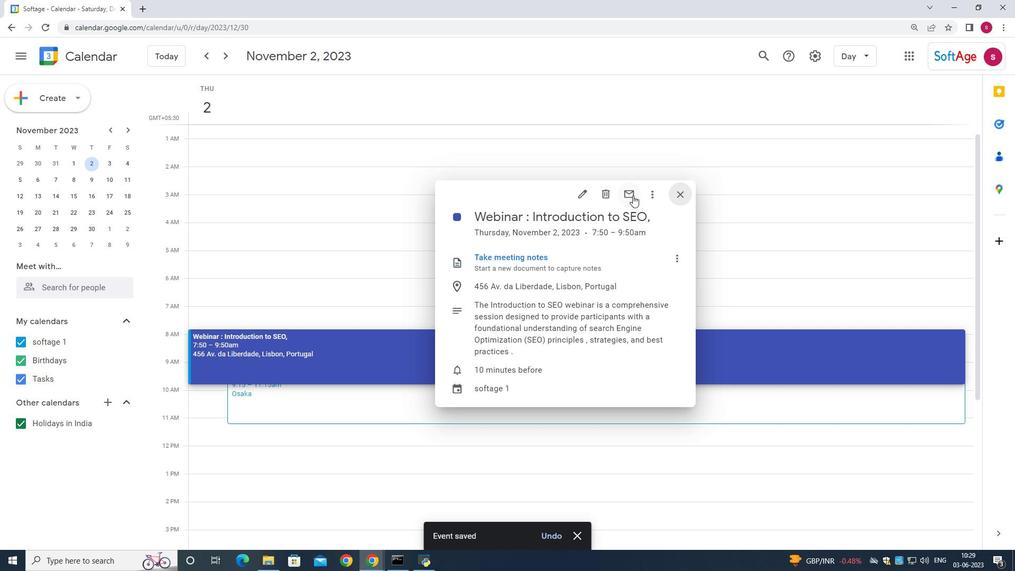 
Action: Mouse moved to (390, 239)
Screenshot: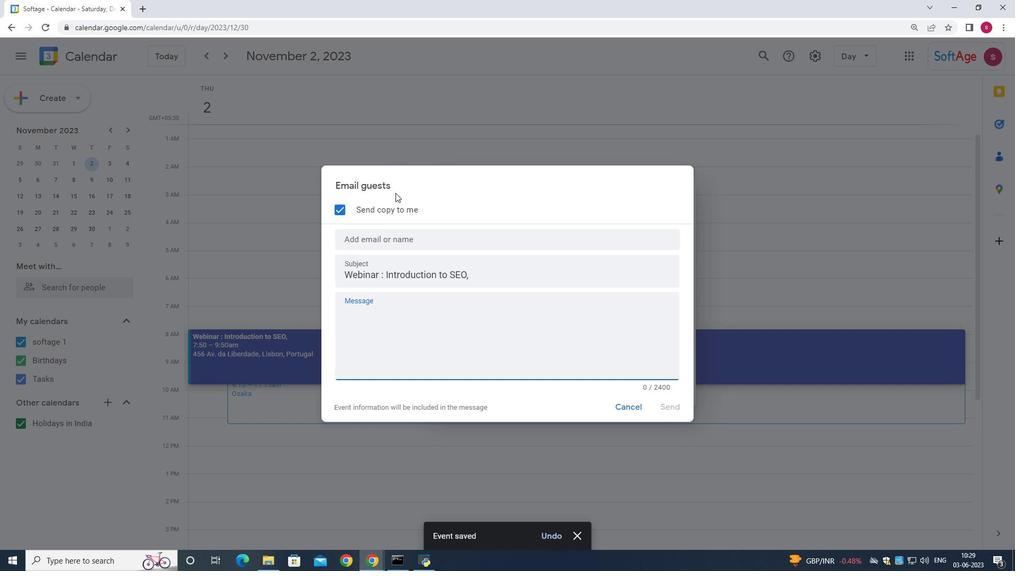 
Action: Mouse pressed left at (390, 239)
Screenshot: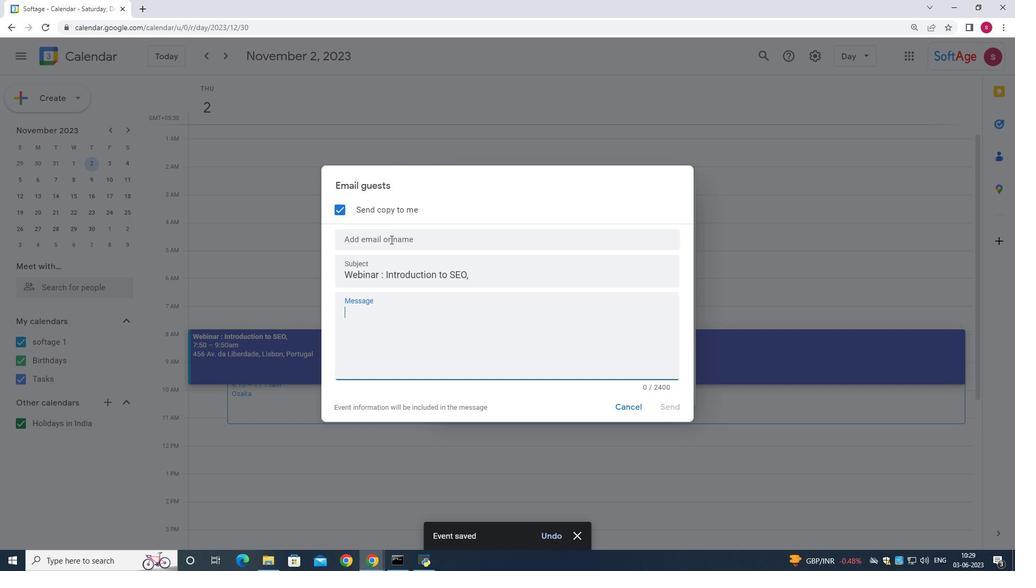 
Action: Key pressed softage.10
Screenshot: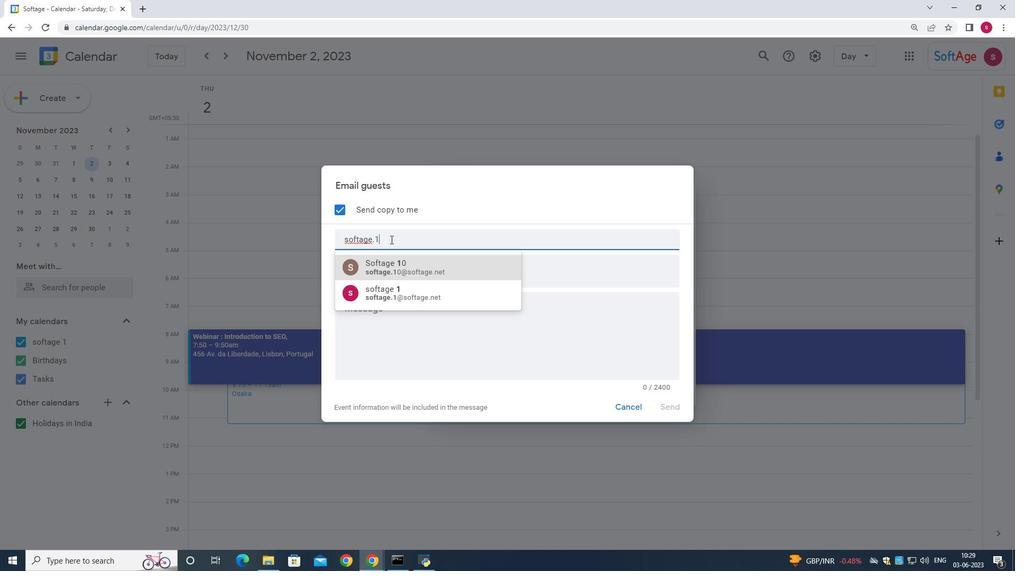 
Action: Mouse moved to (415, 279)
Screenshot: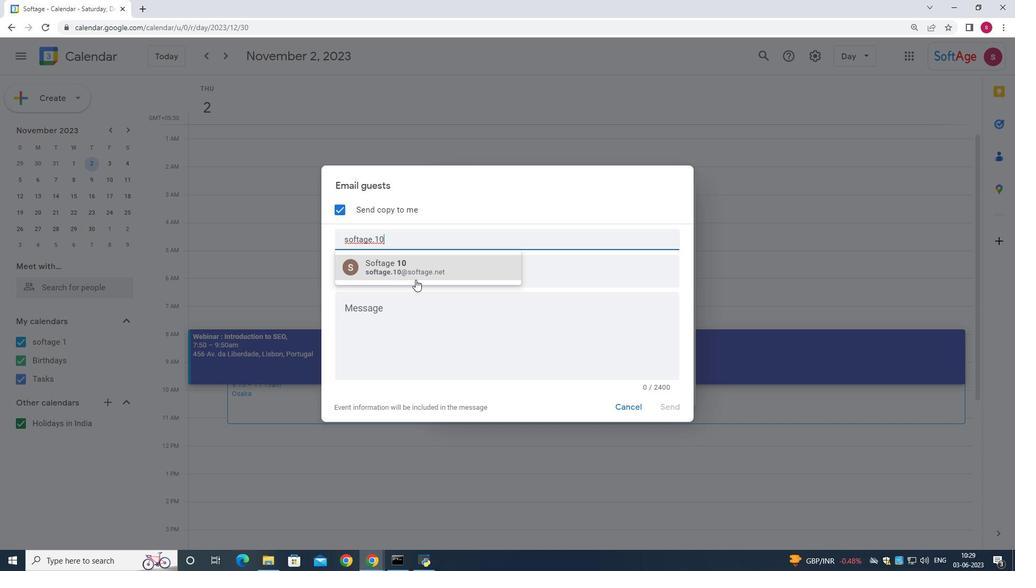 
Action: Mouse pressed left at (415, 279)
Screenshot: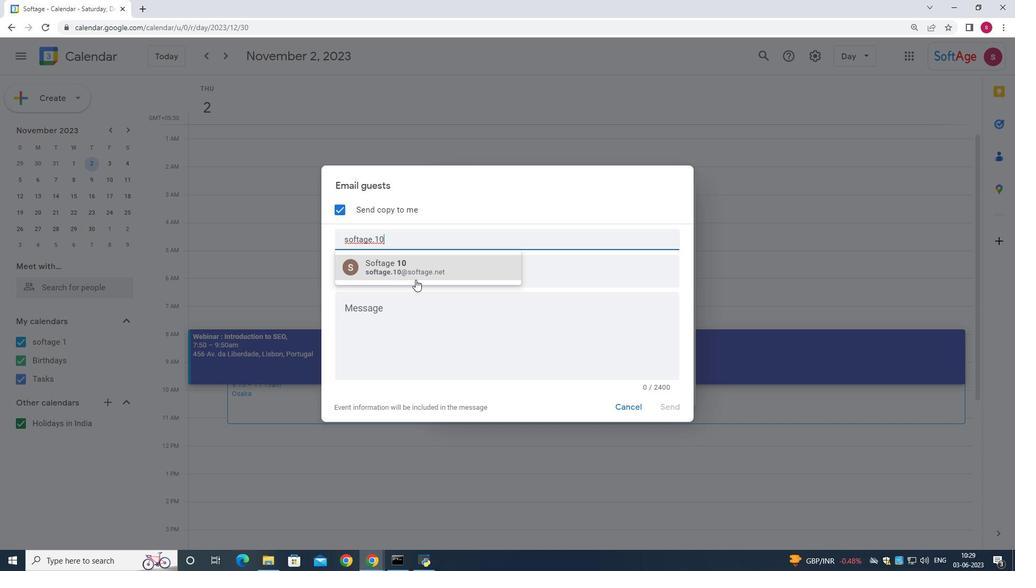 
Action: Mouse moved to (391, 248)
Screenshot: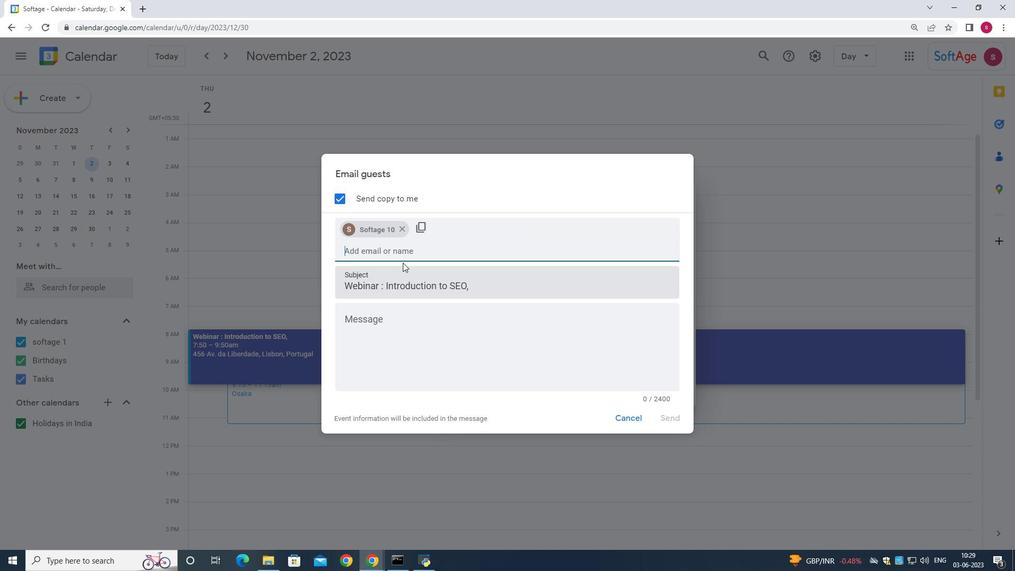 
Action: Key pressed softage.2
Screenshot: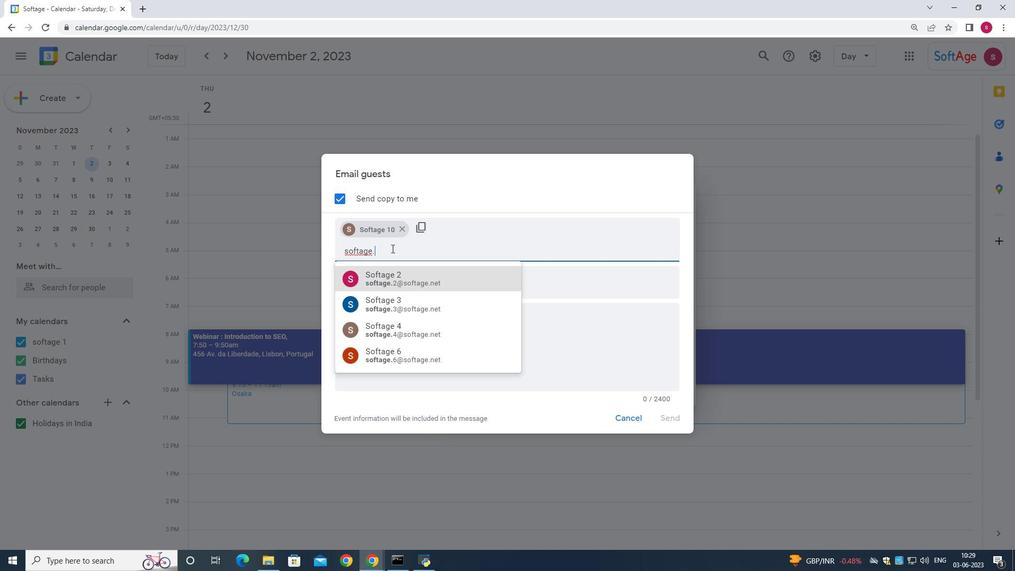 
Action: Mouse moved to (390, 281)
Screenshot: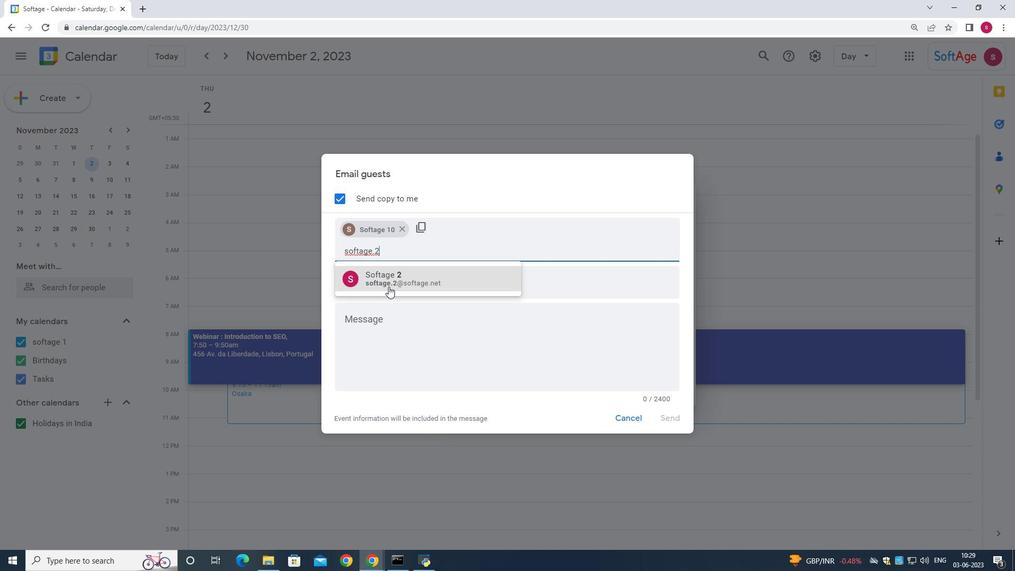 
Action: Mouse pressed left at (390, 281)
Screenshot: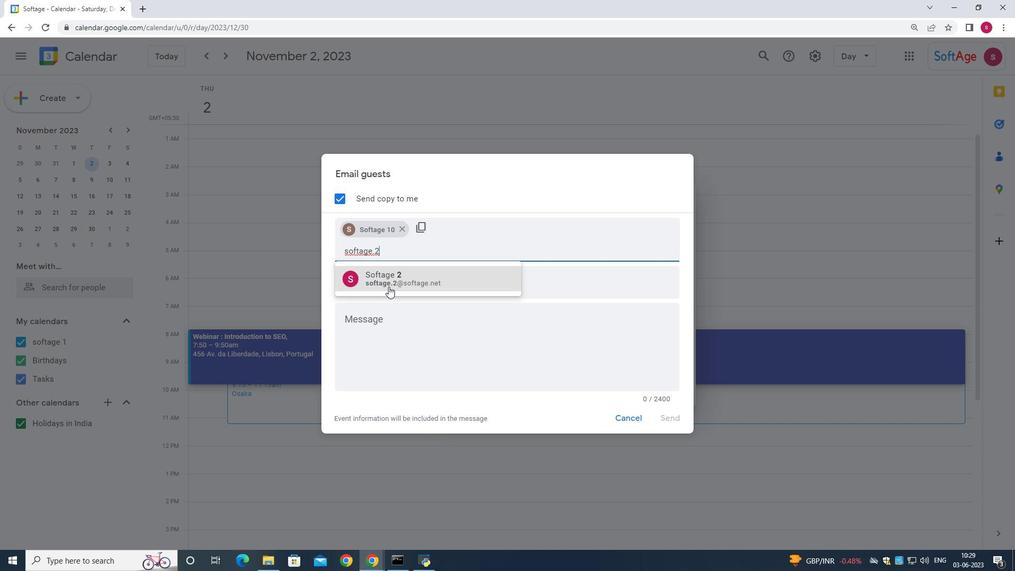 
Action: Mouse moved to (387, 336)
Screenshot: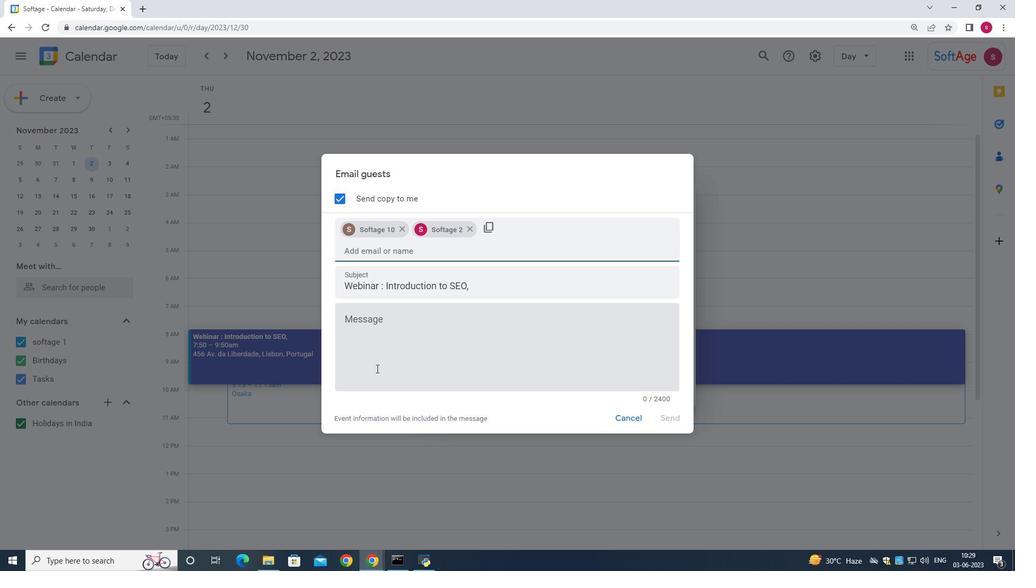 
Action: Mouse pressed left at (387, 336)
Screenshot: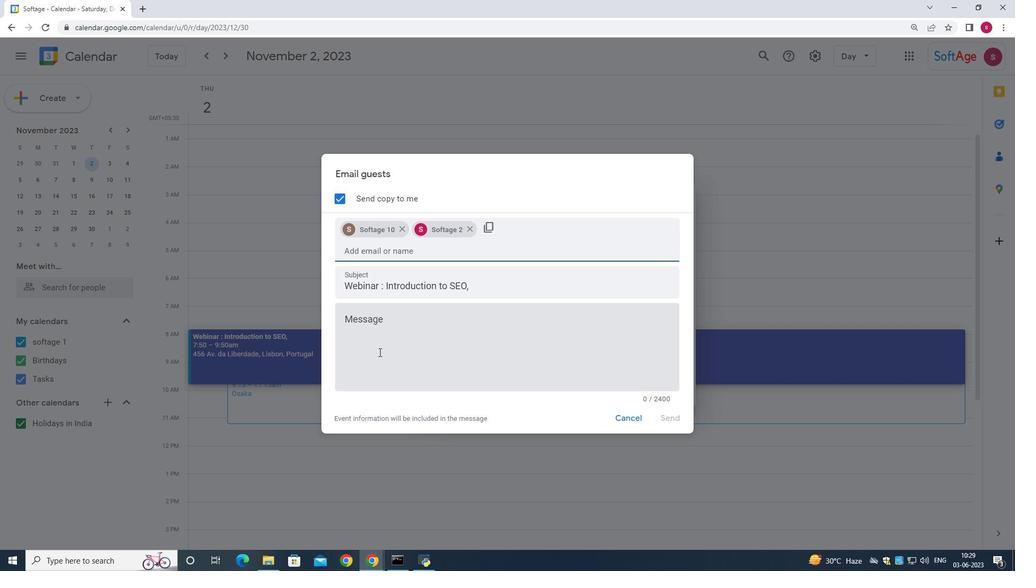 
Action: Key pressed <Key.shift_r>In<Key.backspace><Key.backspace><Key.shift>Webiner<Key.space><Key.shift_r>:<Key.space><Key.shift_r><Key.shift_r><Key.shift_r><Key.shift_r><Key.shift_r><Key.shift_r><Key.shift_r><Key.shift_r><Key.shift_r>Introduction<Key.space>to<Key.space>s<Key.backspace><Key.shift>SE<Key.shift_r>O<Key.space>for<Key.space>the<Key.space>event<Key.space><Key.shift><Key.shift><Key.shift><Key.shift><Key.shift><Key.shift><Key.shift><Key.shift><Key.shift><Key.shift><Key.shift><Key.shift>Doesn't<Key.space>repeat
Screenshot: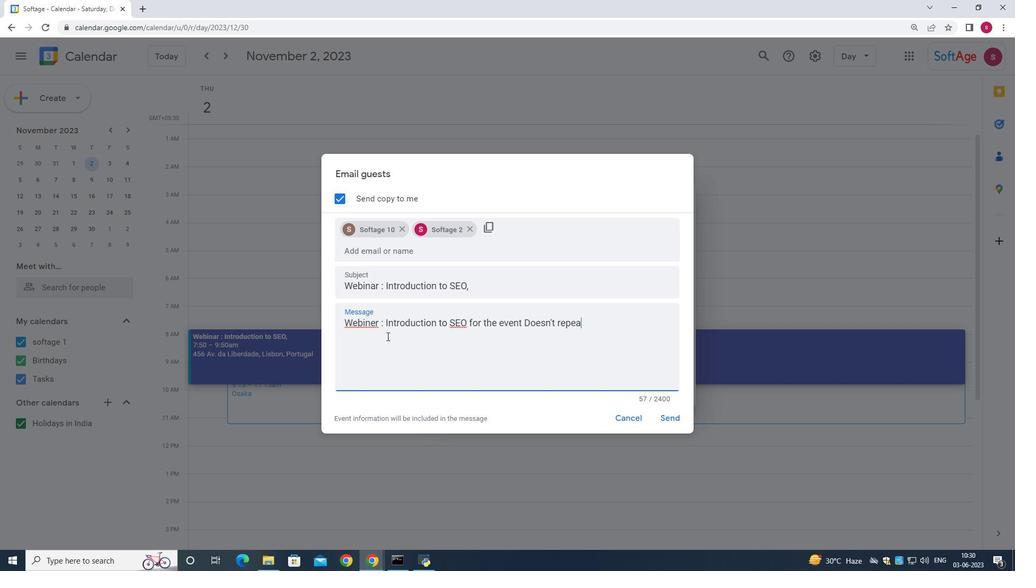 
Action: Mouse moved to (363, 326)
Screenshot: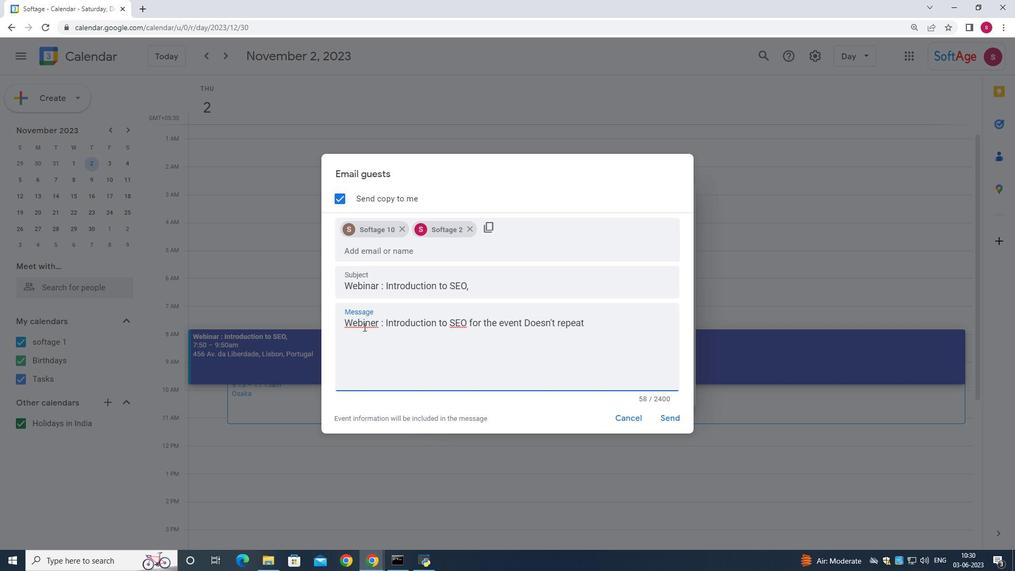 
Action: Mouse pressed left at (363, 326)
Screenshot: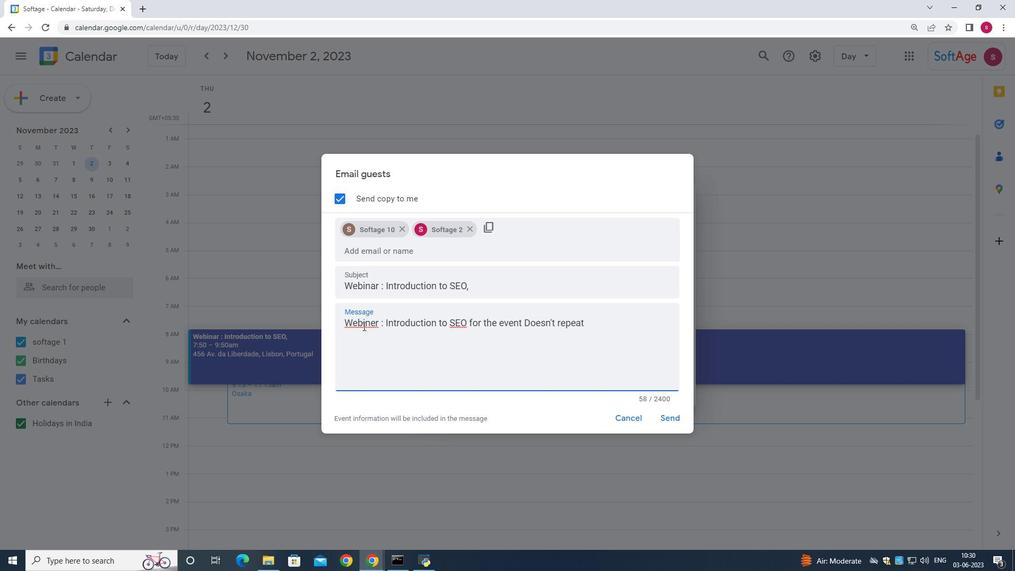 
Action: Mouse pressed right at (363, 326)
Screenshot: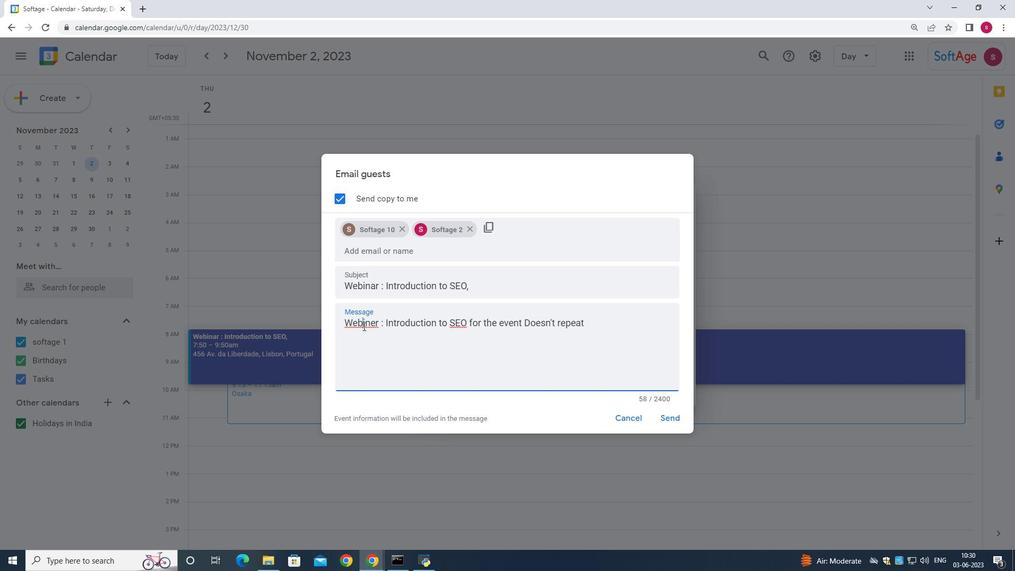 
Action: Mouse moved to (400, 336)
Screenshot: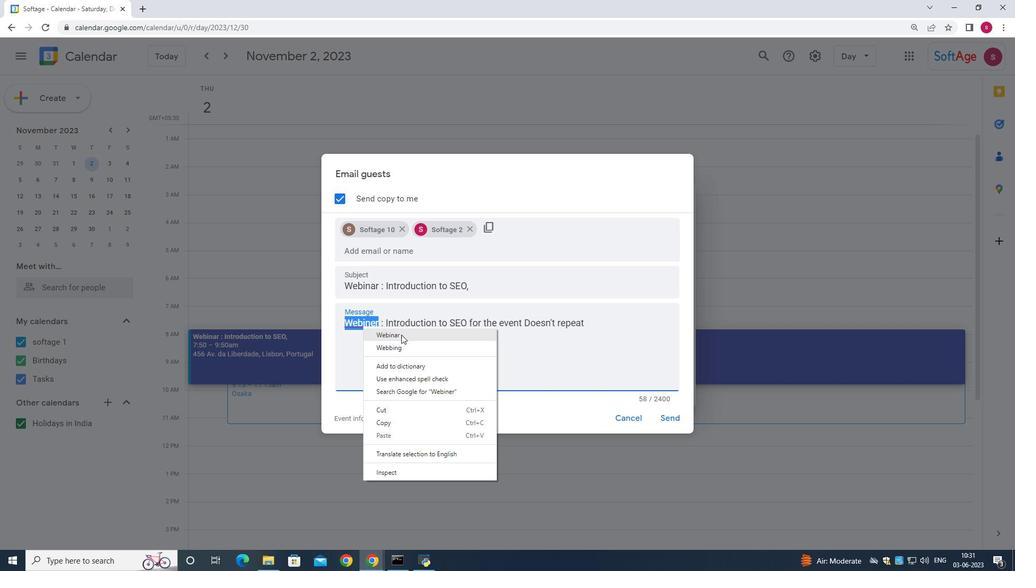 
Action: Mouse pressed left at (400, 336)
Screenshot: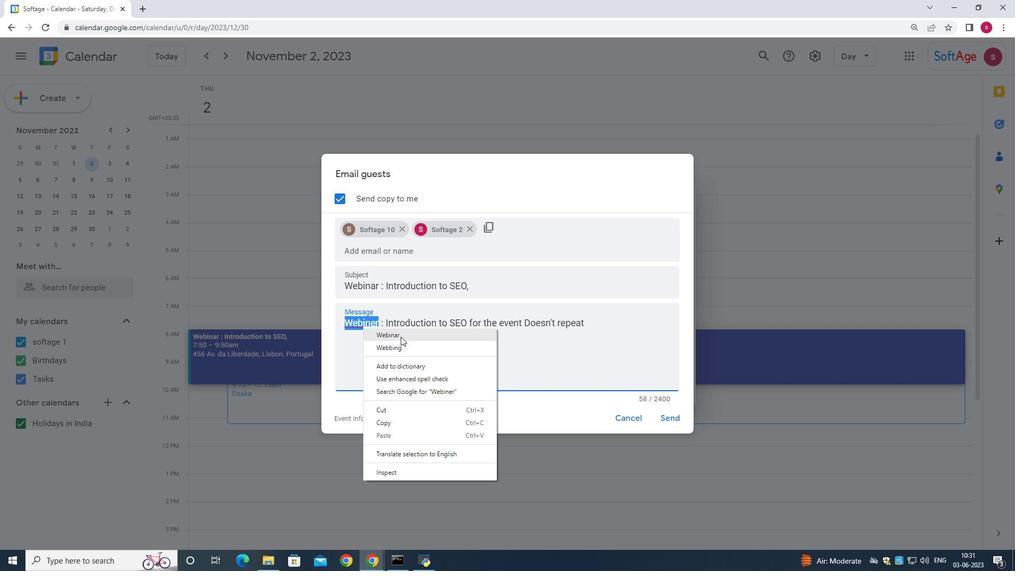 
Action: Mouse moved to (458, 325)
Screenshot: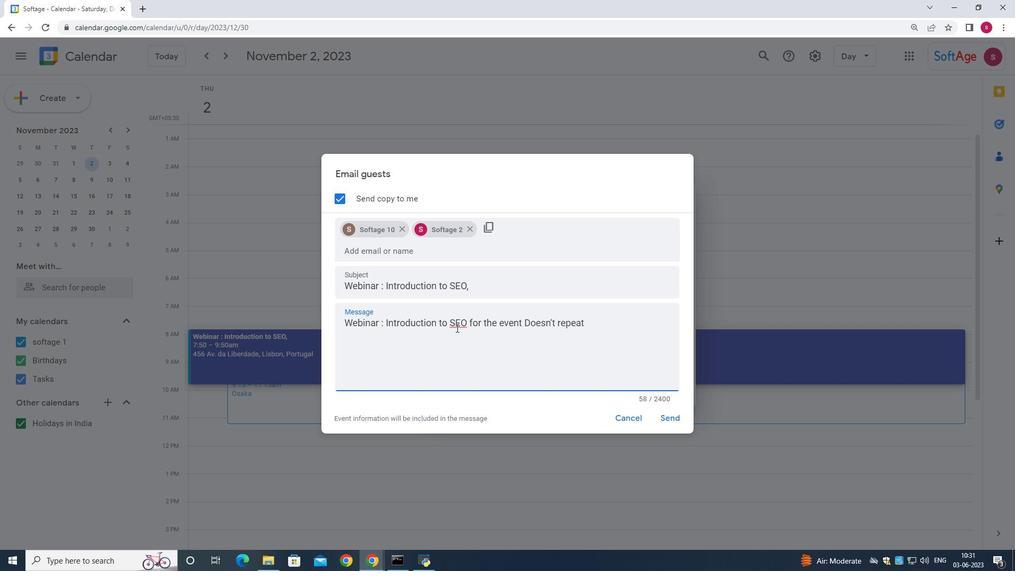 
Action: Mouse pressed left at (458, 325)
Screenshot: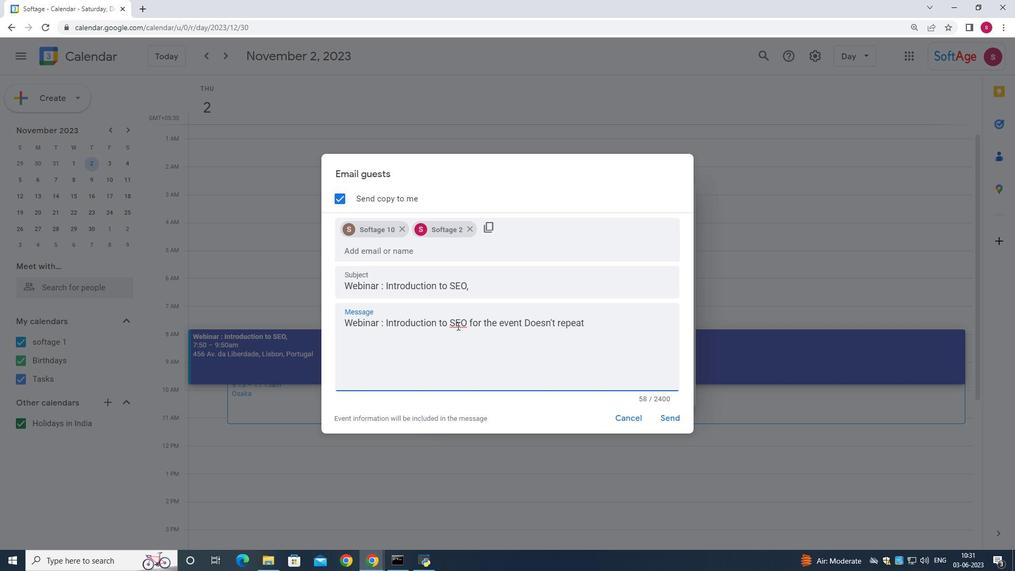 
Action: Mouse pressed right at (458, 325)
Screenshot: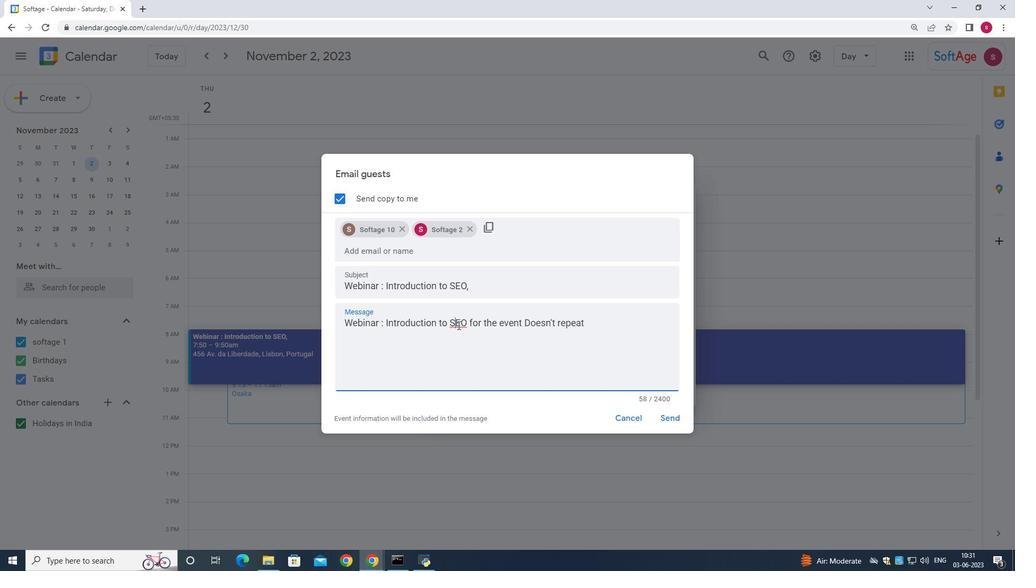 
Action: Mouse moved to (405, 366)
Screenshot: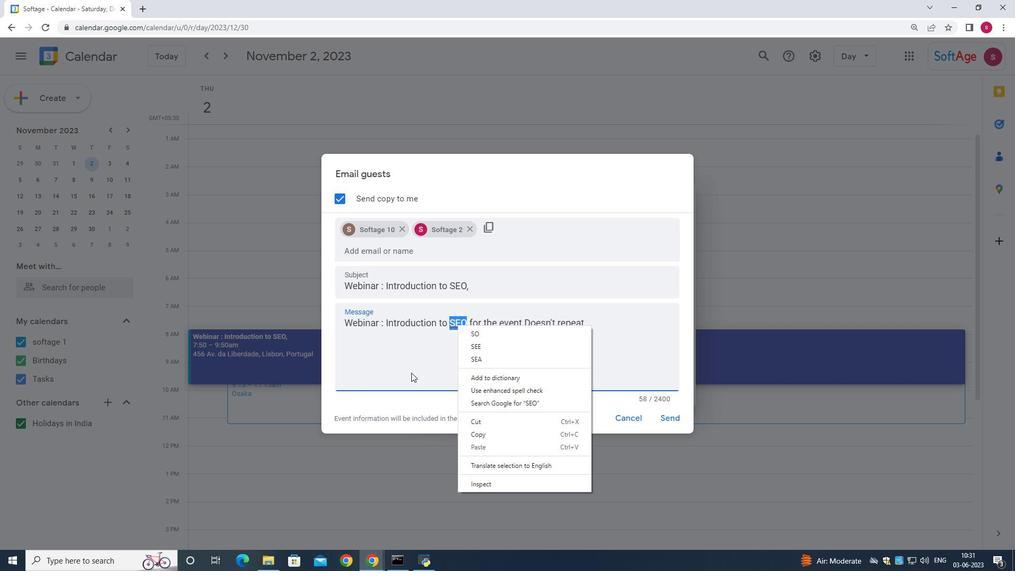 
Action: Mouse pressed left at (405, 366)
Screenshot: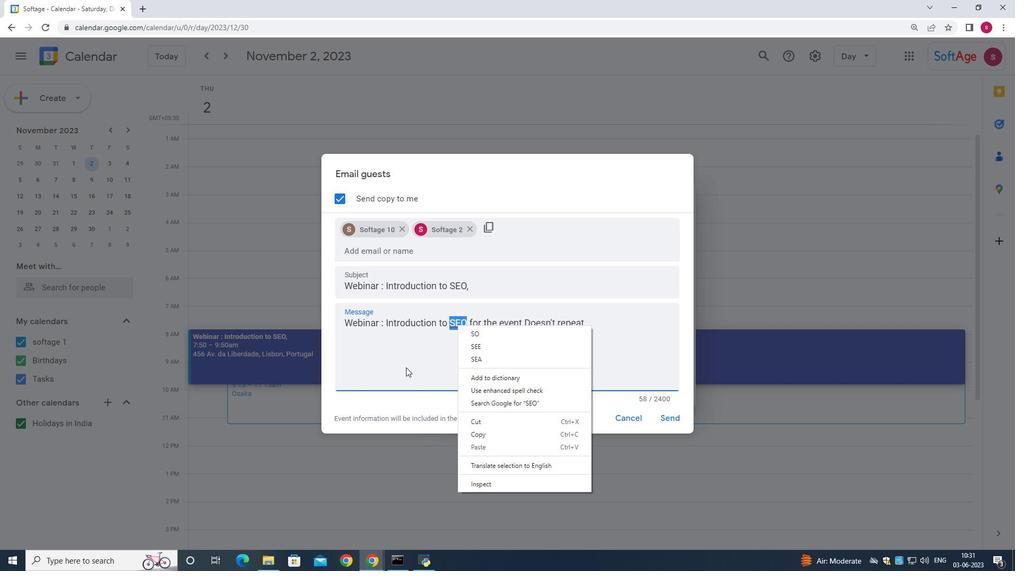 
Action: Mouse moved to (457, 325)
Screenshot: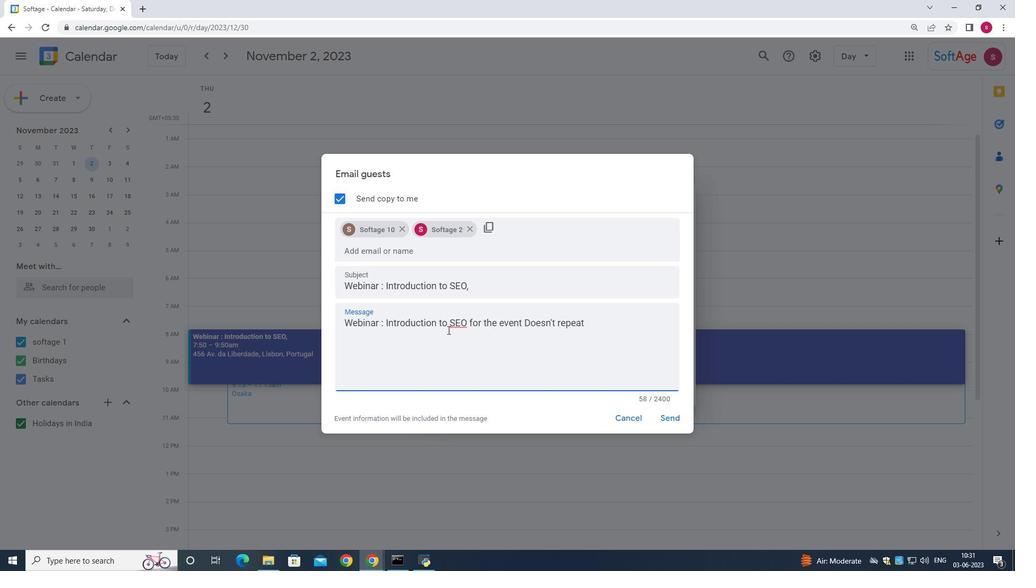
Action: Mouse pressed left at (457, 325)
Screenshot: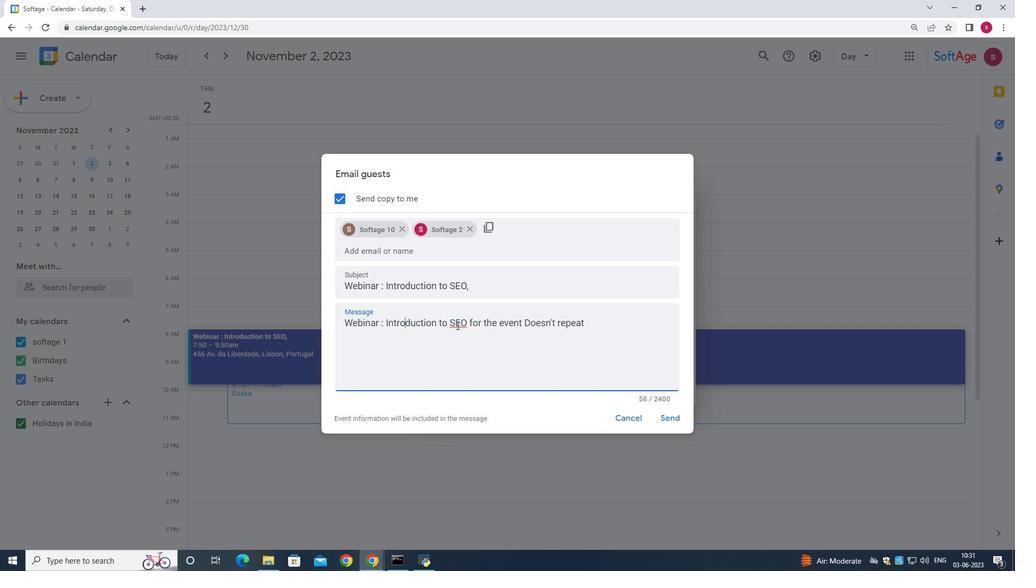
Action: Key pressed <Key.space>
Screenshot: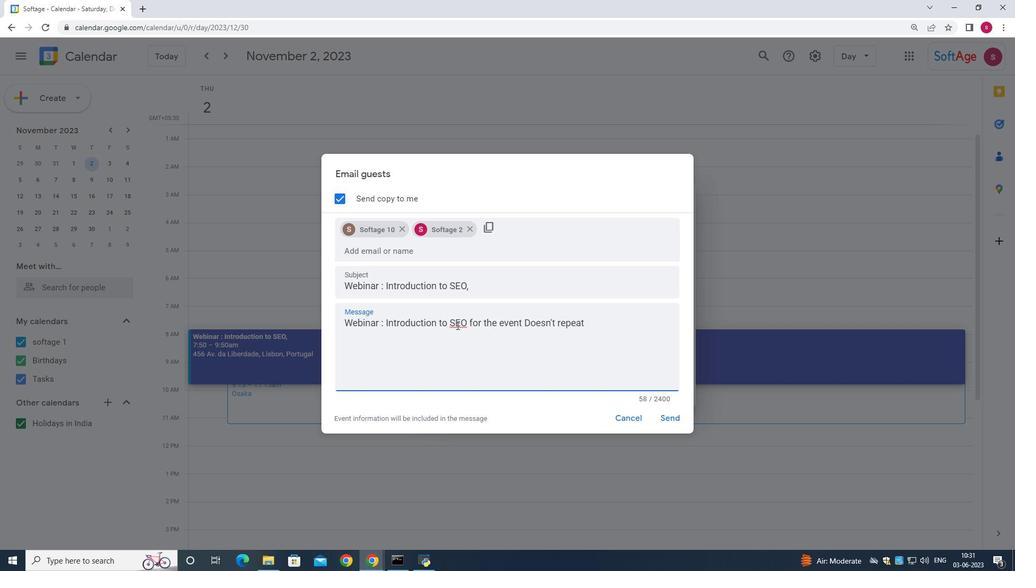 
Action: Mouse moved to (465, 320)
Screenshot: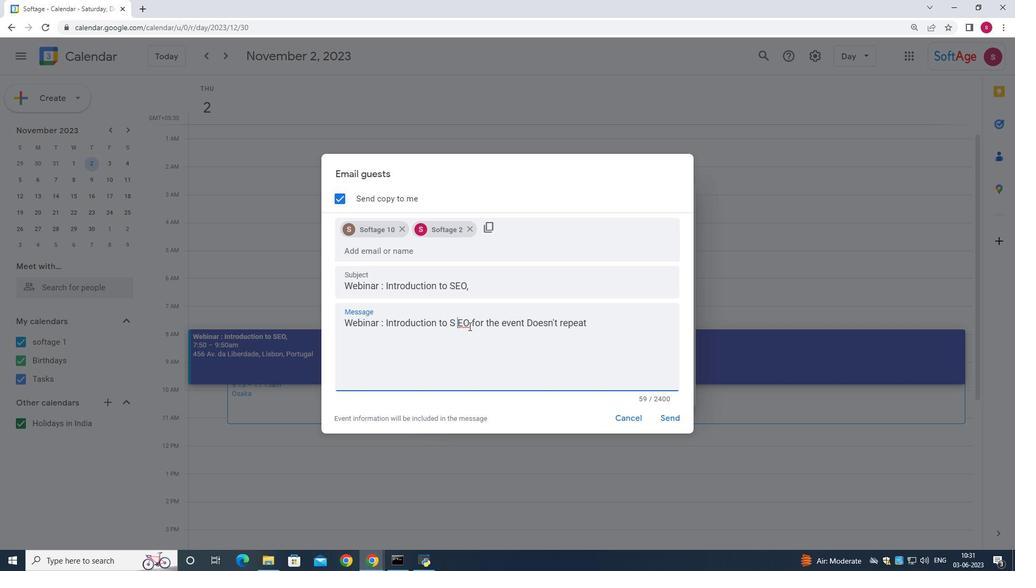 
Action: Mouse pressed left at (465, 320)
Screenshot: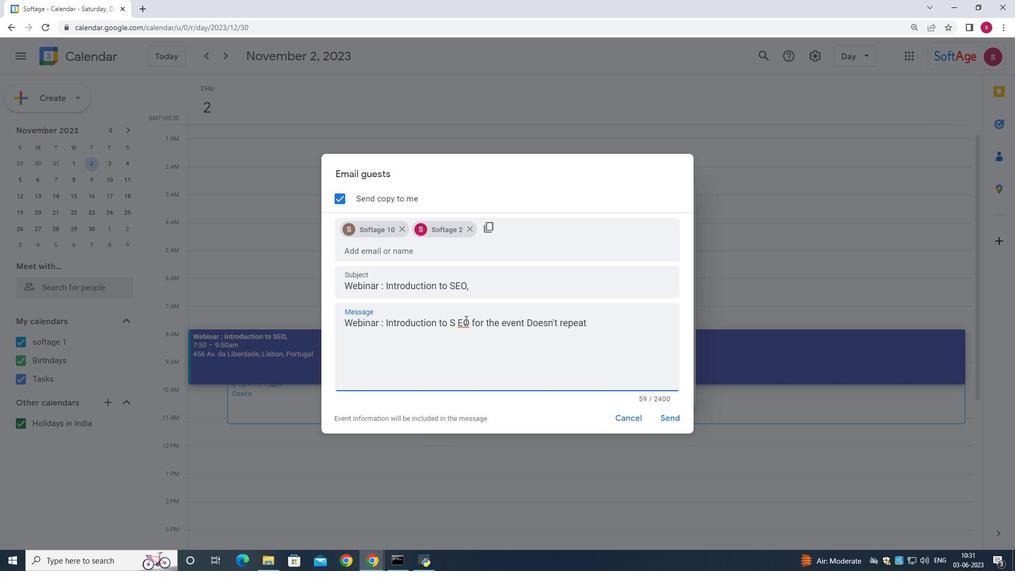 
Action: Key pressed <Key.space>
Screenshot: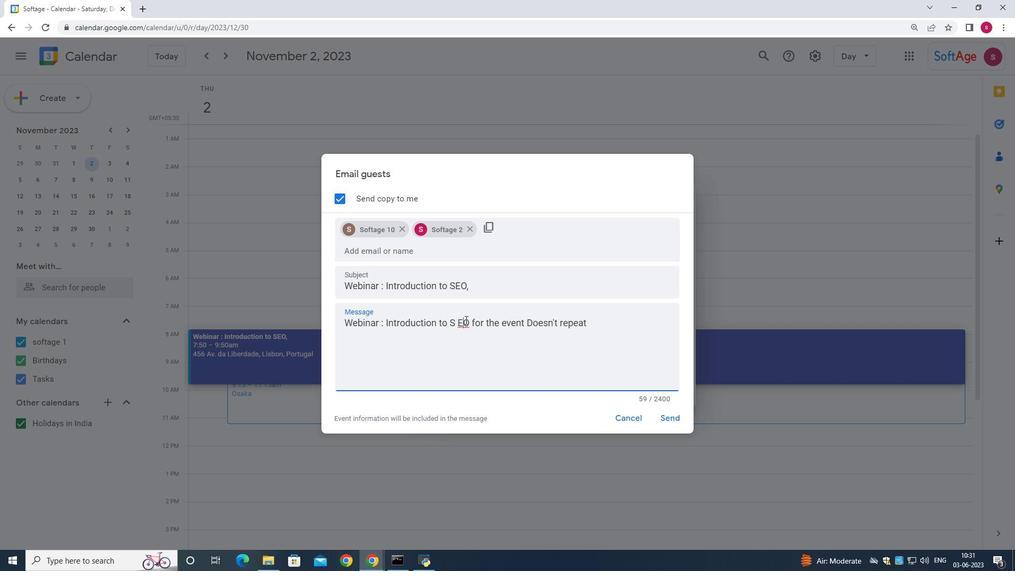 
Action: Mouse moved to (677, 421)
Screenshot: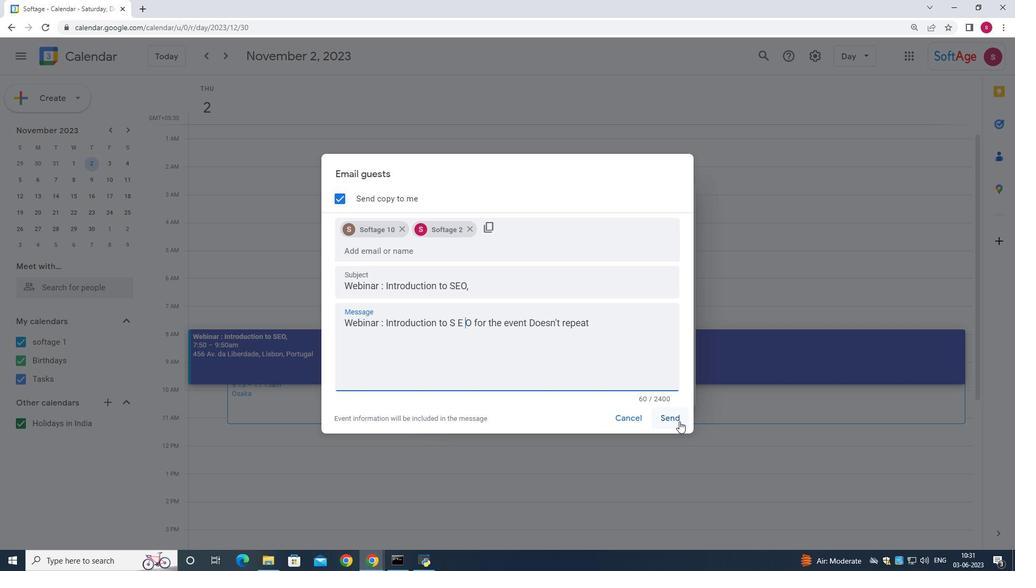 
Action: Mouse pressed left at (677, 421)
Screenshot: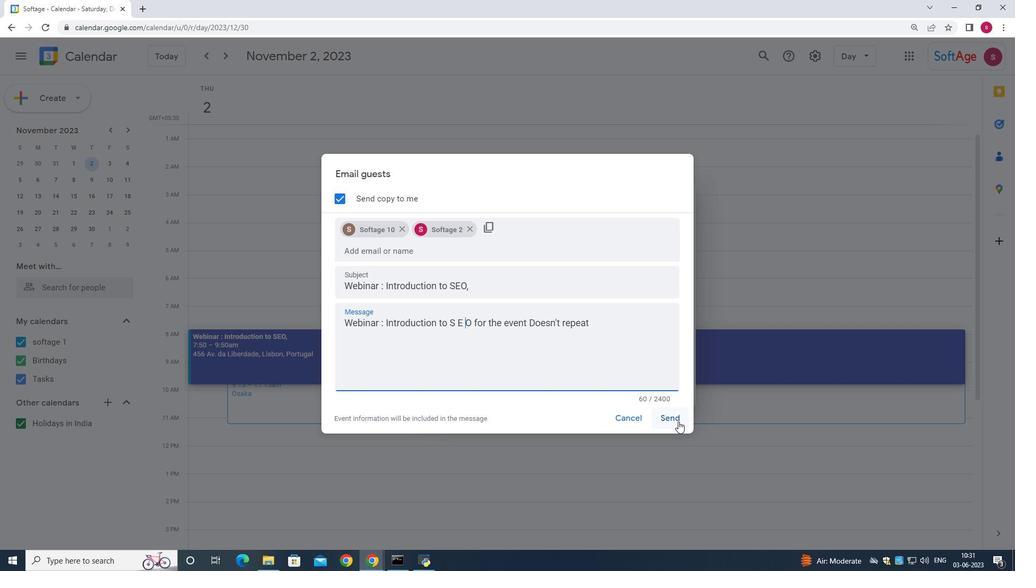 
Action: Mouse moved to (637, 313)
Screenshot: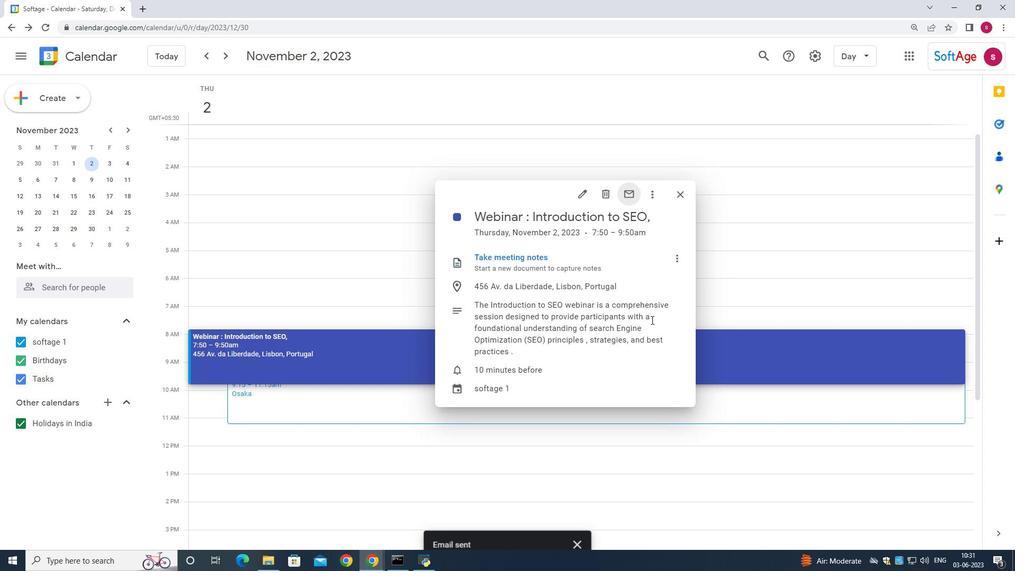 
